 Task: Open a template Informal Letter by  Plum save the file as calendar.odt Remove the following options from template: 'your brand'. Replace Hello Fan with ' Good Afternoon' and change the date to 21 June, 2023. Replace body of the letter with  Thank you so much for your generous gift. Your thoughtfulness and support mean the world to me. I'm truly grateful for your kindness.; apply Font Style 'Comic Sans MS' and font size  18 Add name: Oscar
Action: Mouse moved to (1258, 87)
Screenshot: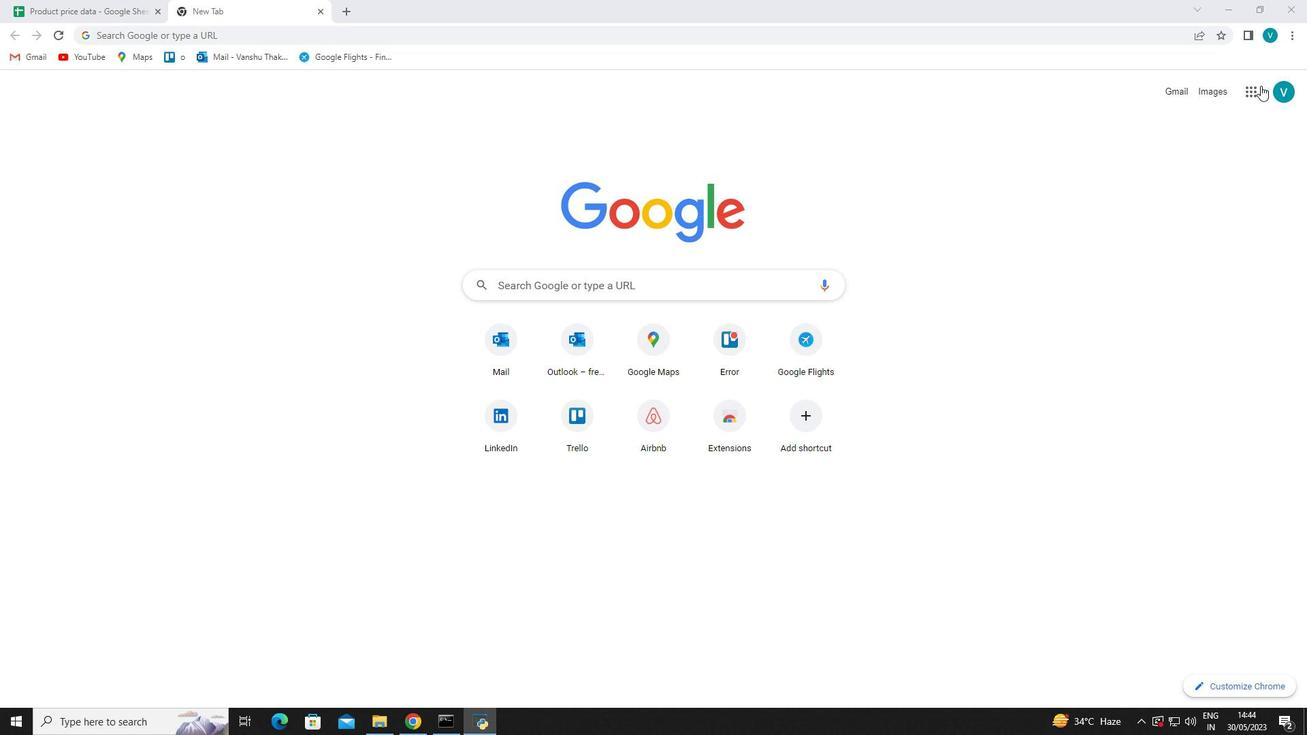 
Action: Mouse pressed left at (1258, 87)
Screenshot: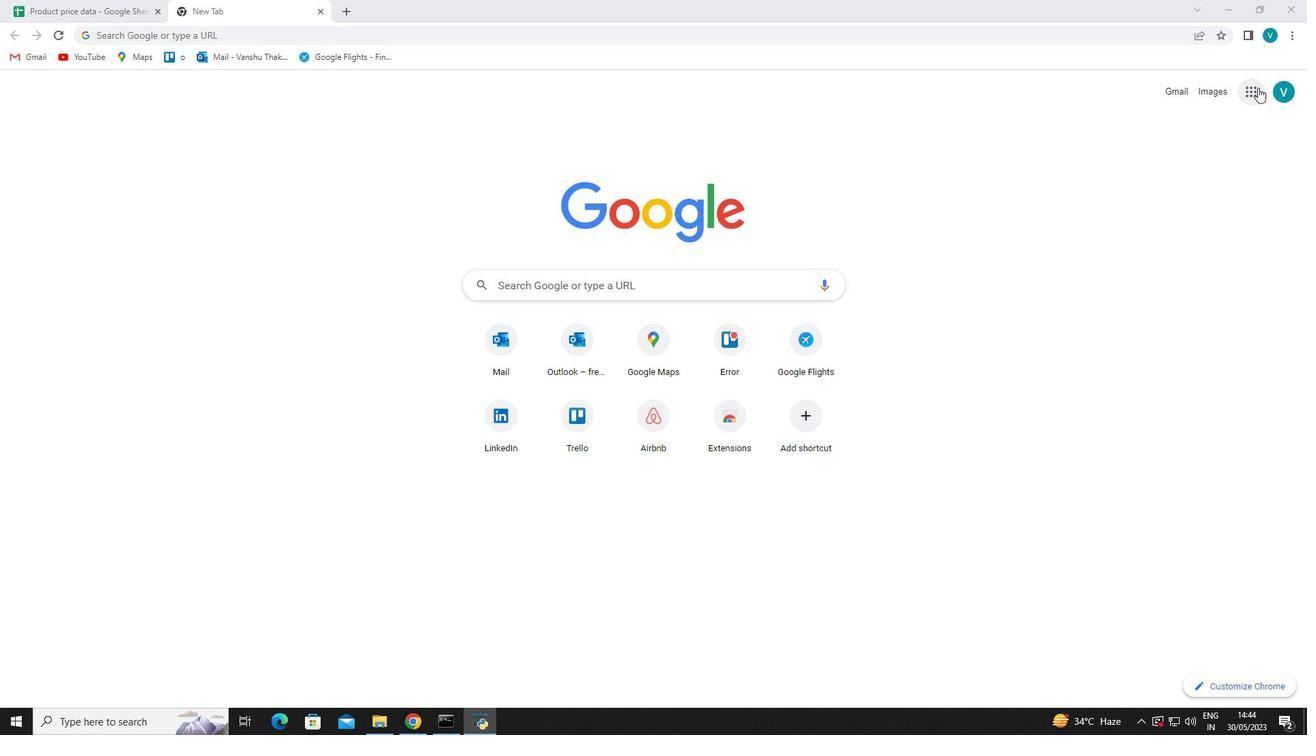 
Action: Mouse moved to (1221, 309)
Screenshot: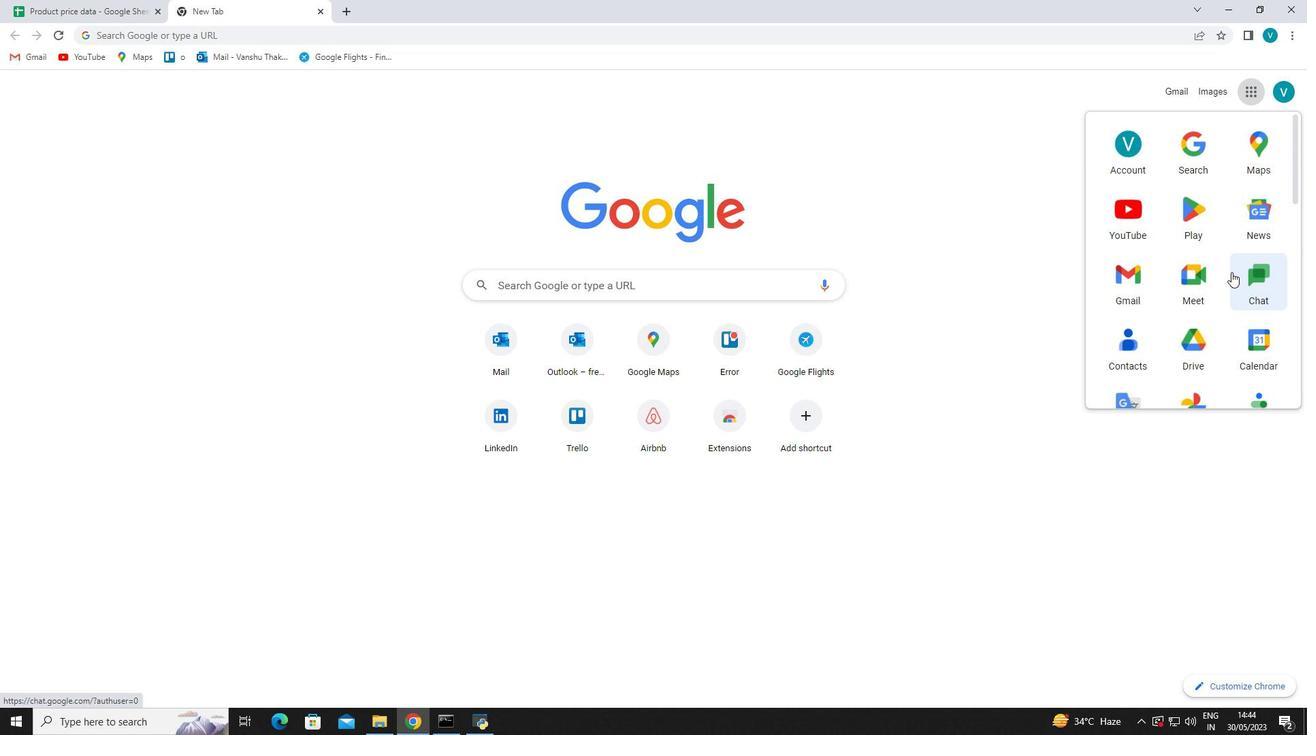 
Action: Mouse scrolled (1221, 309) with delta (0, 0)
Screenshot: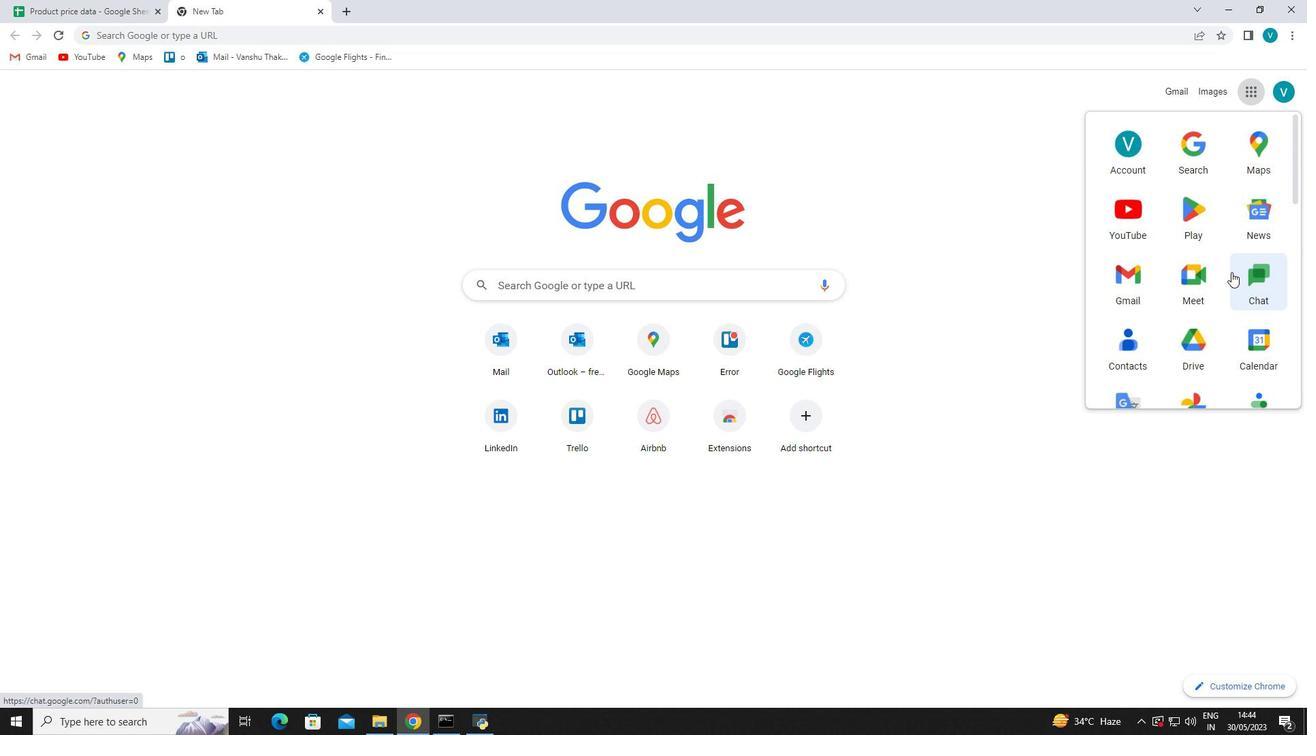 
Action: Mouse scrolled (1221, 309) with delta (0, 0)
Screenshot: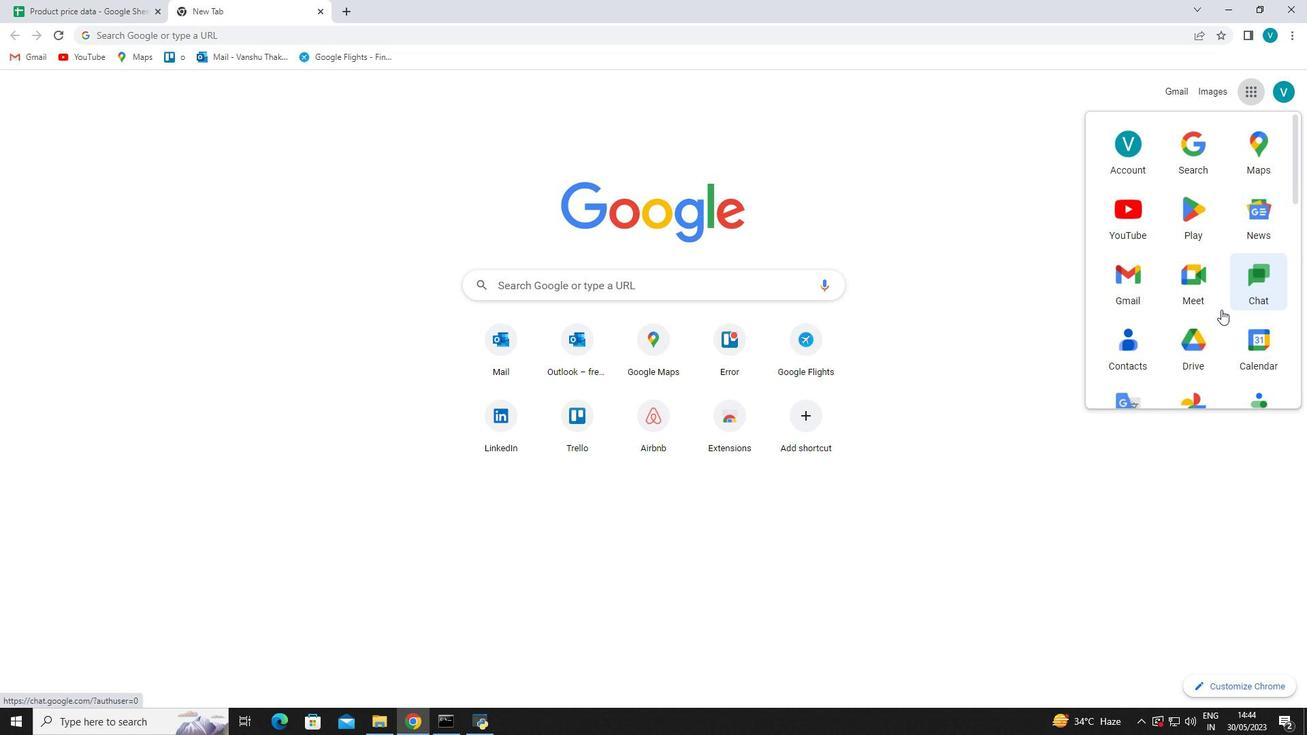 
Action: Mouse scrolled (1221, 309) with delta (0, 0)
Screenshot: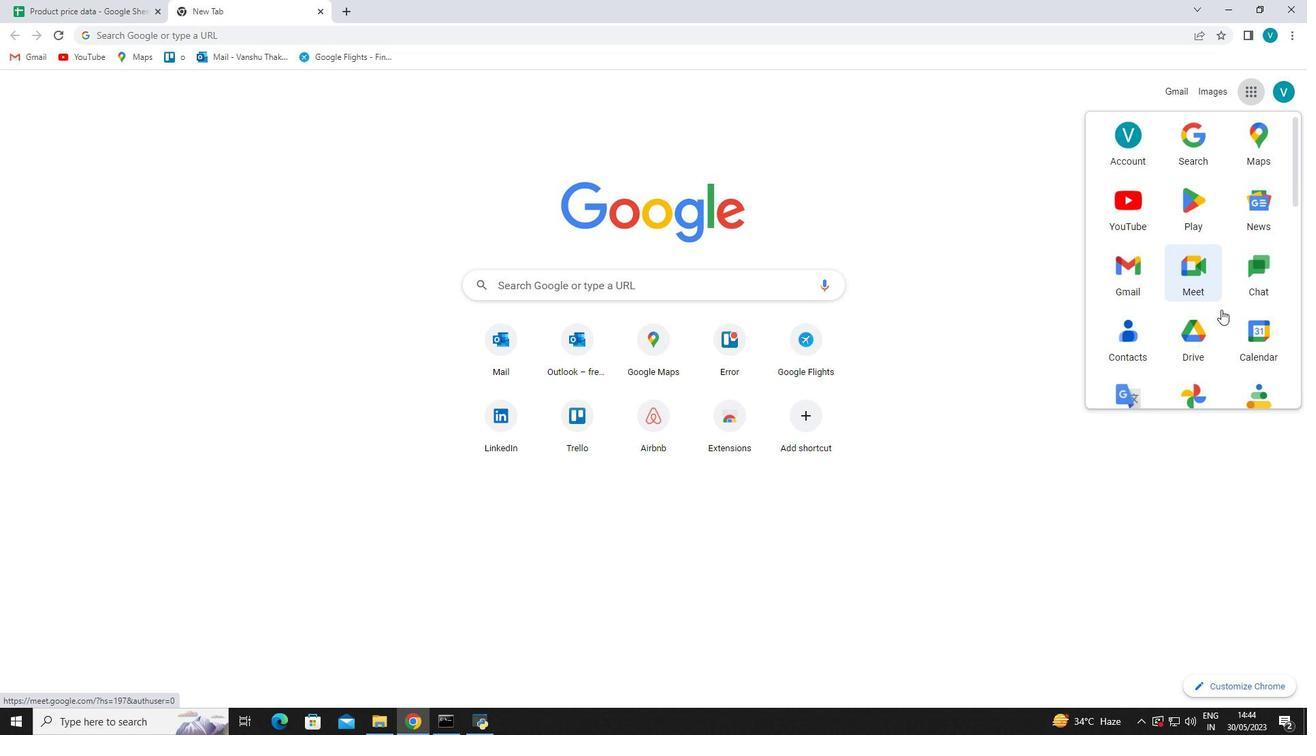 
Action: Mouse scrolled (1221, 309) with delta (0, 0)
Screenshot: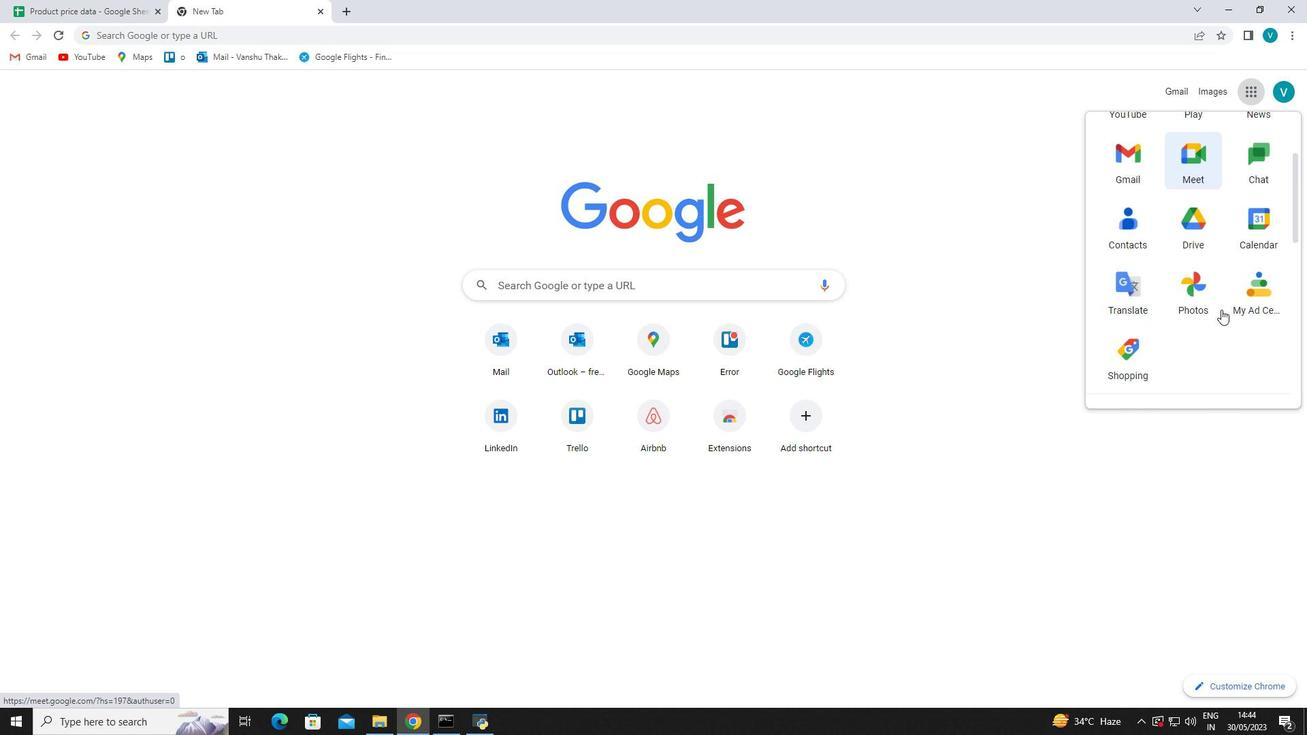 
Action: Mouse moved to (1202, 278)
Screenshot: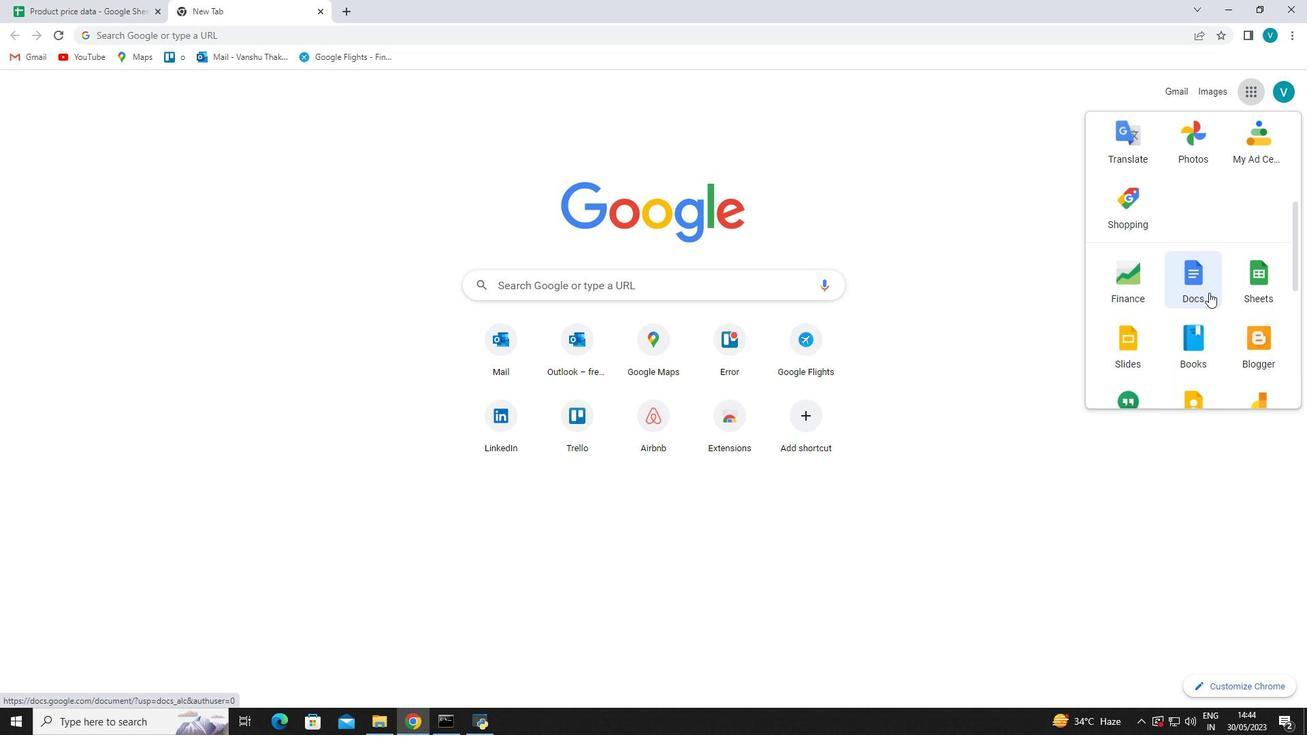 
Action: Mouse pressed left at (1202, 278)
Screenshot: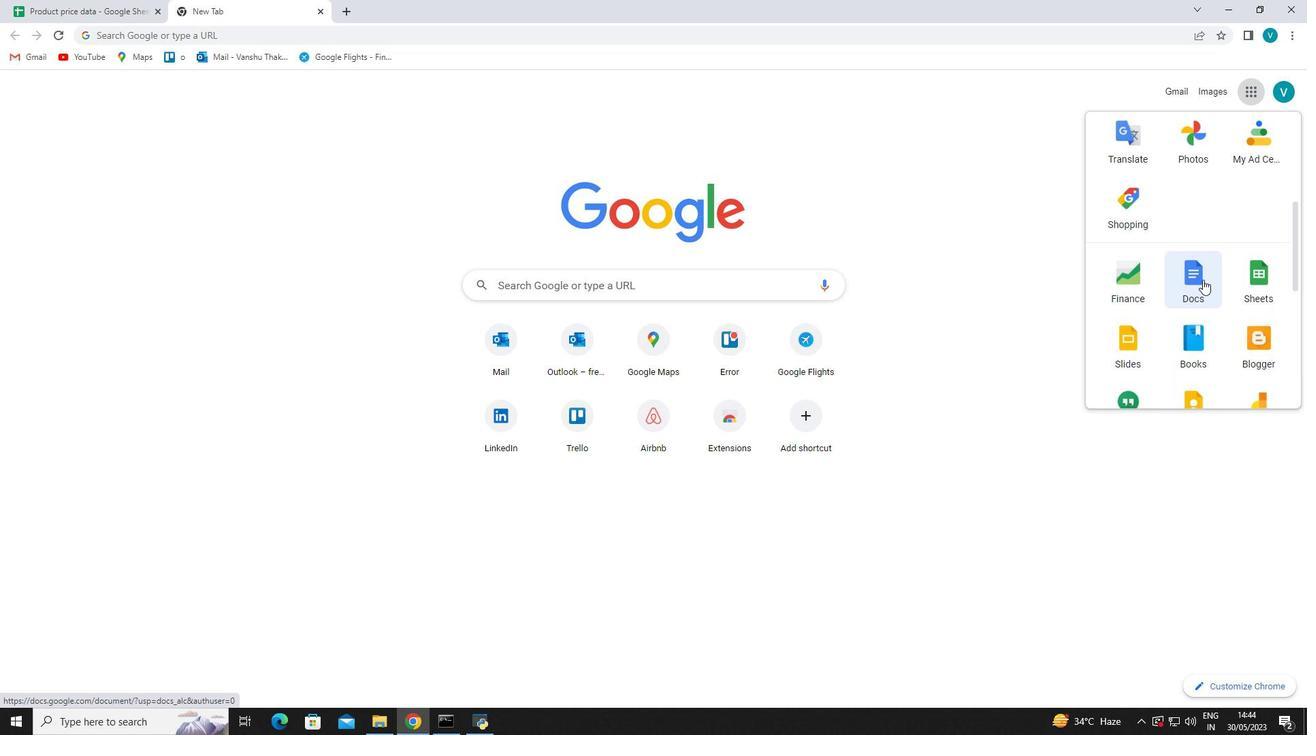 
Action: Mouse moved to (940, 128)
Screenshot: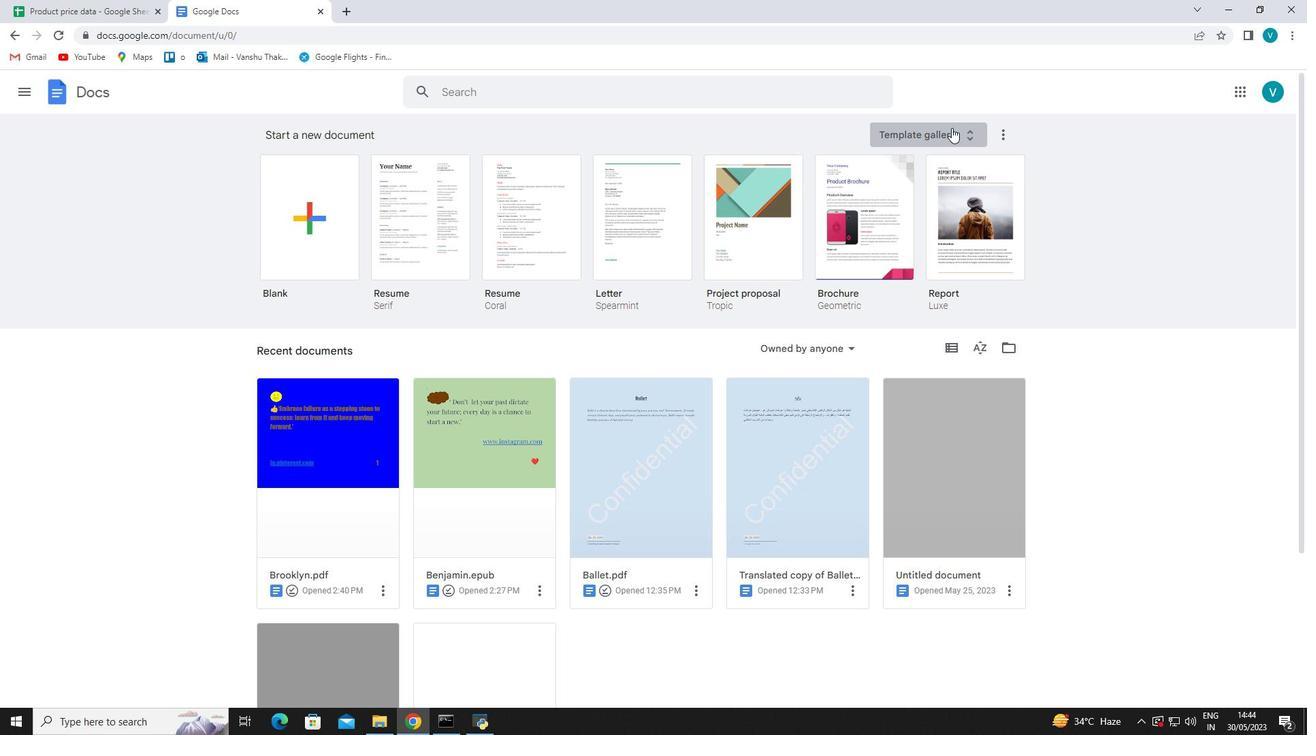 
Action: Mouse pressed left at (940, 128)
Screenshot: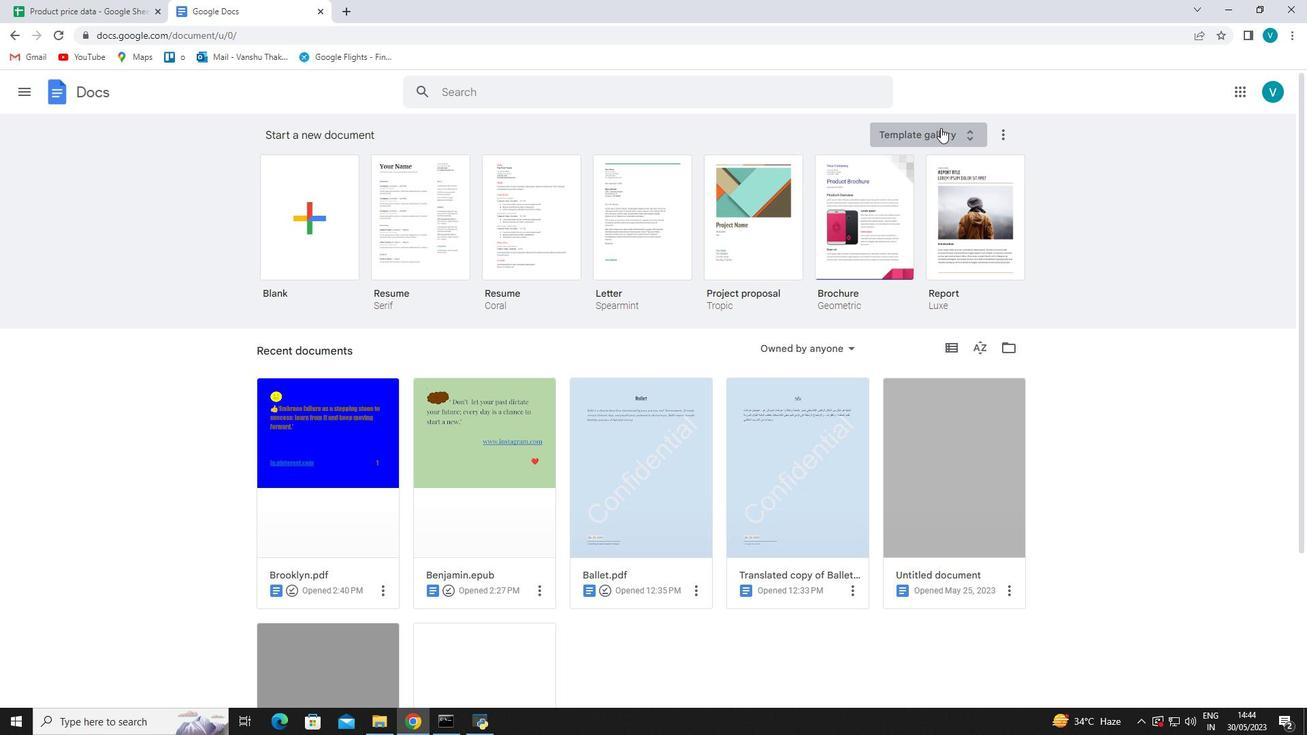 
Action: Mouse moved to (948, 366)
Screenshot: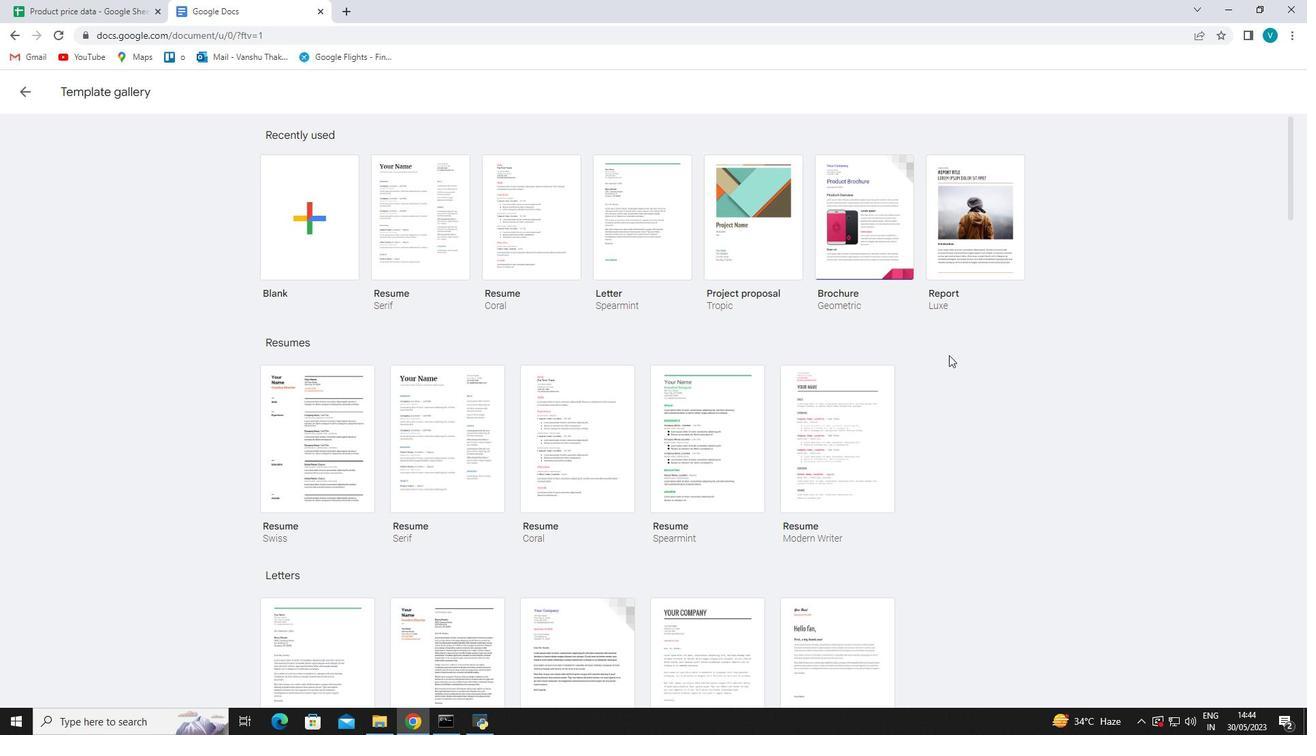 
Action: Mouse scrolled (948, 366) with delta (0, 0)
Screenshot: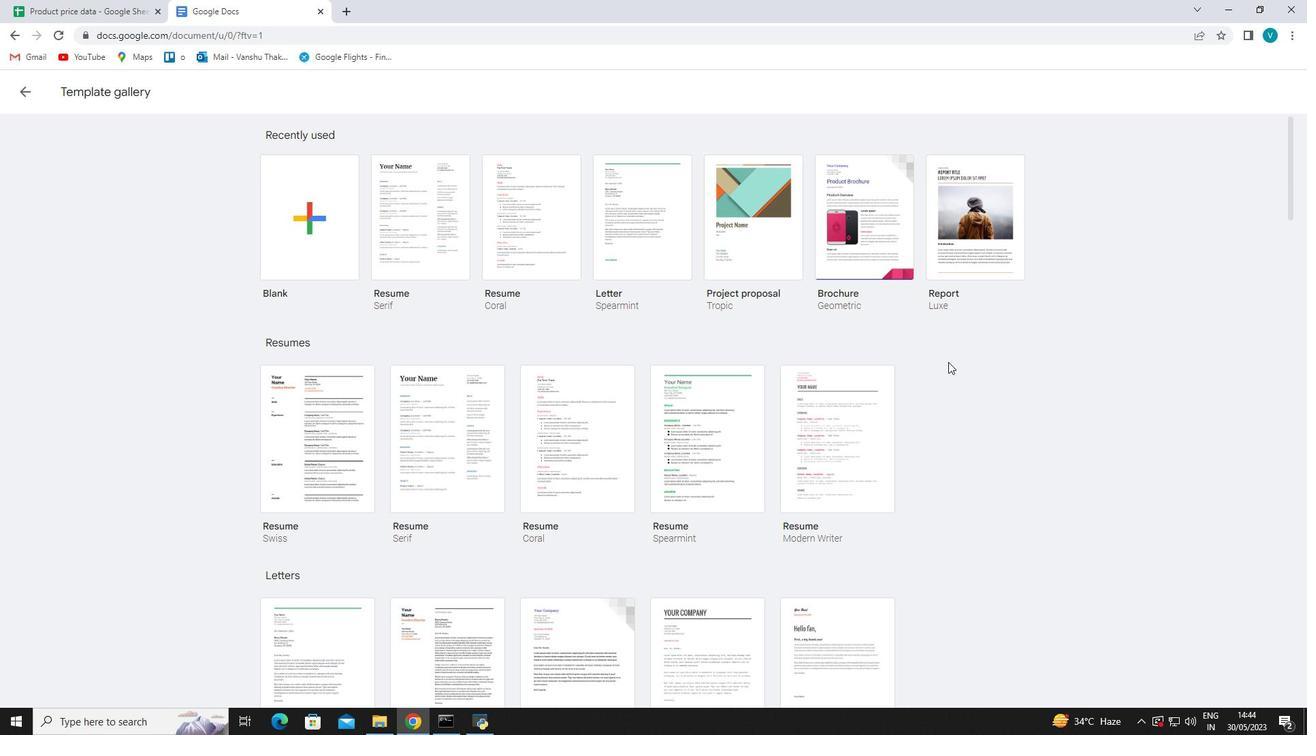 
Action: Mouse scrolled (948, 366) with delta (0, 0)
Screenshot: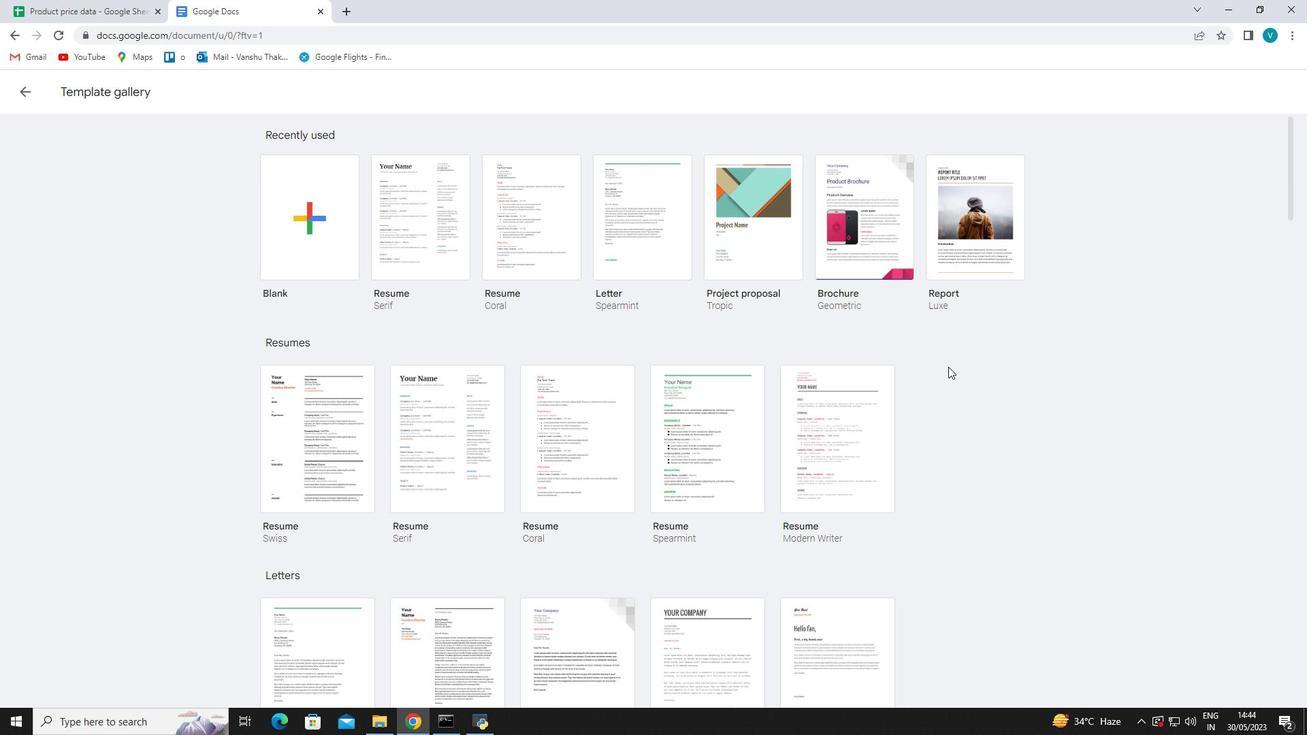 
Action: Mouse scrolled (948, 366) with delta (0, 0)
Screenshot: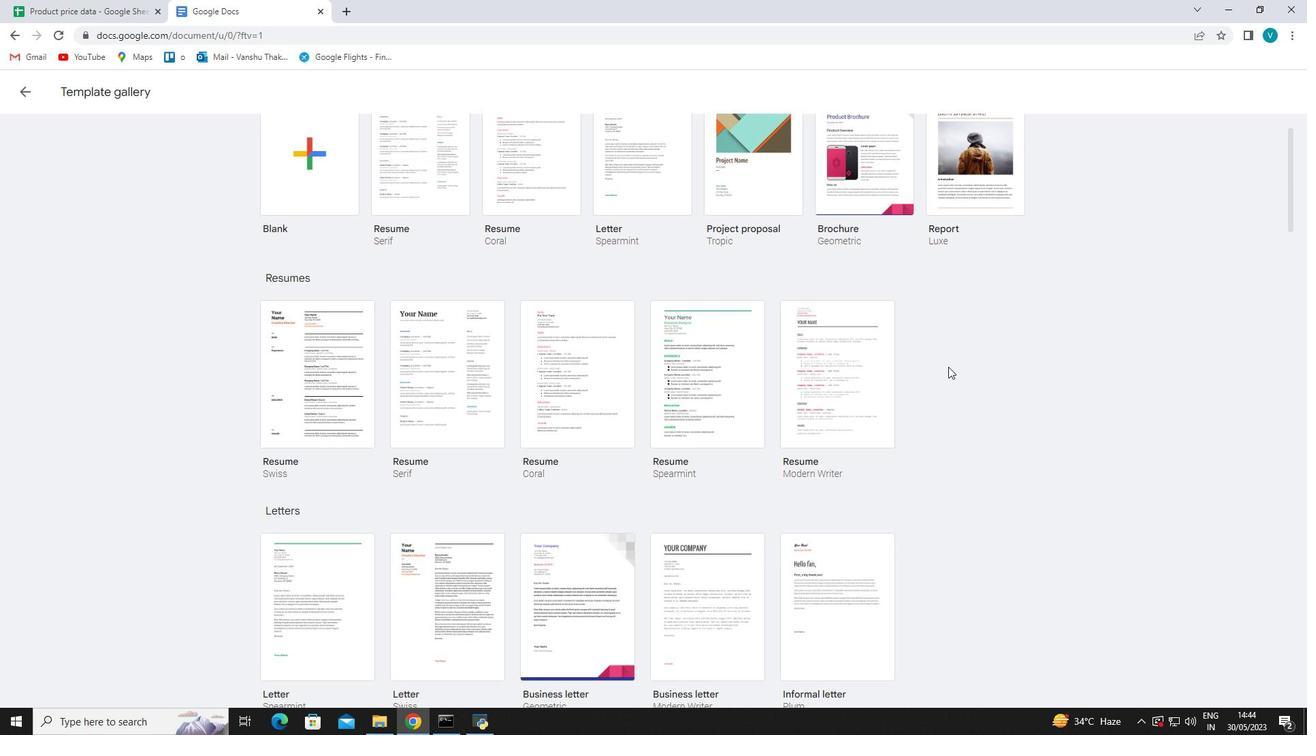 
Action: Mouse scrolled (948, 366) with delta (0, 0)
Screenshot: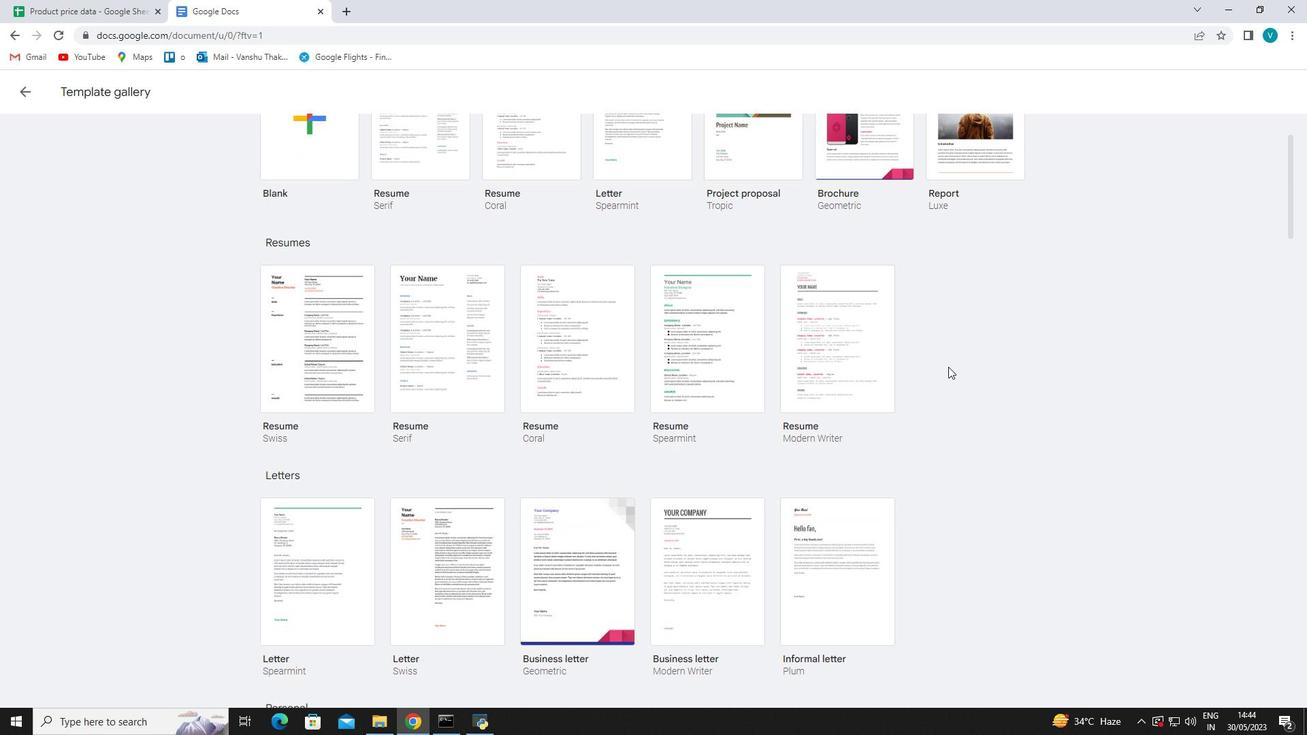 
Action: Mouse moved to (851, 391)
Screenshot: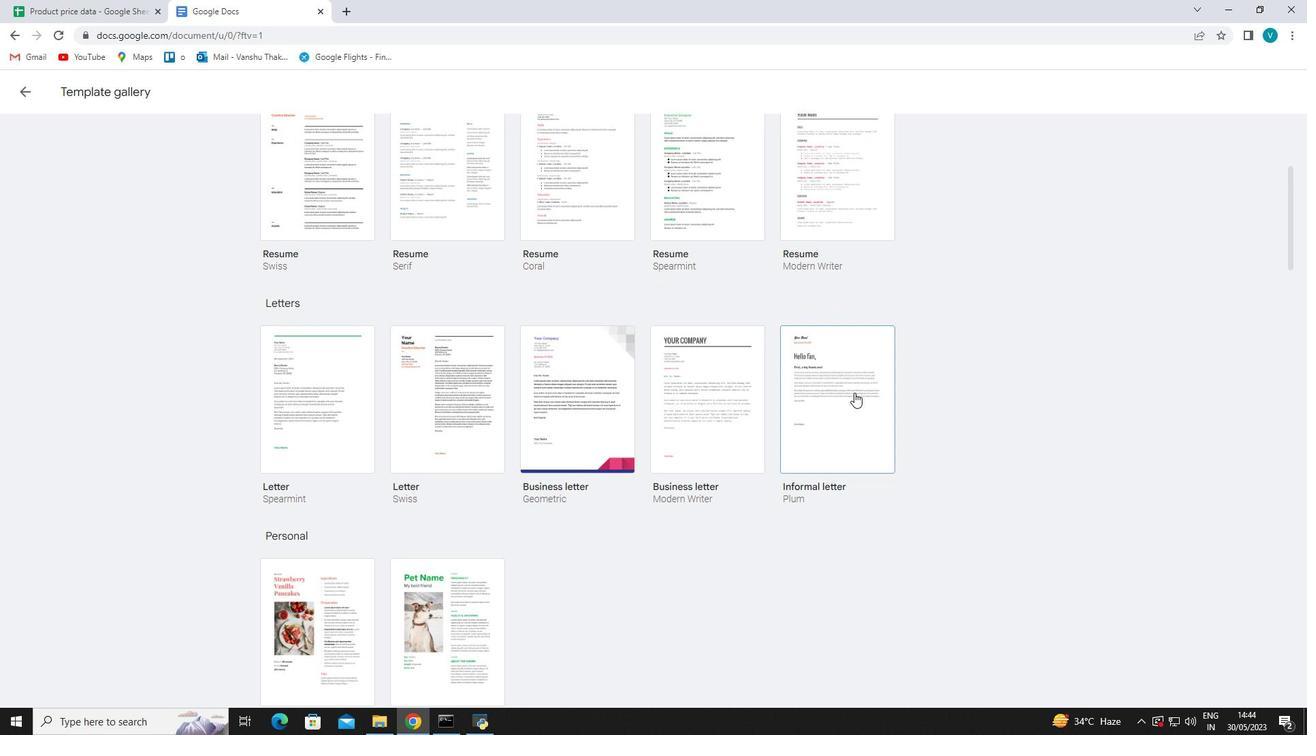 
Action: Mouse pressed left at (851, 391)
Screenshot: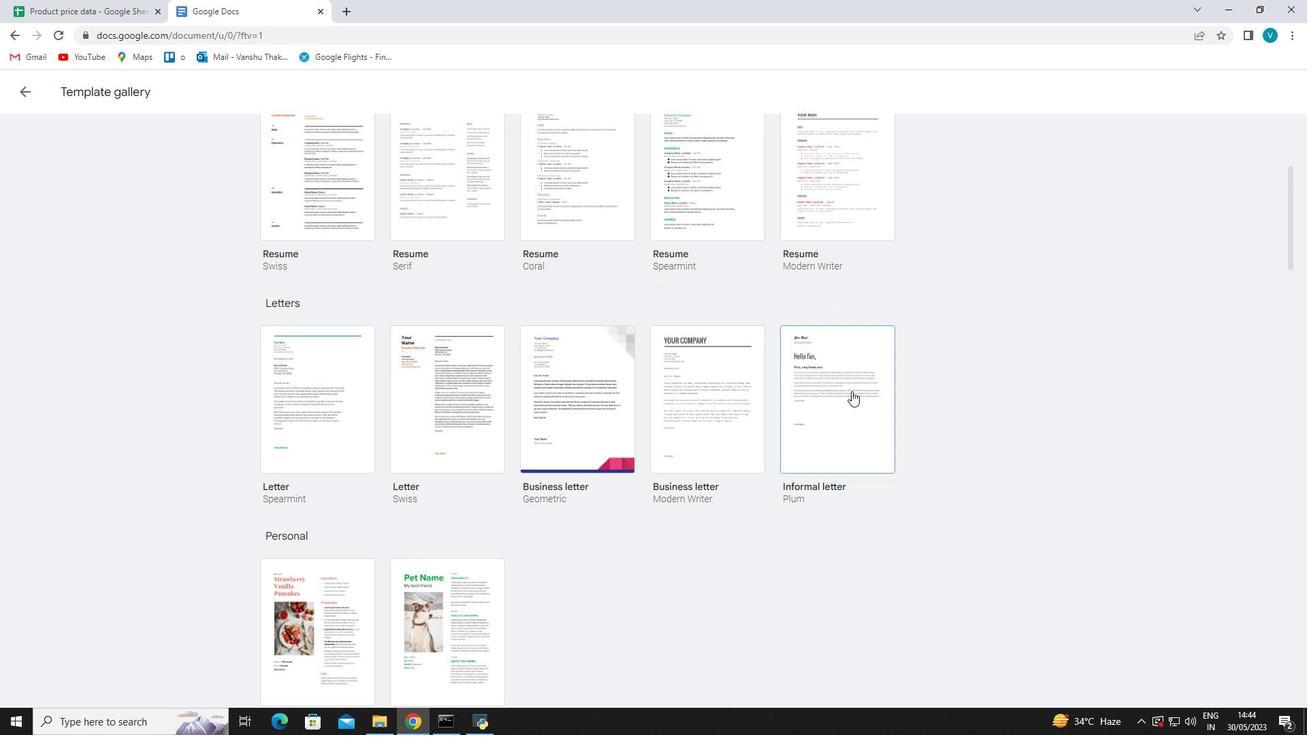 
Action: Mouse moved to (95, 84)
Screenshot: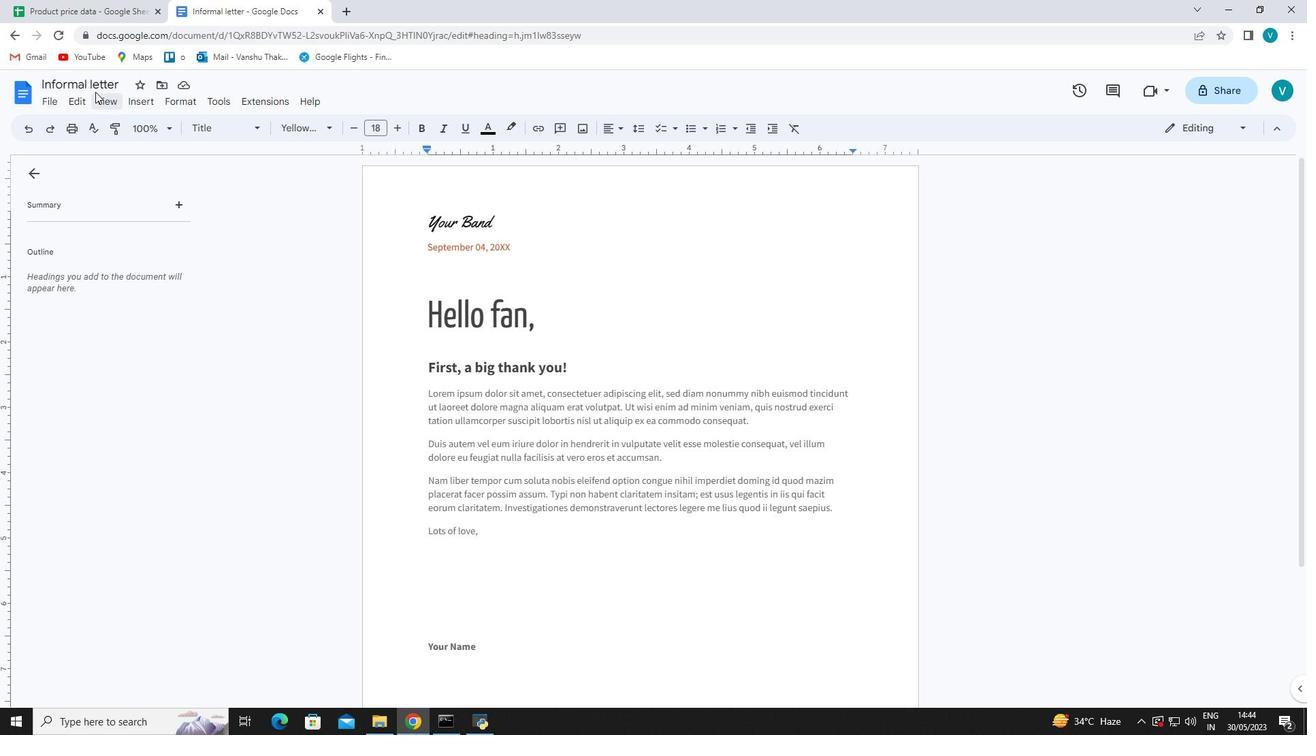 
Action: Mouse pressed left at (95, 84)
Screenshot: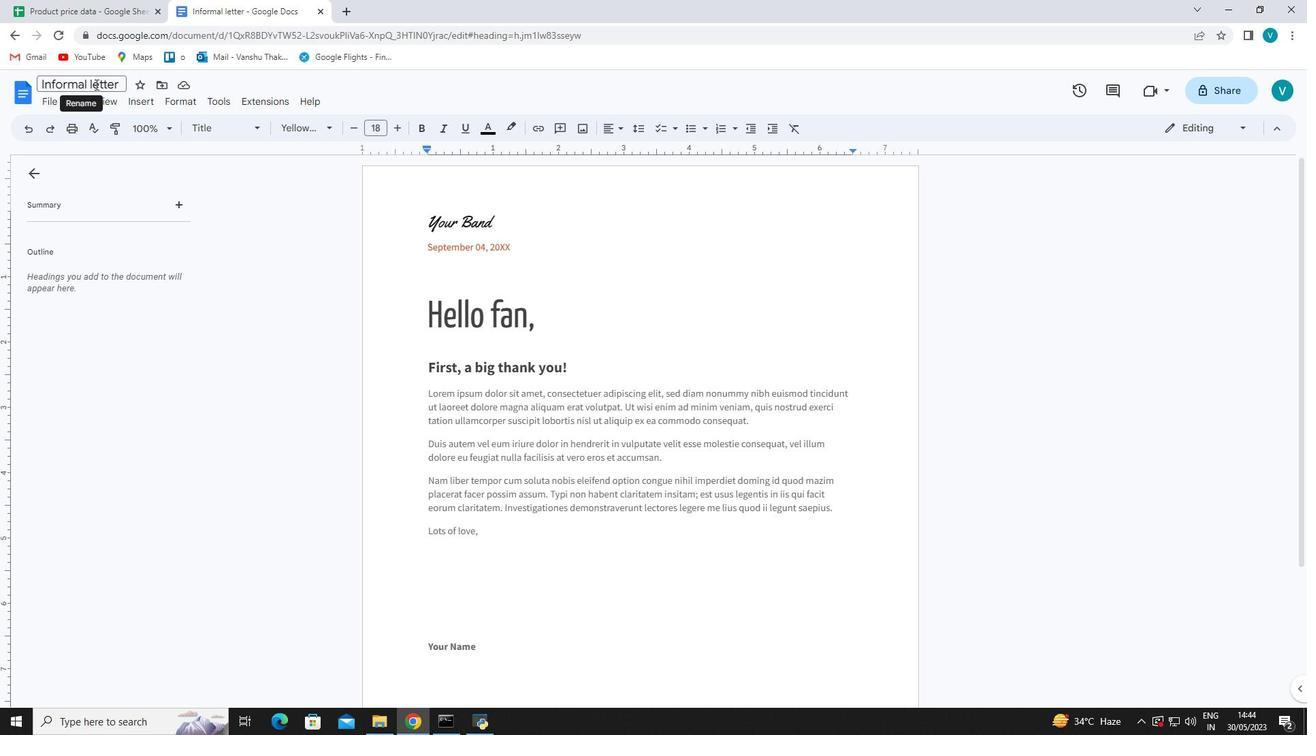 
Action: Mouse moved to (120, 81)
Screenshot: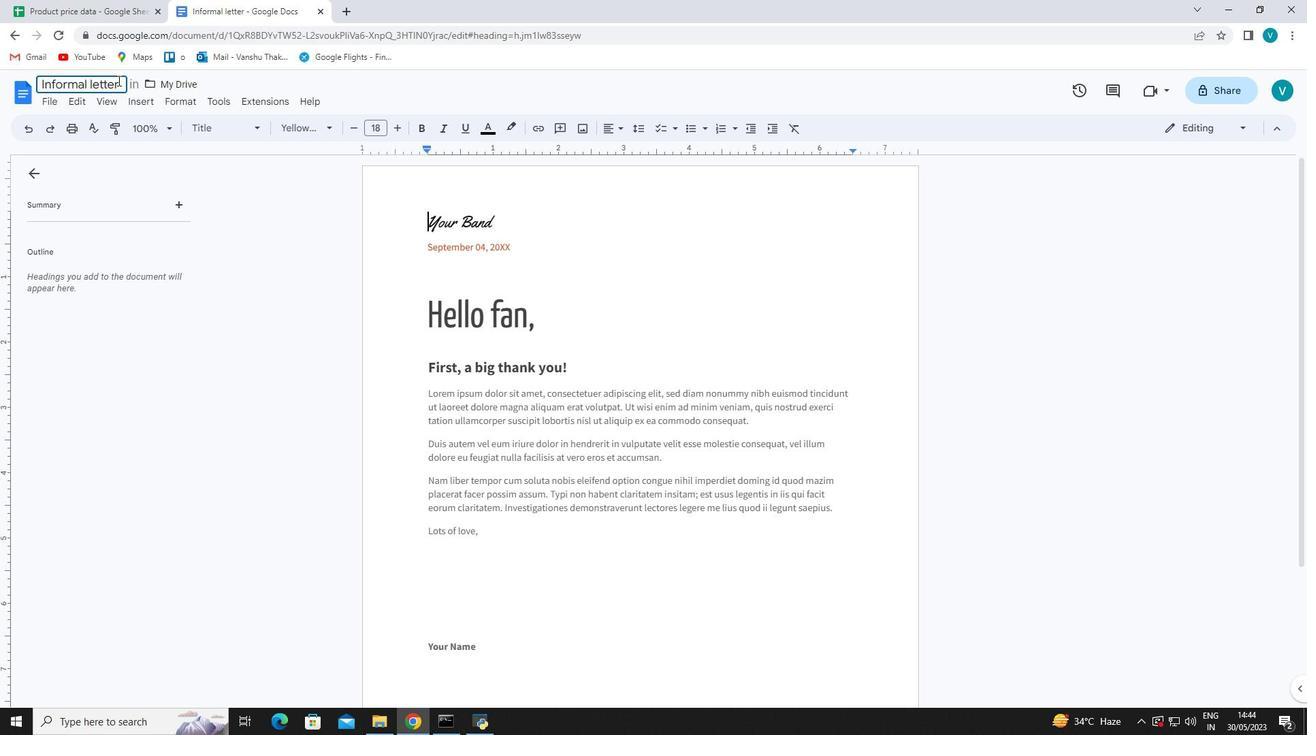 
Action: Mouse pressed left at (120, 81)
Screenshot: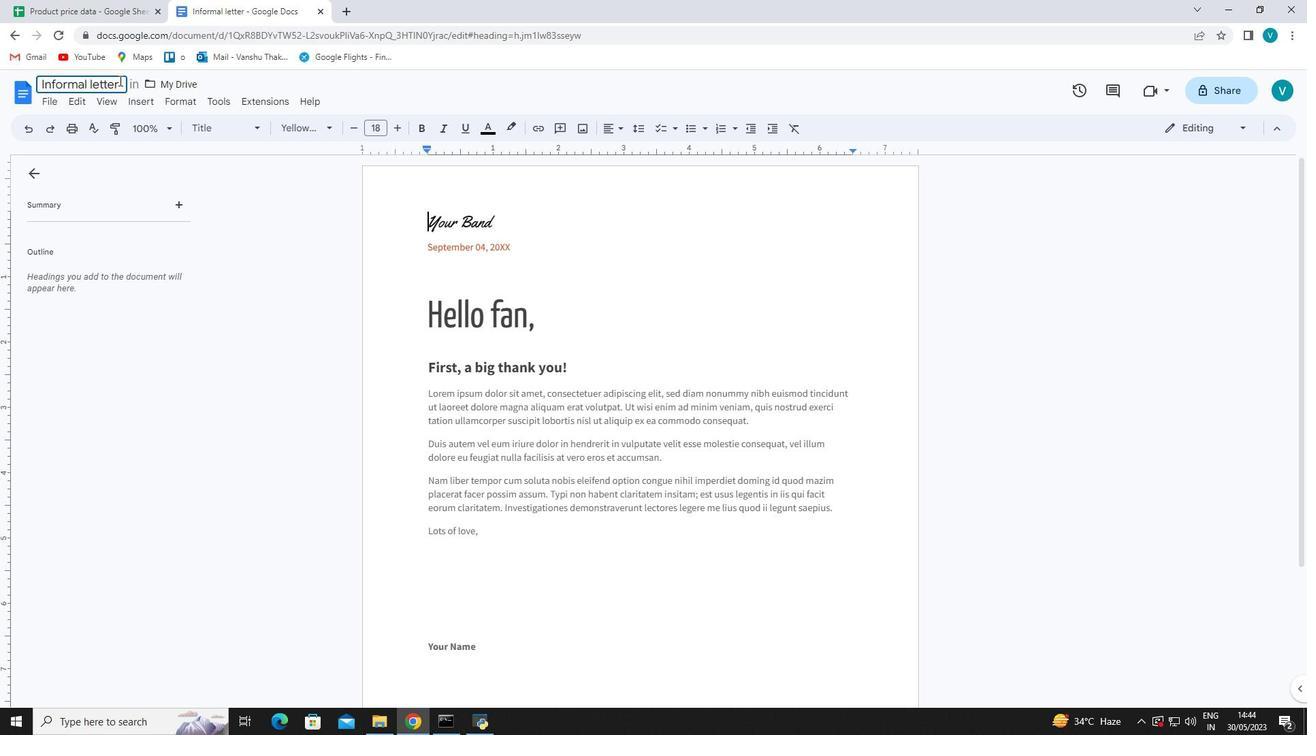 
Action: Mouse moved to (38, 81)
Screenshot: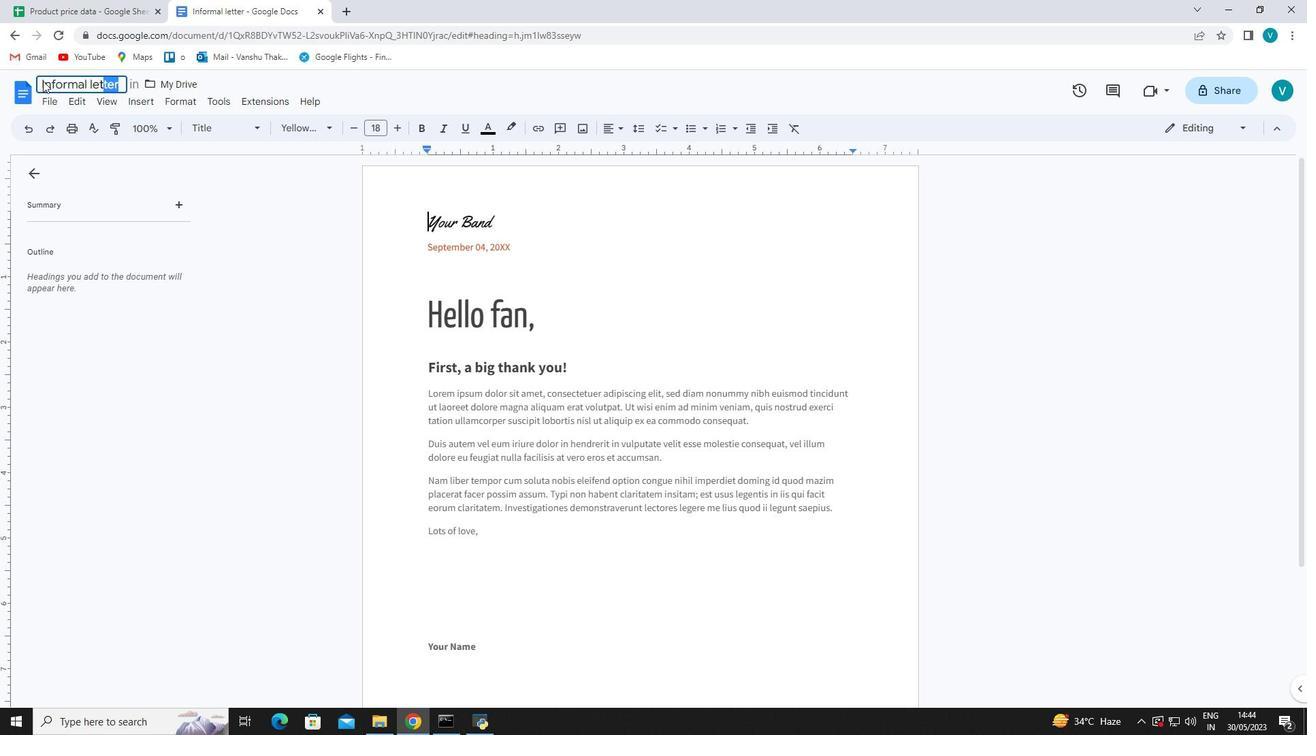 
Action: Key pressed <Key.shift>Calendar.odt<Key.enter>
Screenshot: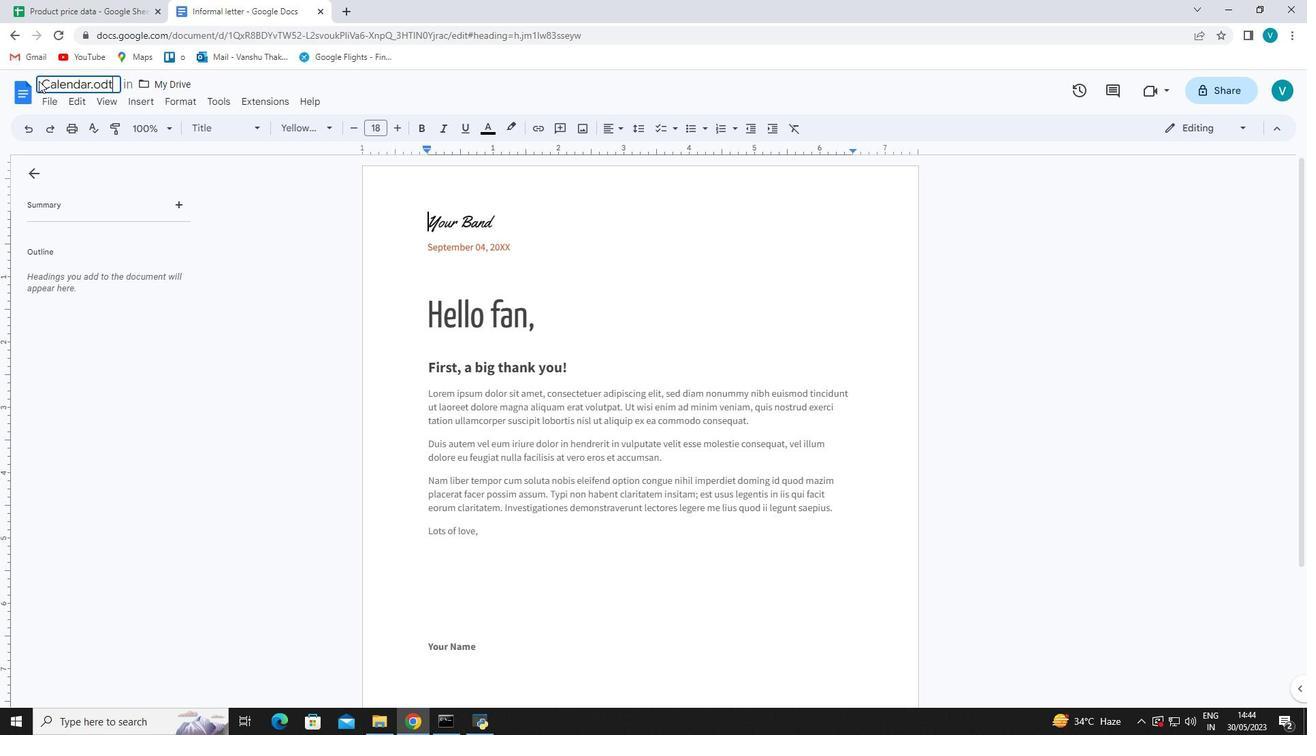 
Action: Mouse moved to (505, 217)
Screenshot: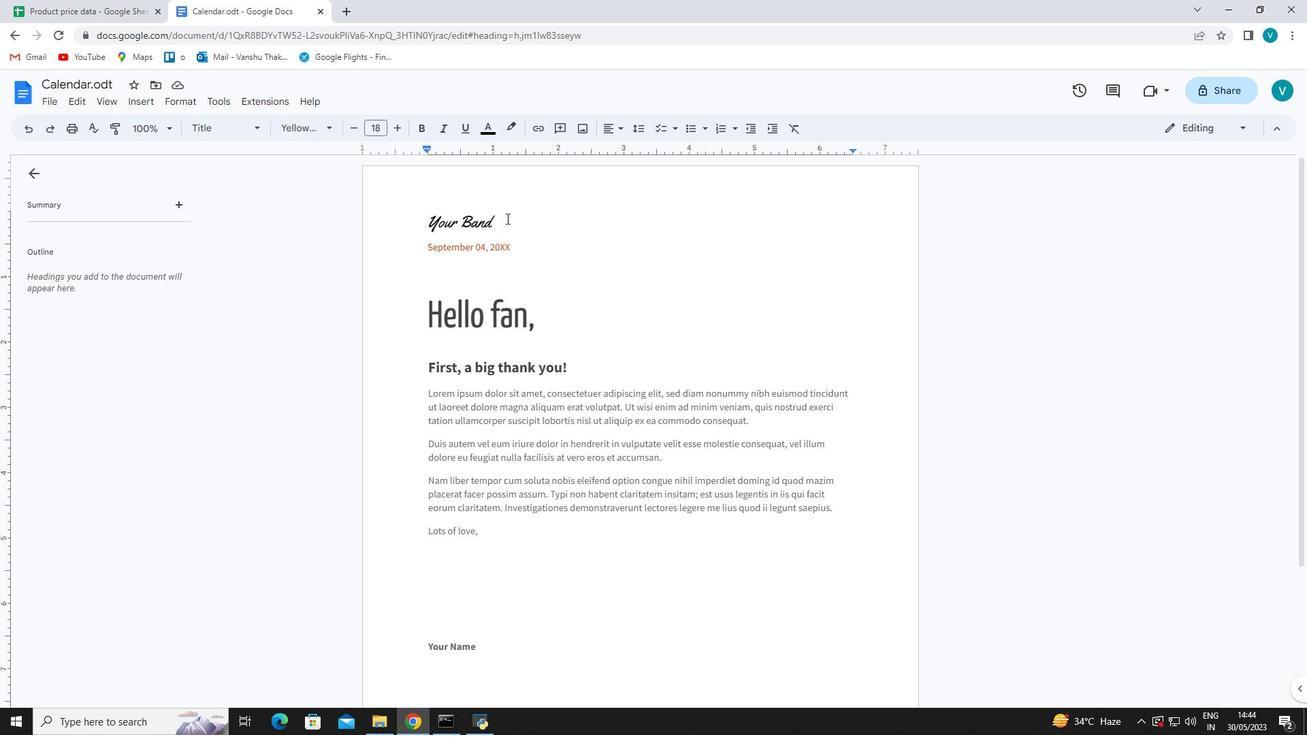 
Action: Mouse pressed left at (505, 217)
Screenshot: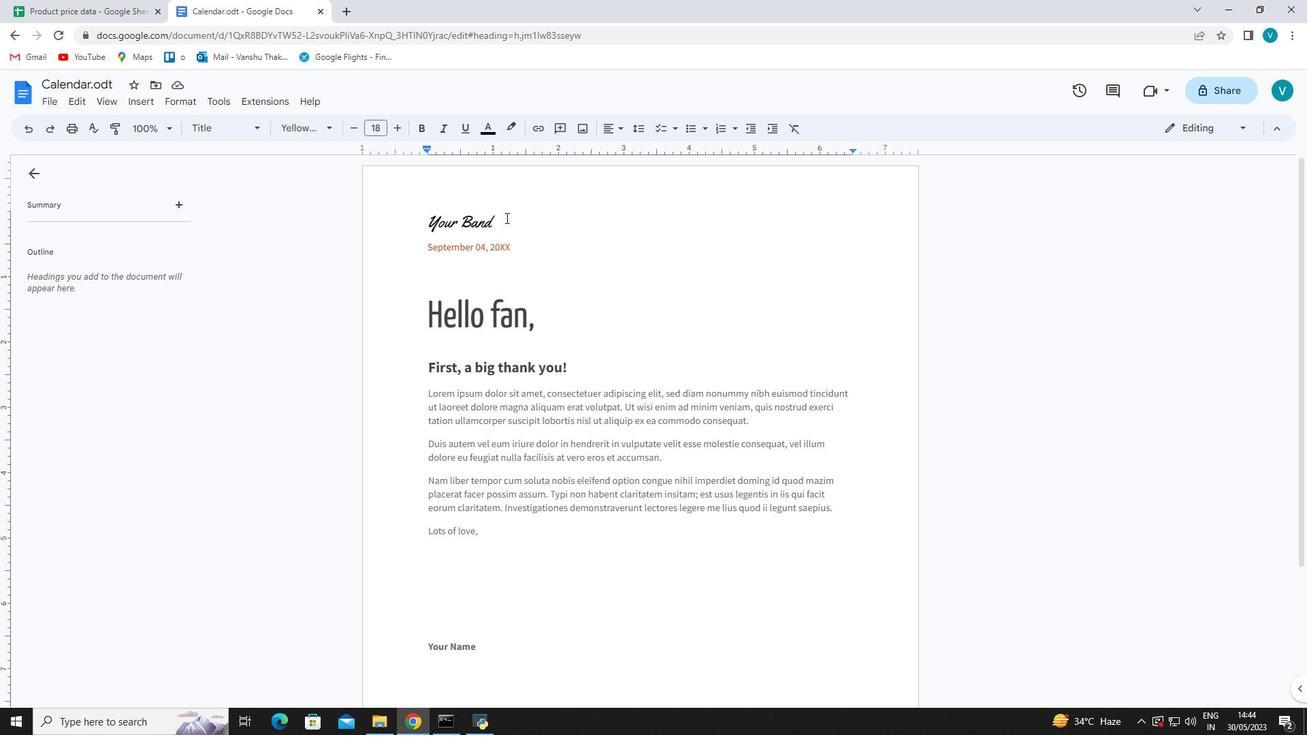 
Action: Mouse moved to (424, 210)
Screenshot: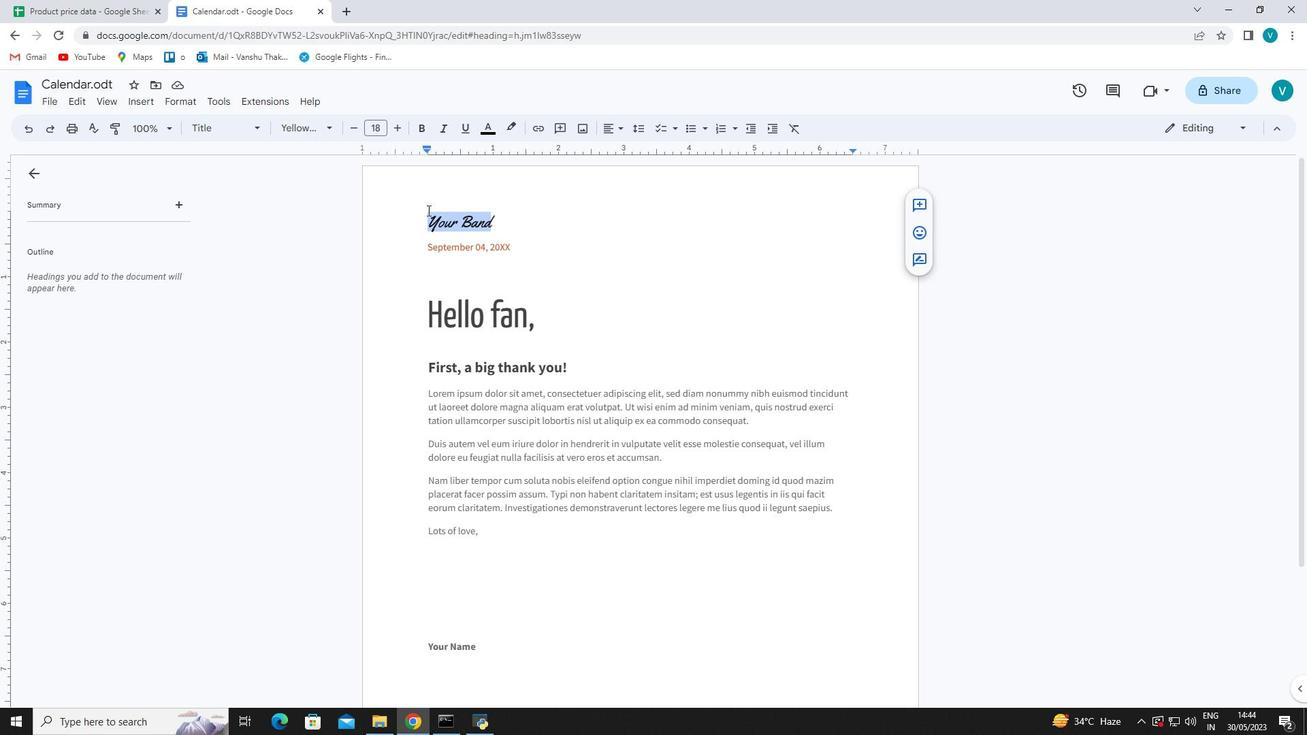 
Action: Key pressed <Key.backspace>
Screenshot: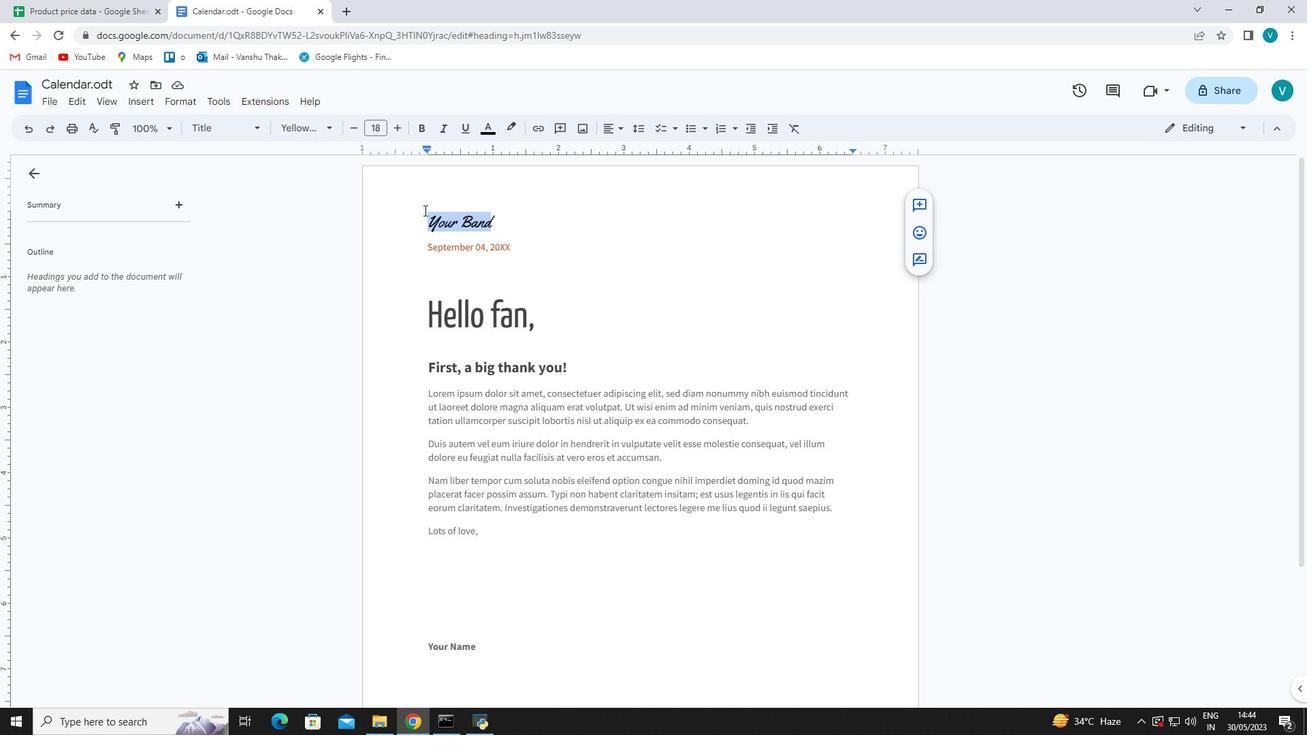 
Action: Mouse moved to (484, 257)
Screenshot: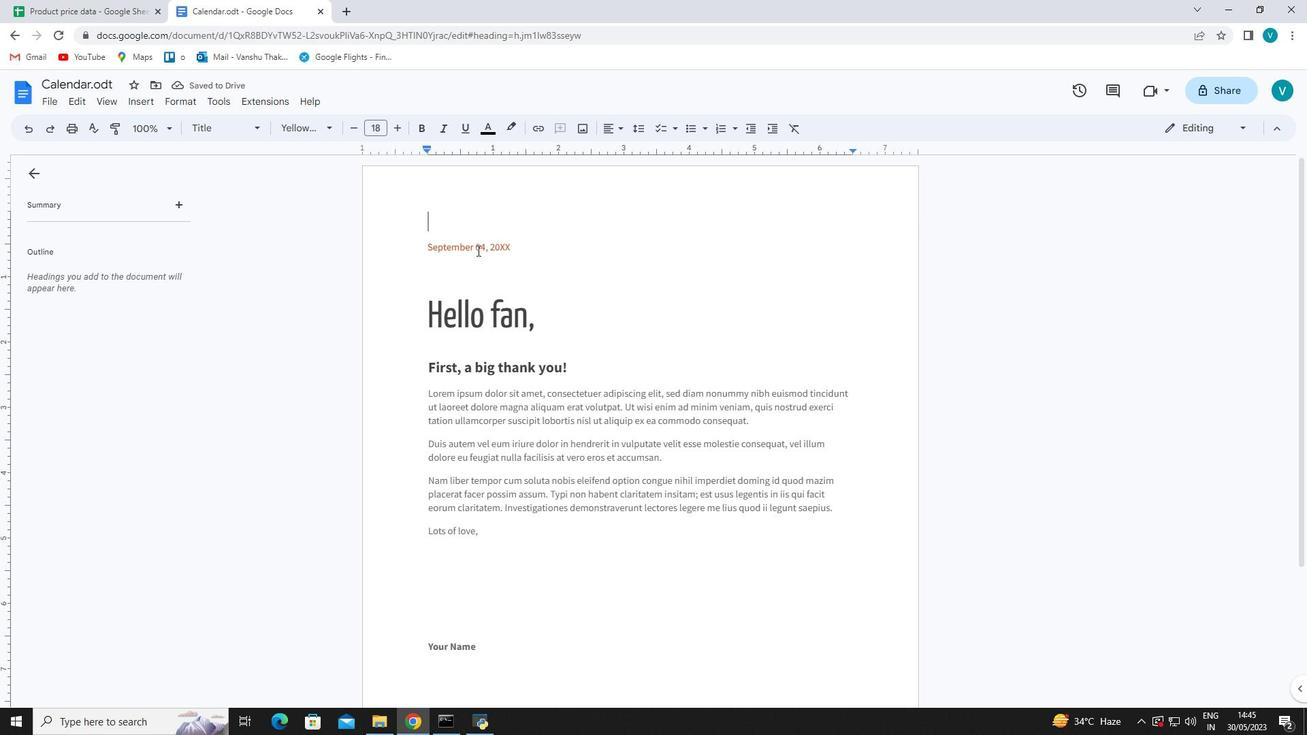 
Action: Key pressed ctrl+H
Screenshot: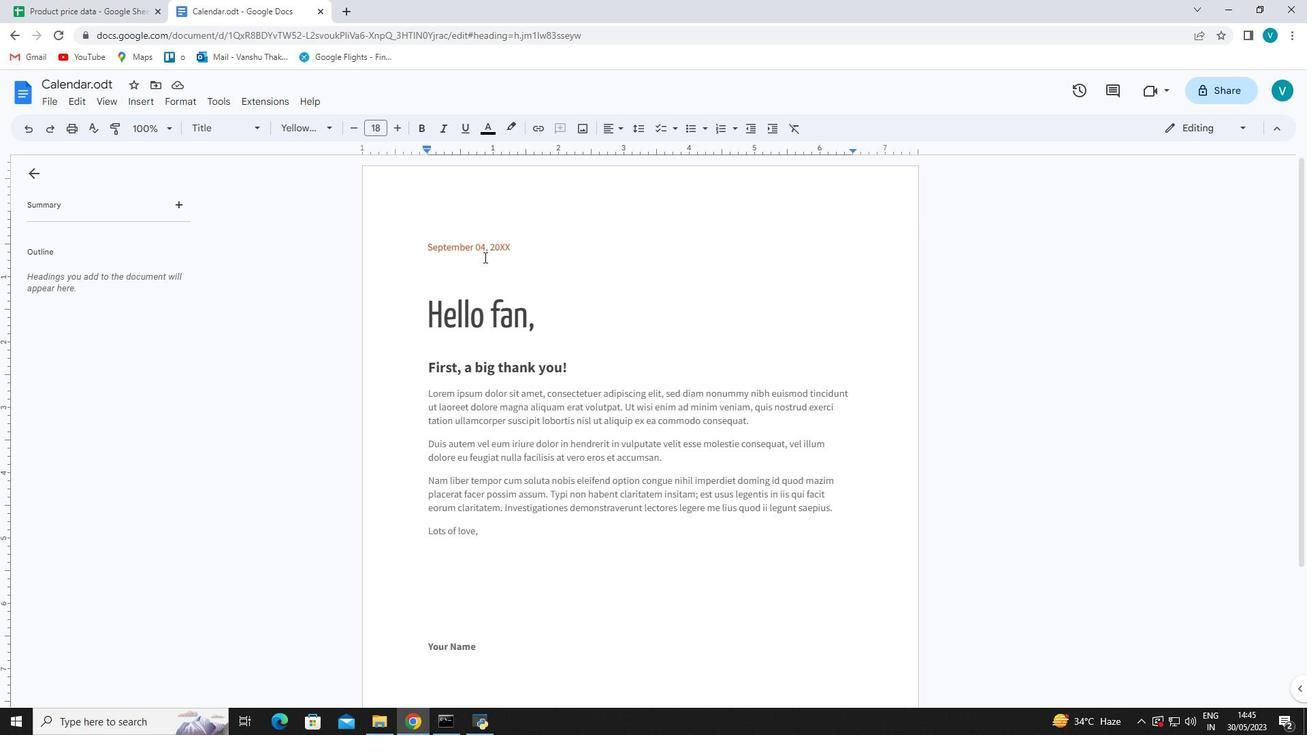 
Action: Mouse moved to (812, 291)
Screenshot: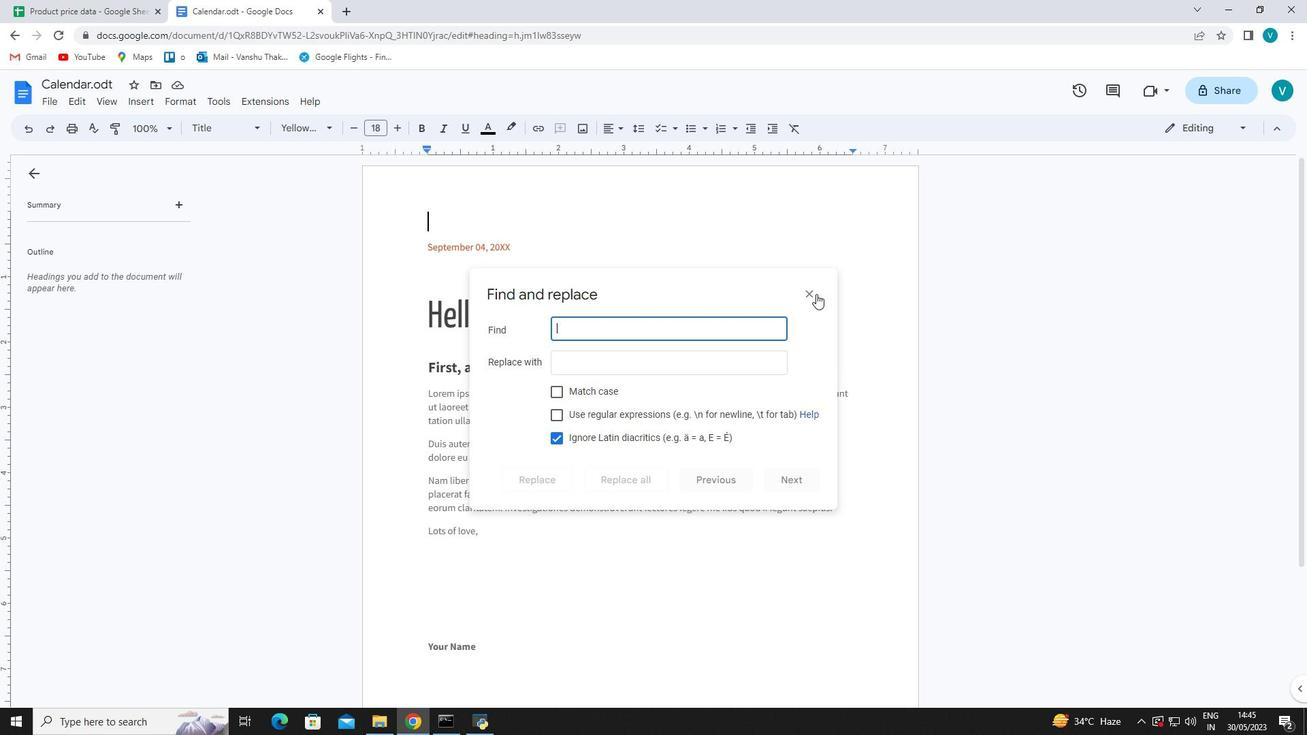 
Action: Mouse pressed left at (812, 291)
Screenshot: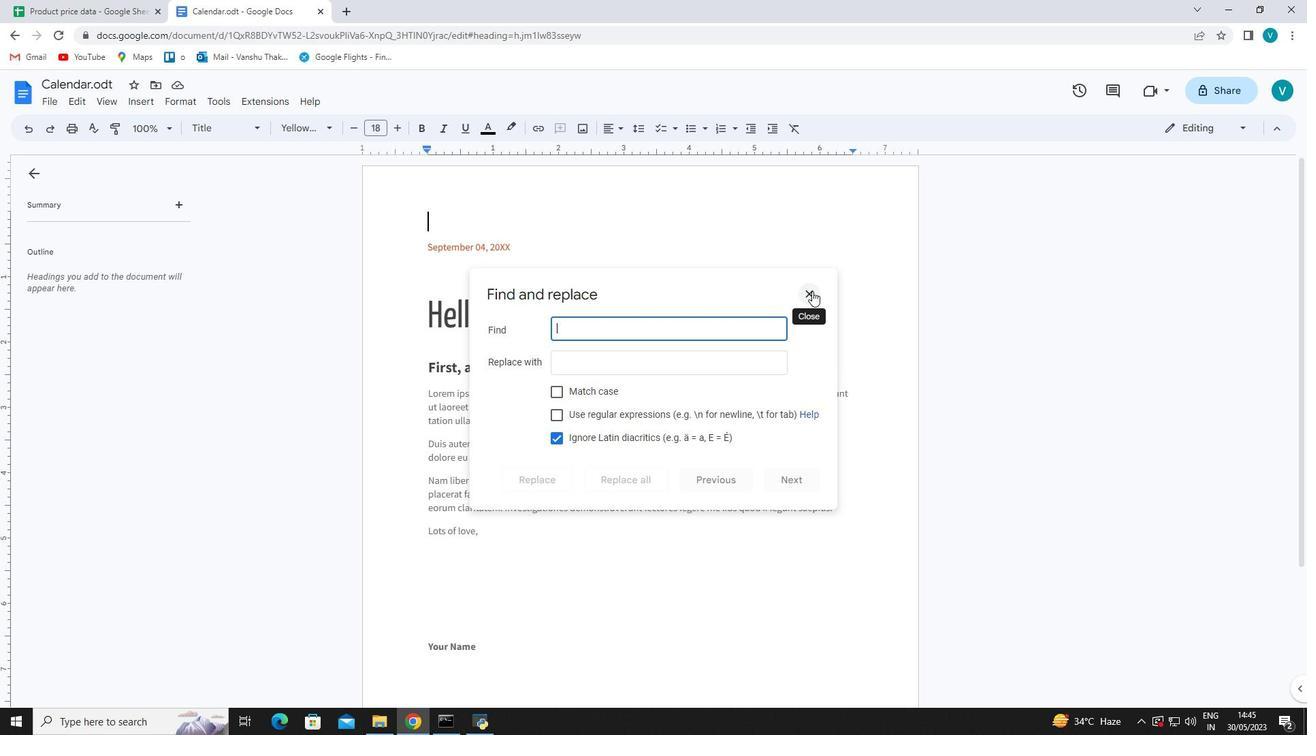 
Action: Mouse moved to (426, 315)
Screenshot: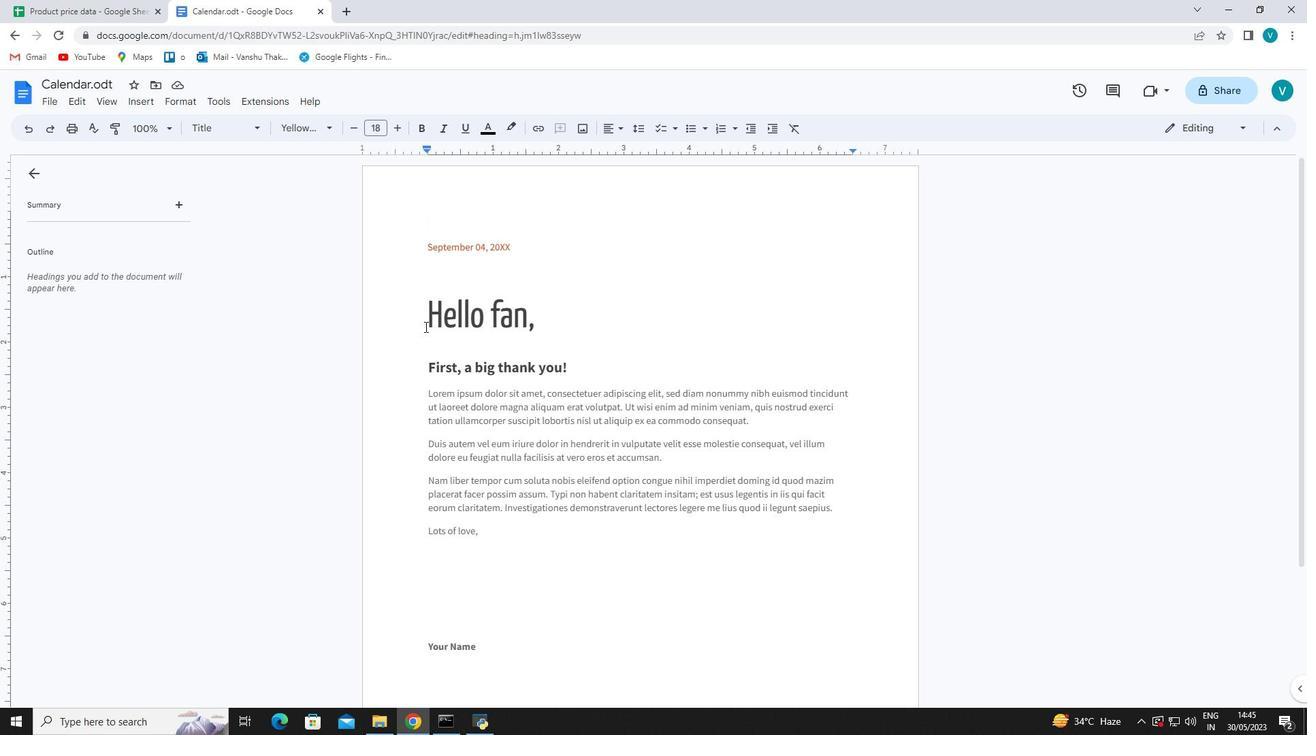 
Action: Mouse pressed left at (426, 315)
Screenshot: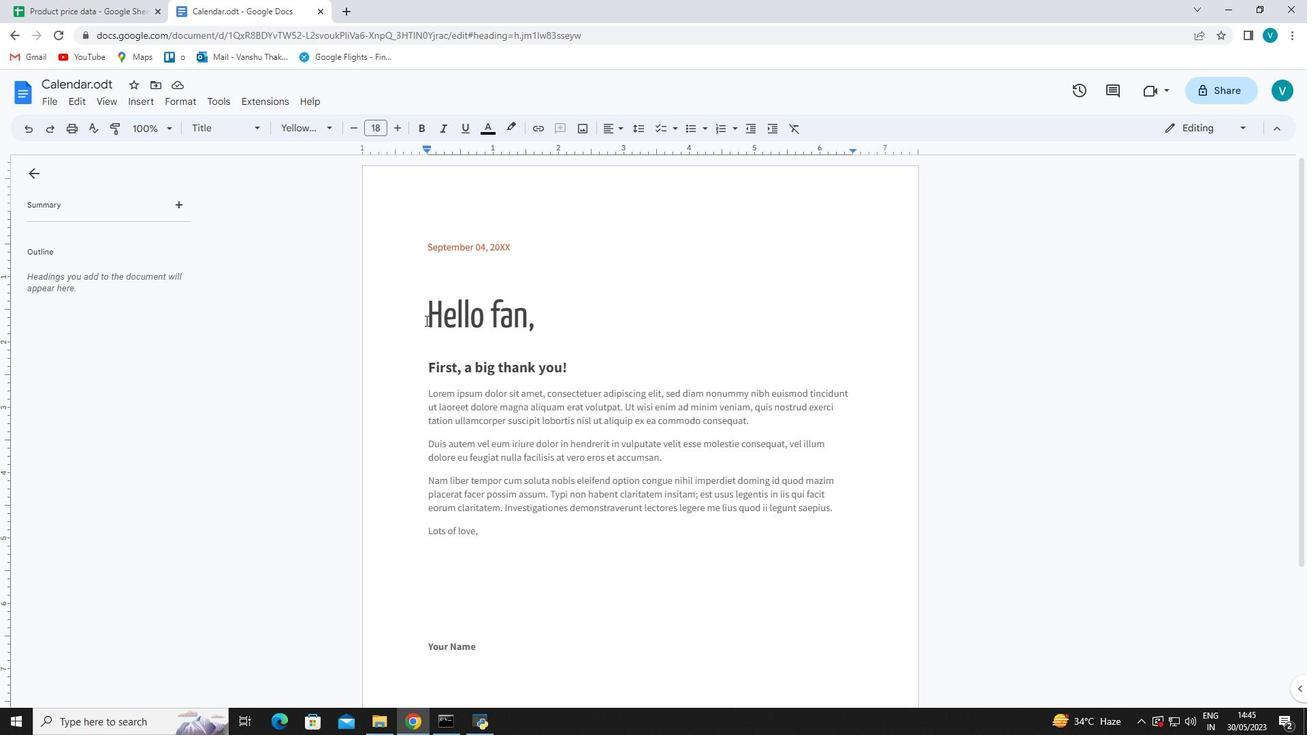 
Action: Mouse moved to (524, 319)
Screenshot: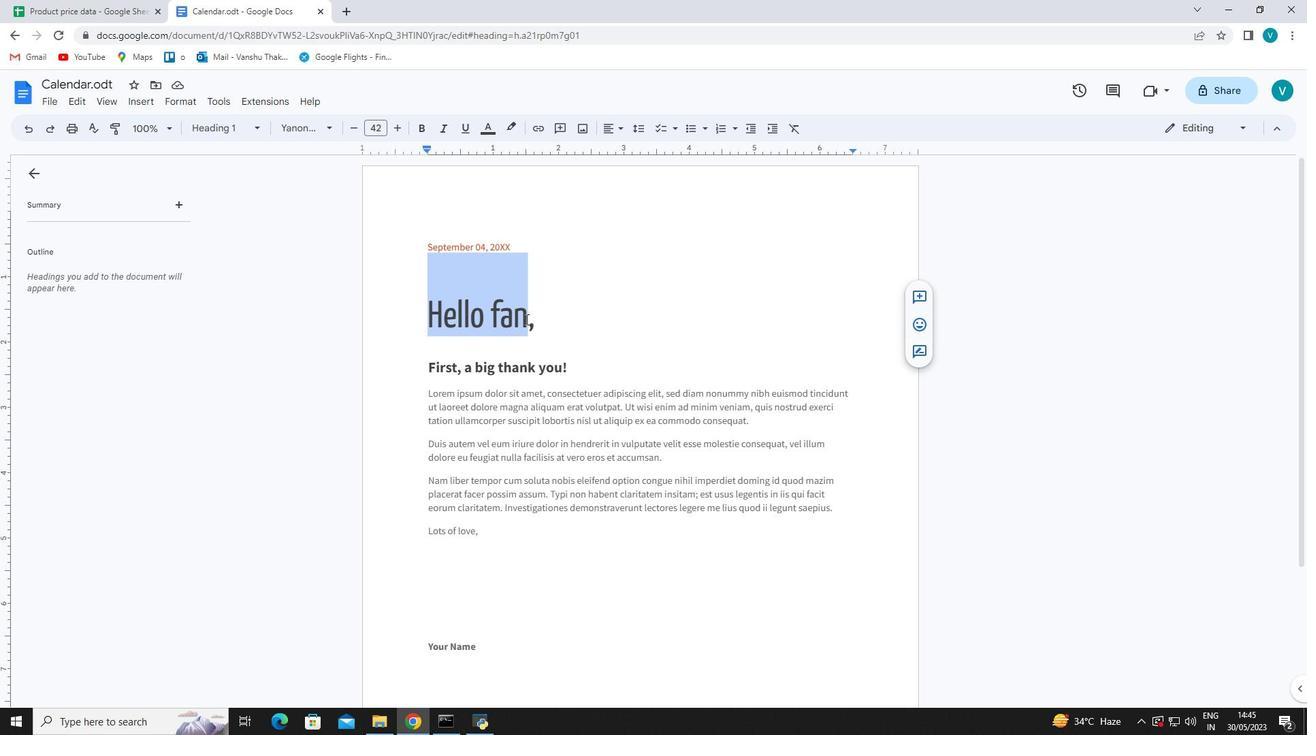 
Action: Key pressed ctrl+H
Screenshot: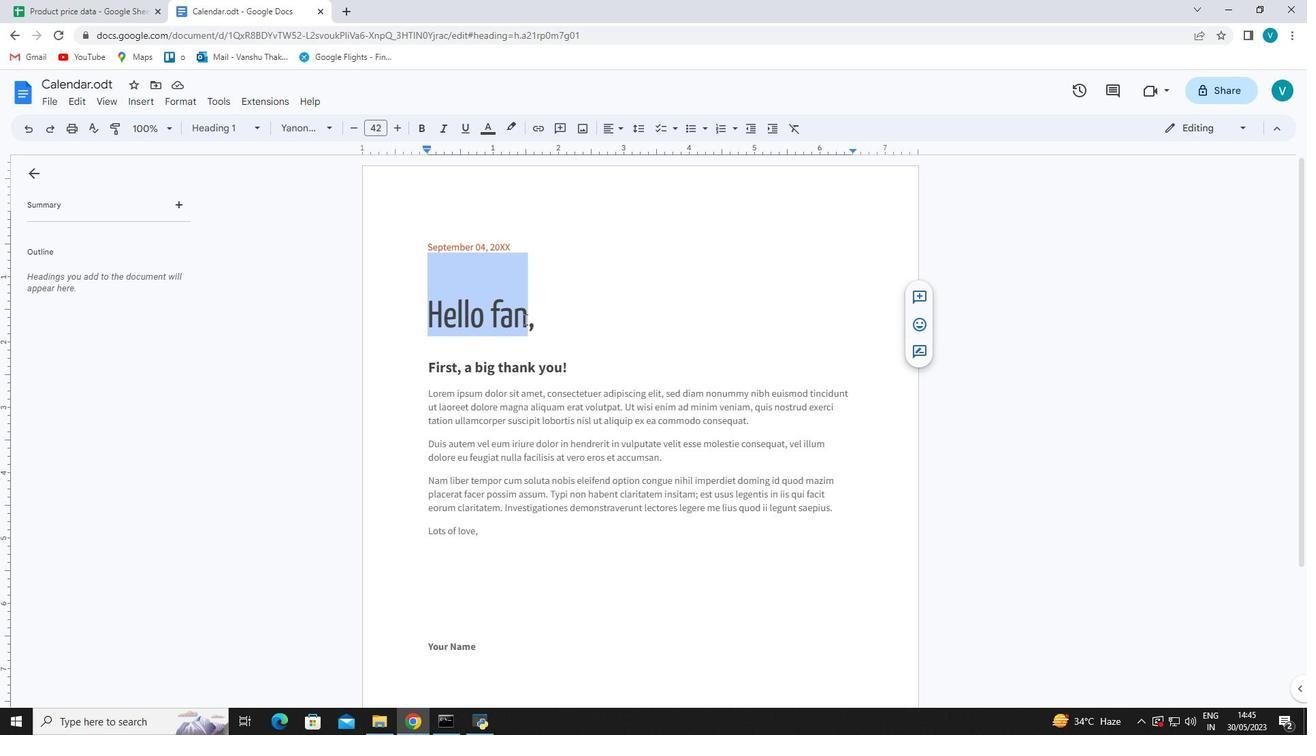 
Action: Mouse moved to (618, 365)
Screenshot: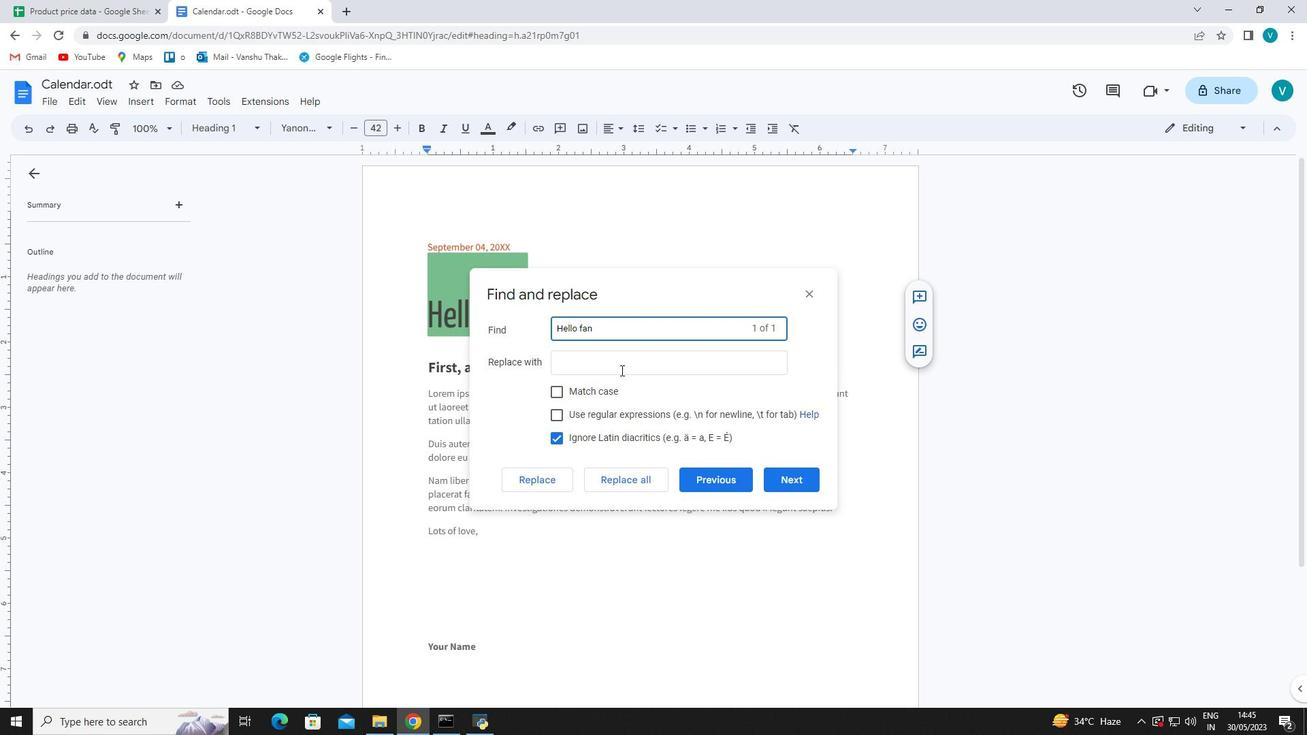
Action: Mouse pressed left at (618, 365)
Screenshot: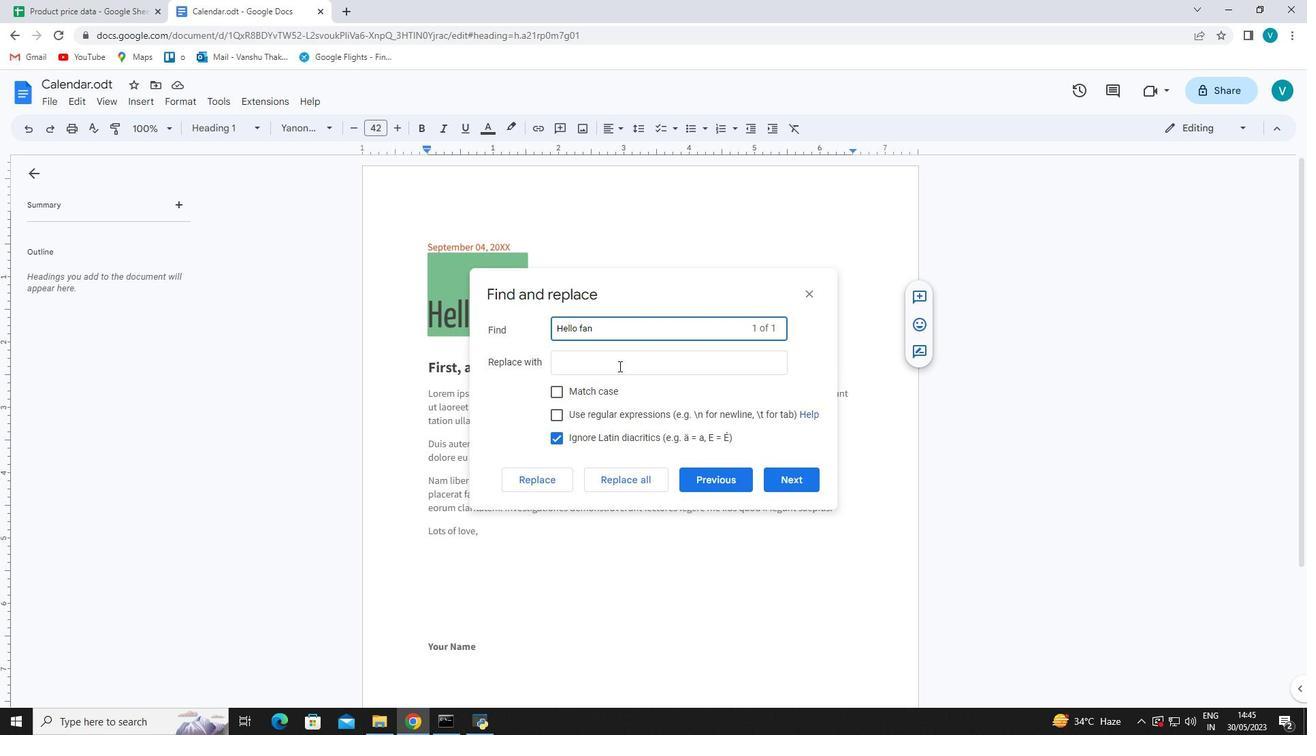 
Action: Key pressed <Key.shift>Good<Key.space><Key.shift>Afternoon
Screenshot: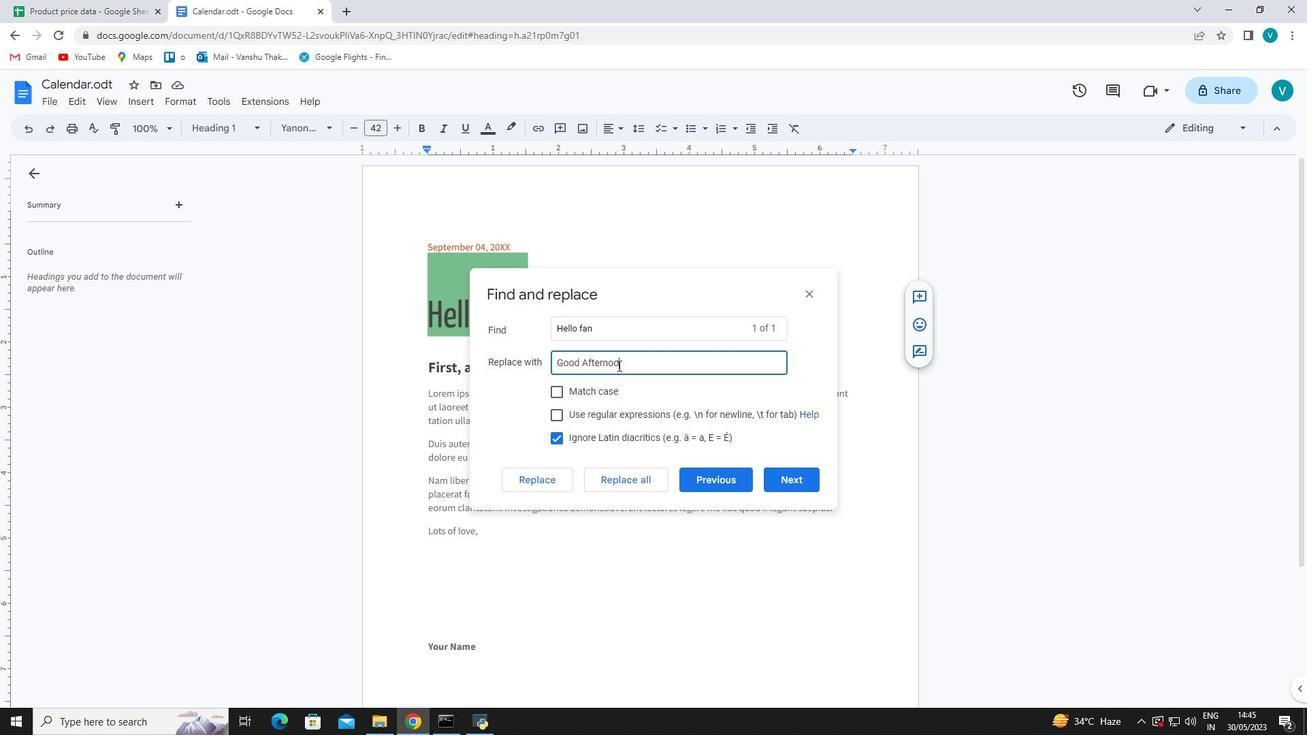 
Action: Mouse moved to (635, 476)
Screenshot: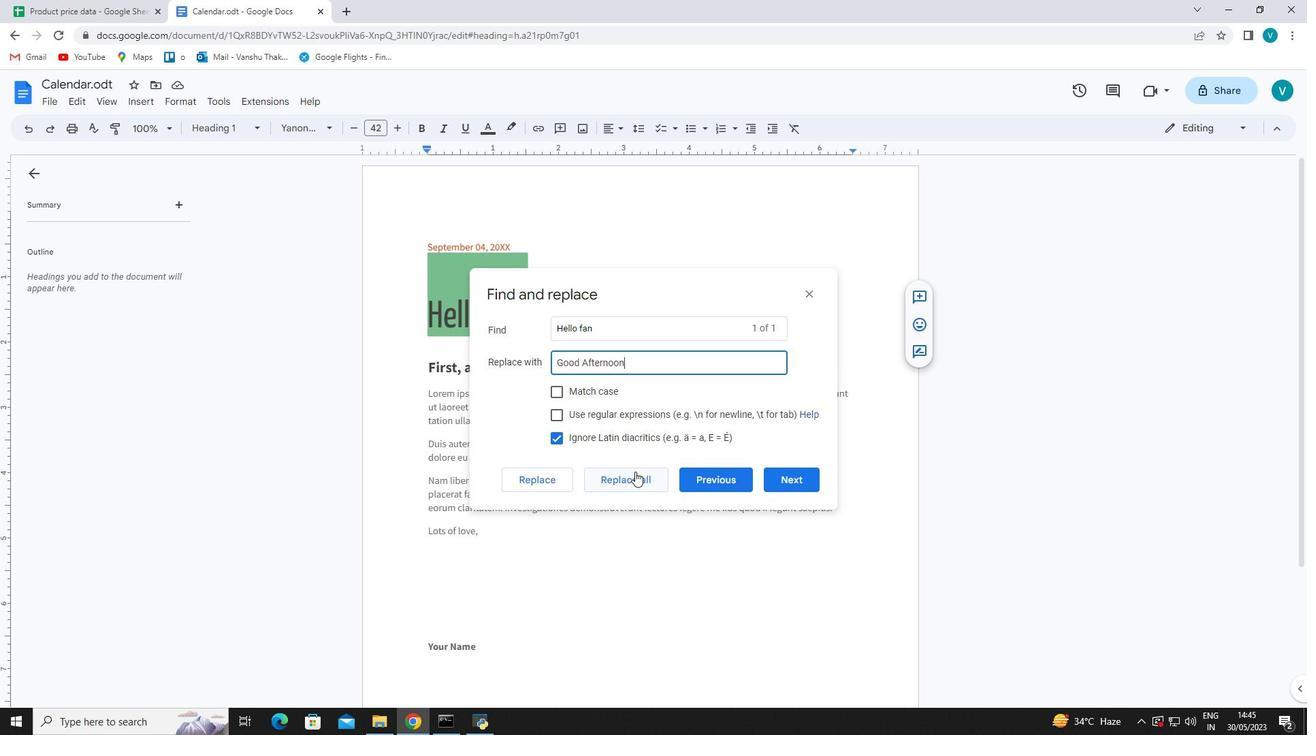 
Action: Mouse pressed left at (635, 476)
Screenshot: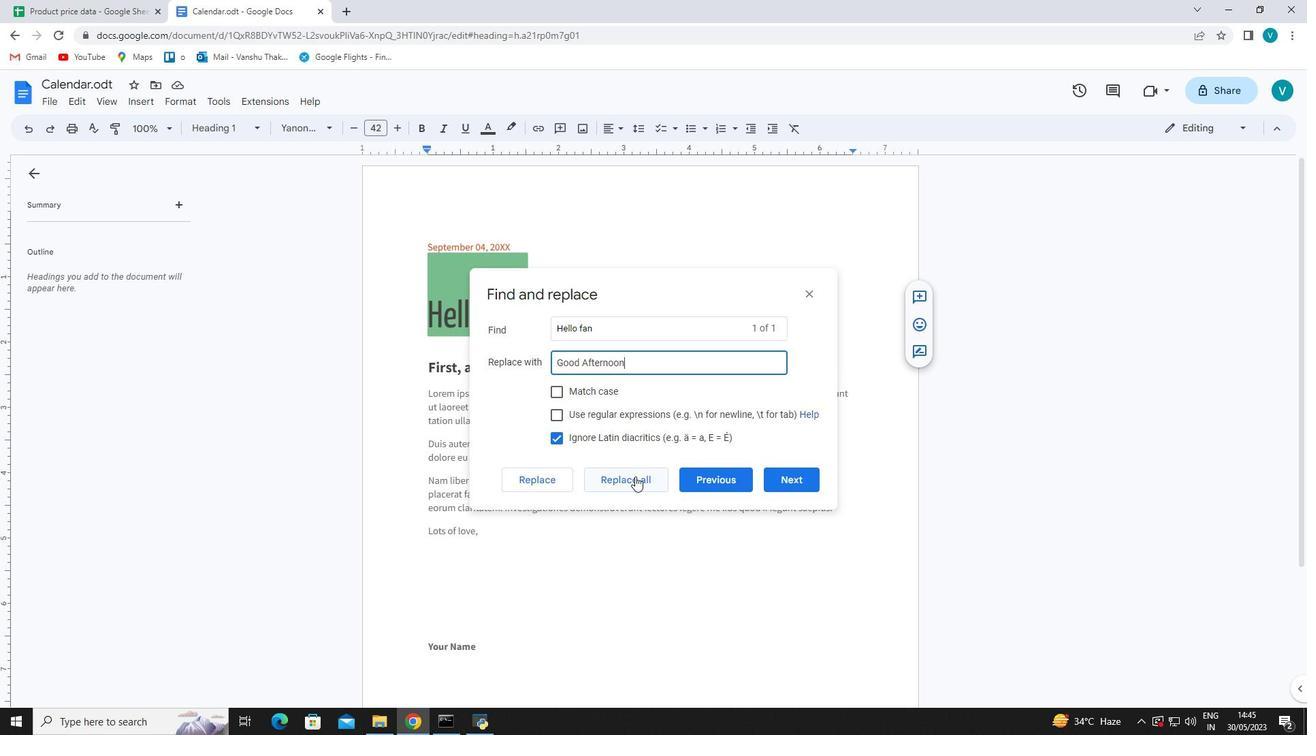 
Action: Mouse moved to (809, 290)
Screenshot: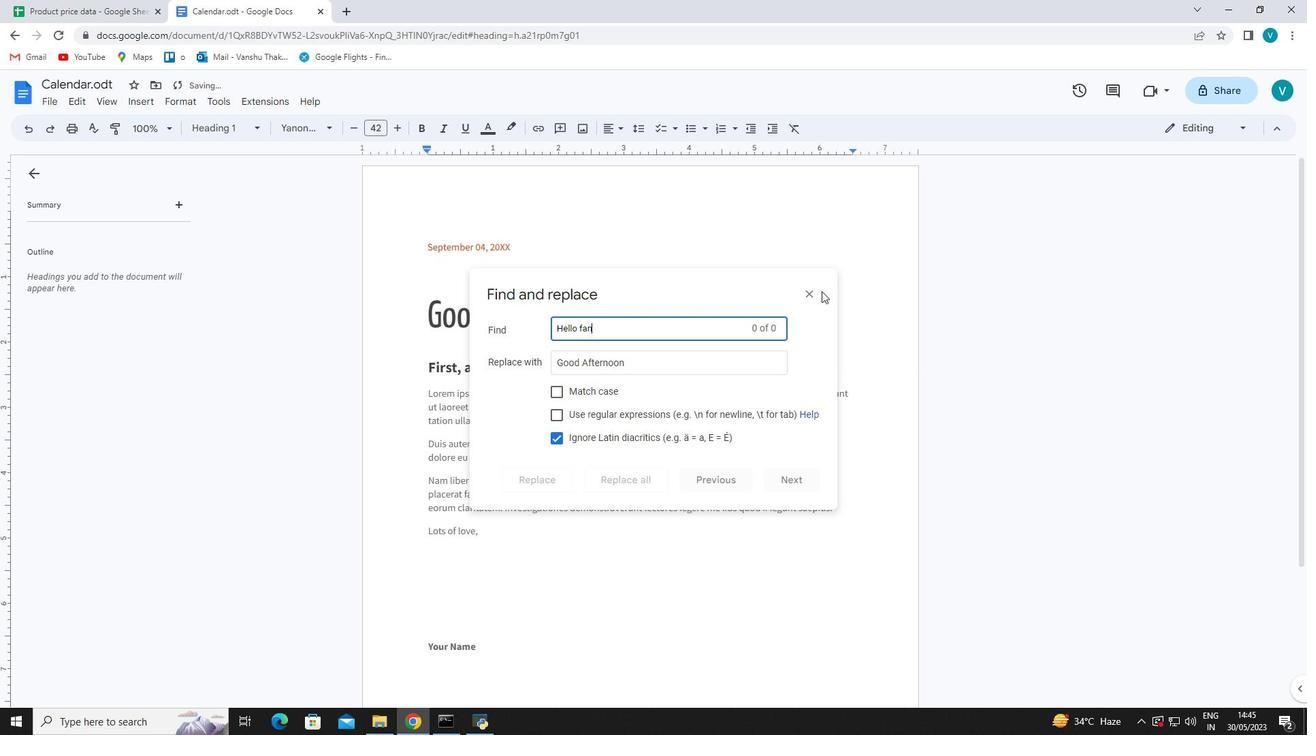 
Action: Mouse pressed left at (809, 290)
Screenshot: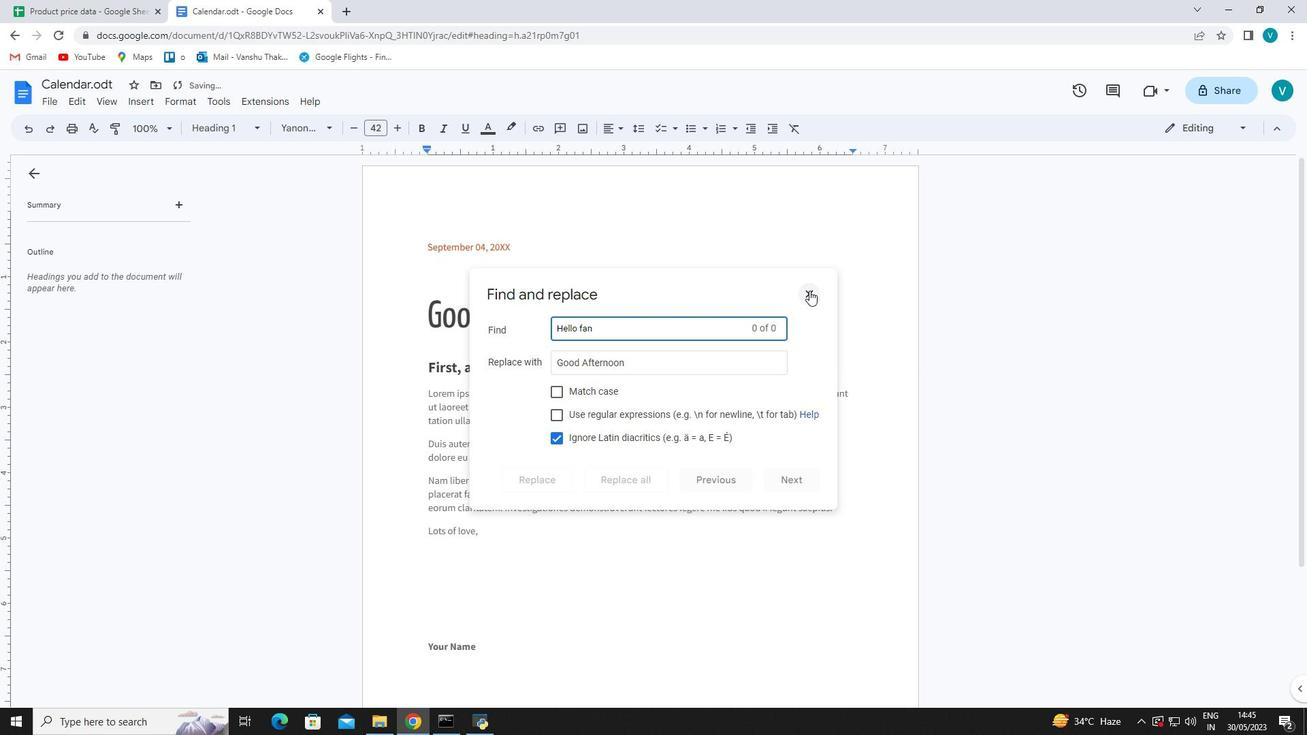 
Action: Mouse moved to (427, 245)
Screenshot: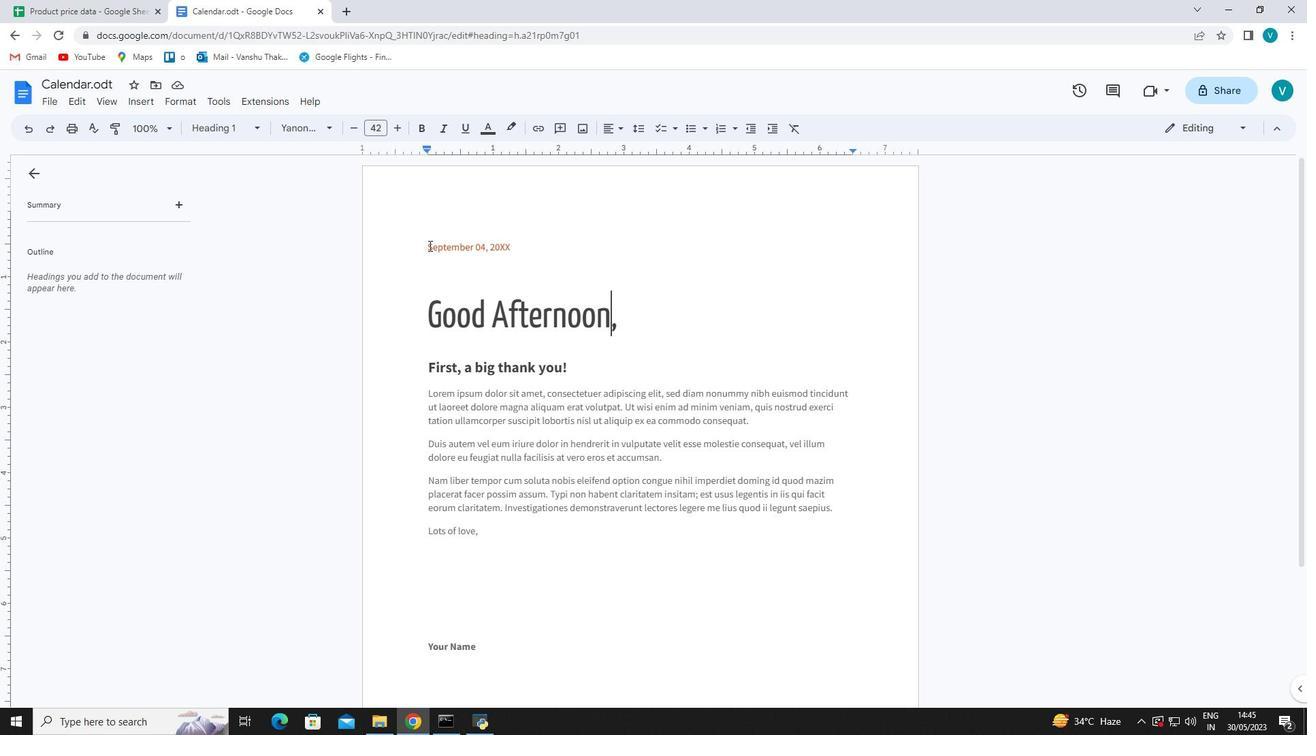 
Action: Mouse pressed left at (427, 245)
Screenshot: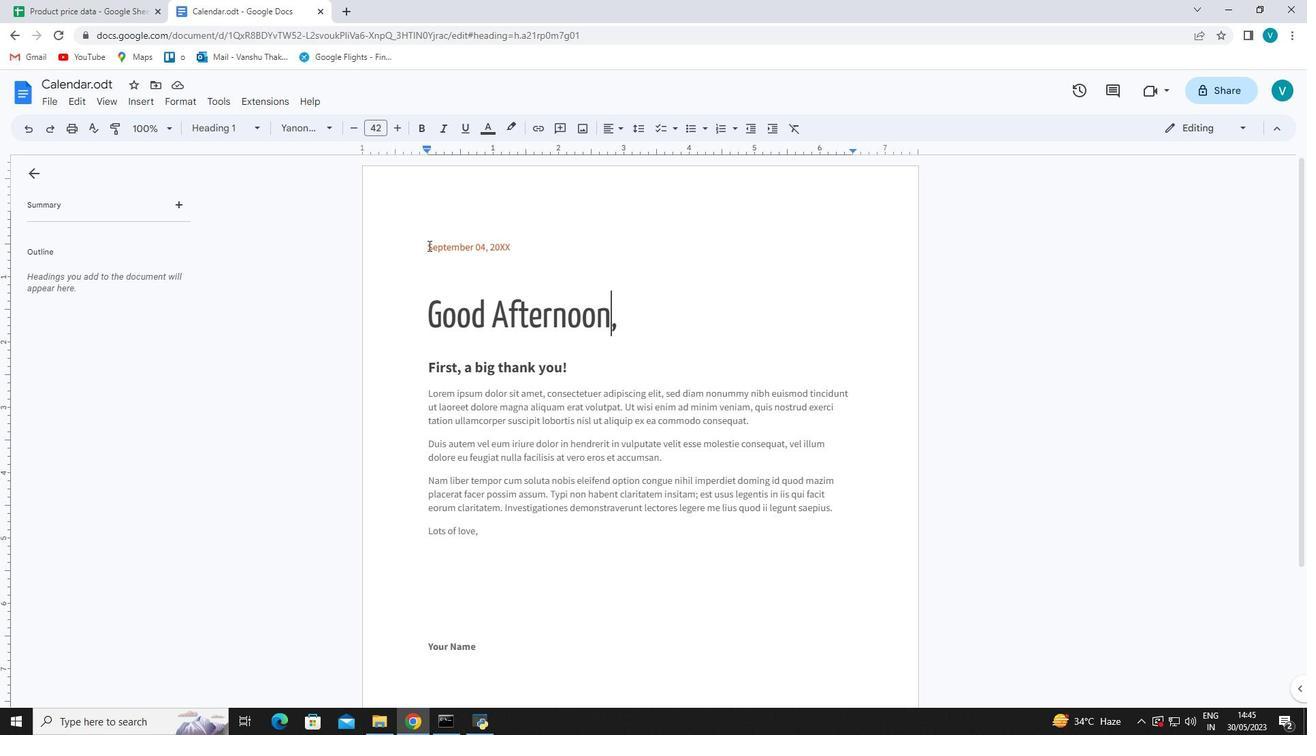 
Action: Mouse moved to (147, 108)
Screenshot: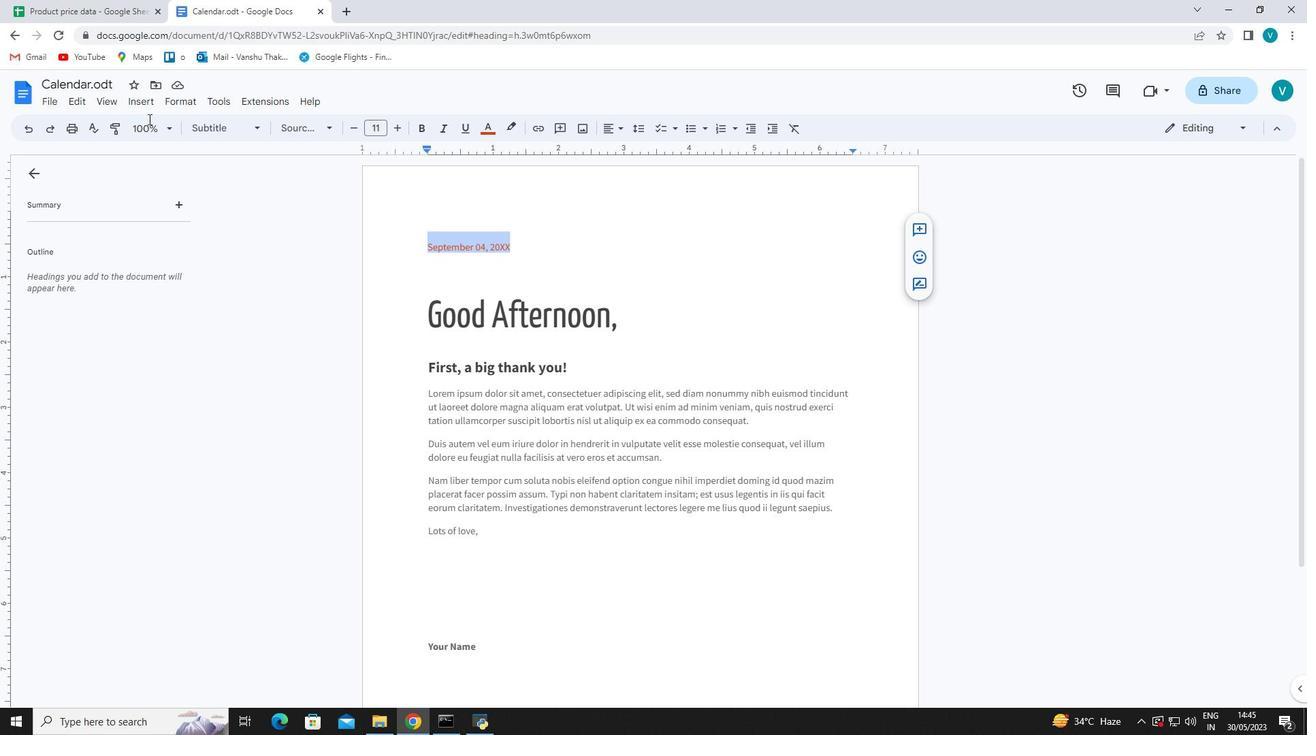 
Action: Mouse pressed left at (147, 108)
Screenshot: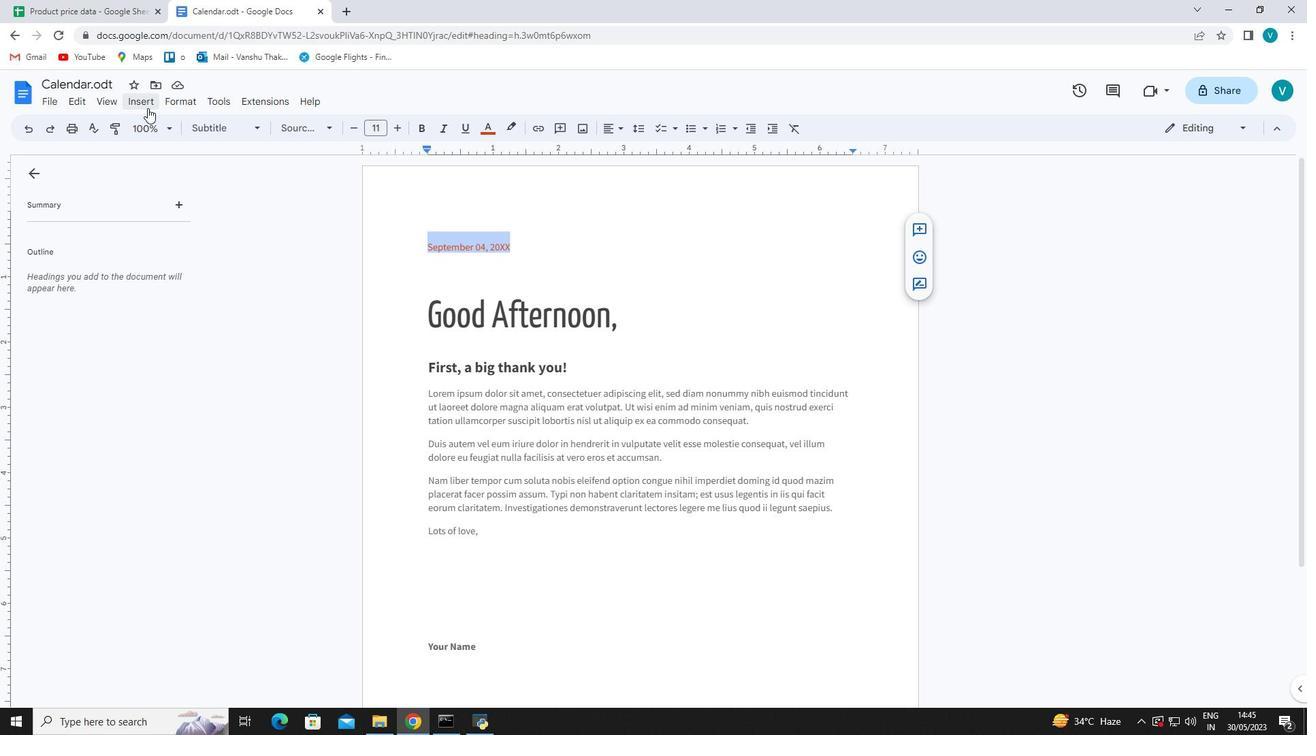 
Action: Mouse moved to (520, 259)
Screenshot: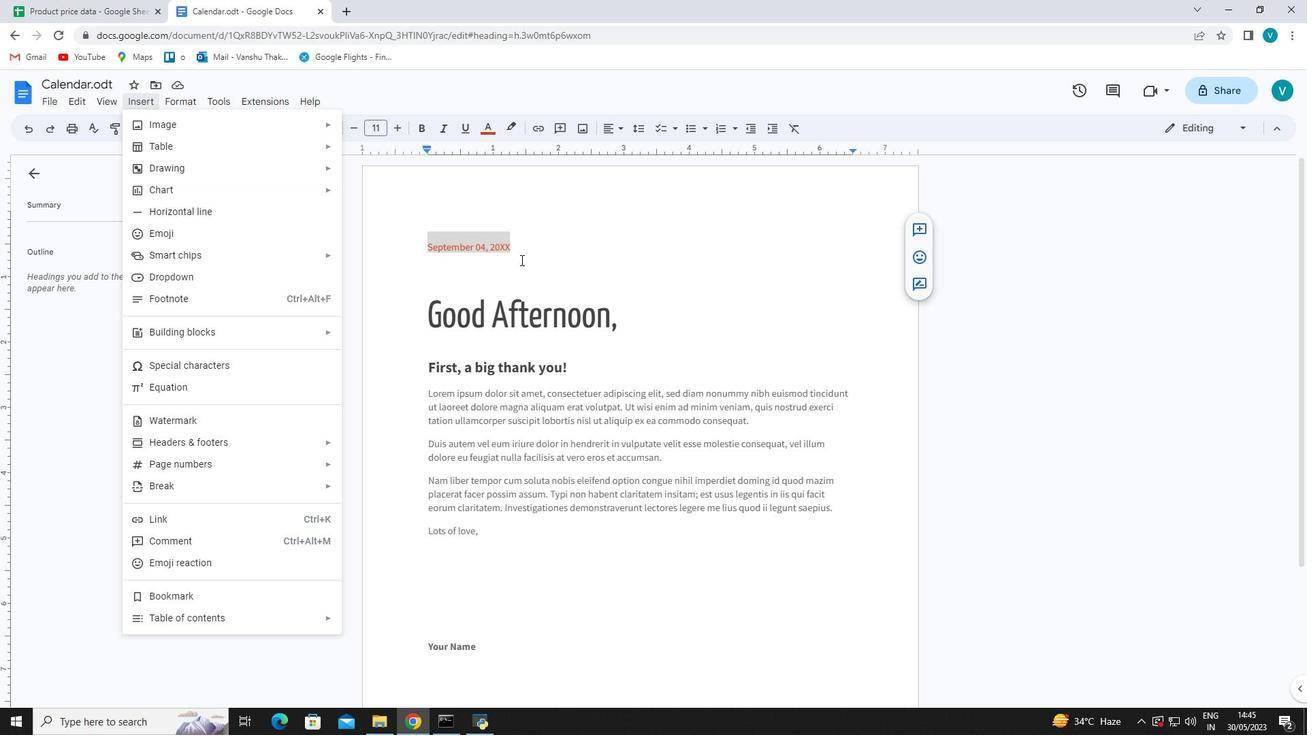 
Action: Key pressed 21
Screenshot: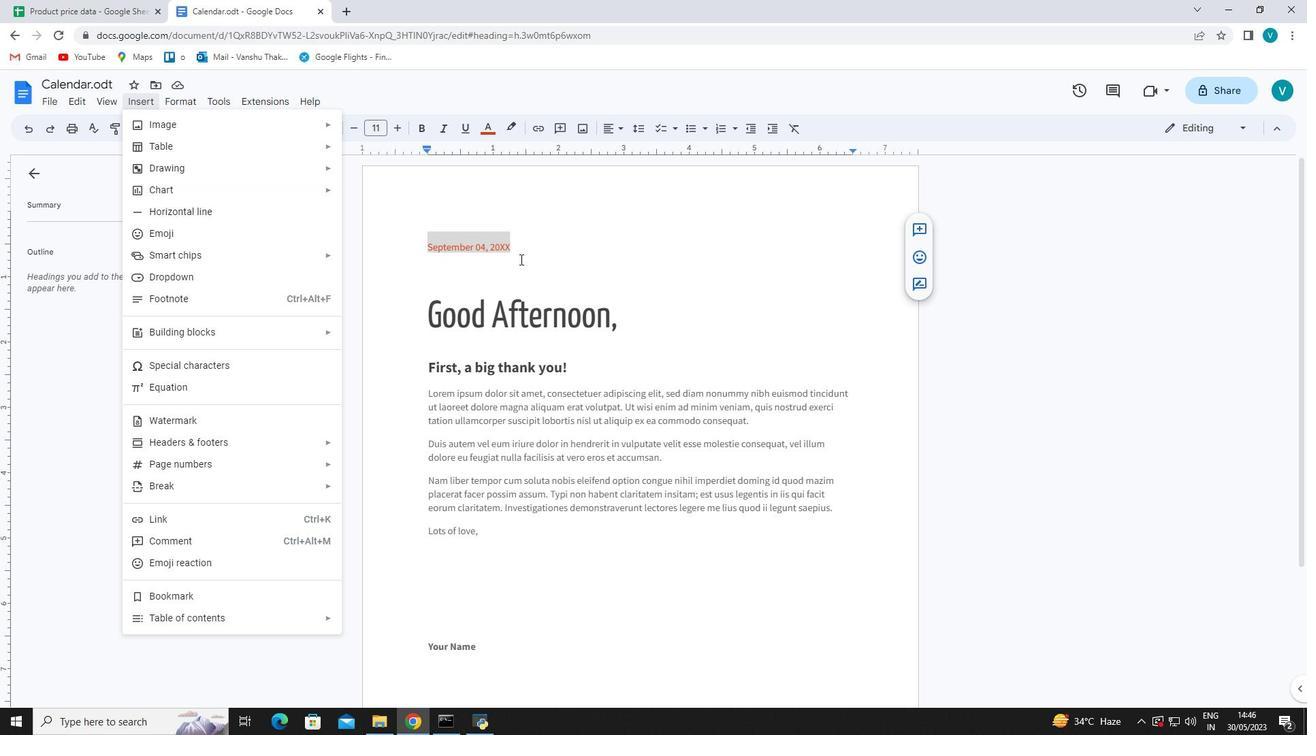 
Action: Mouse moved to (518, 245)
Screenshot: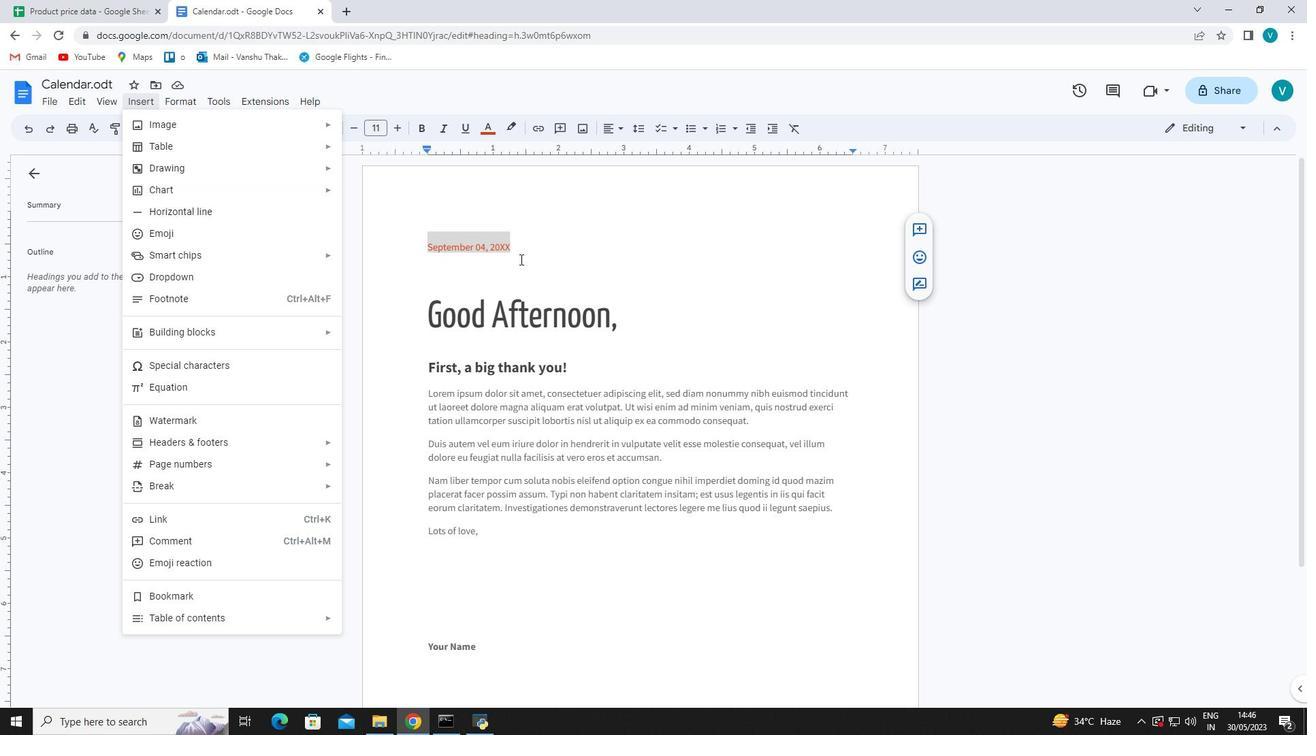 
Action: Mouse pressed left at (518, 245)
Screenshot: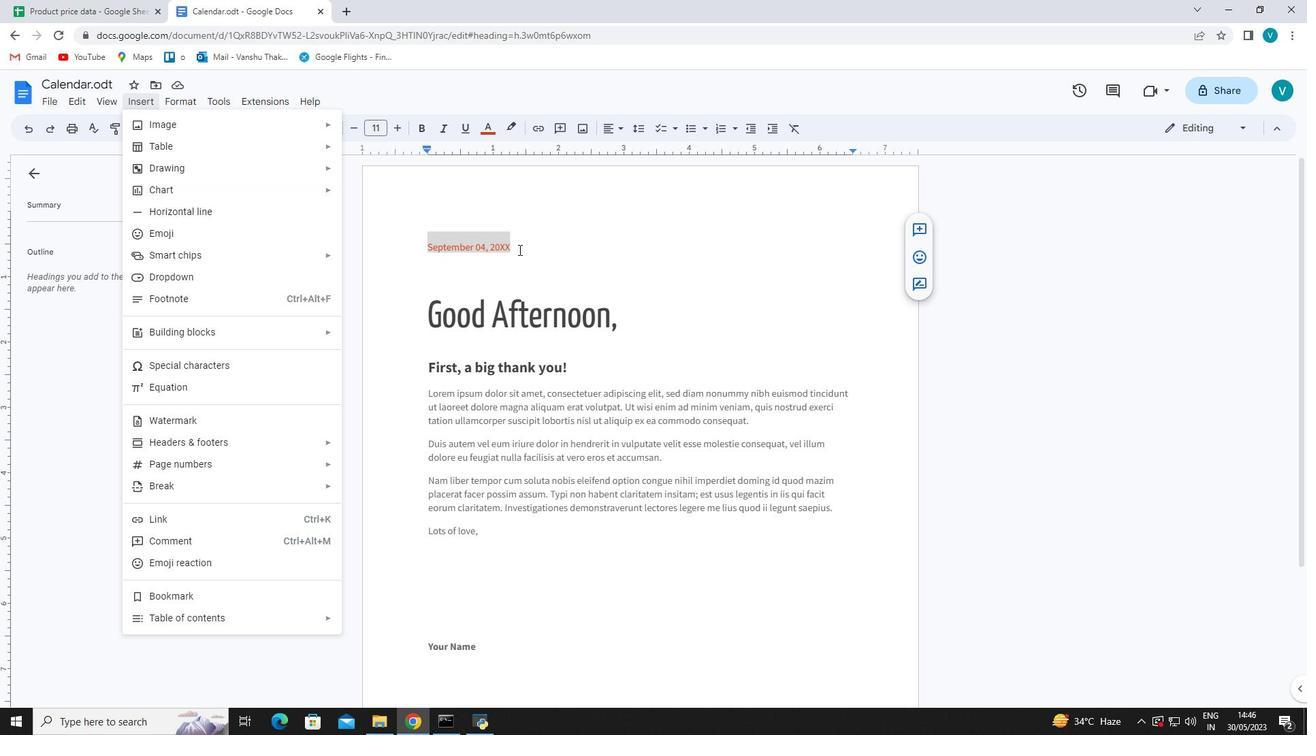 
Action: Mouse pressed left at (518, 245)
Screenshot: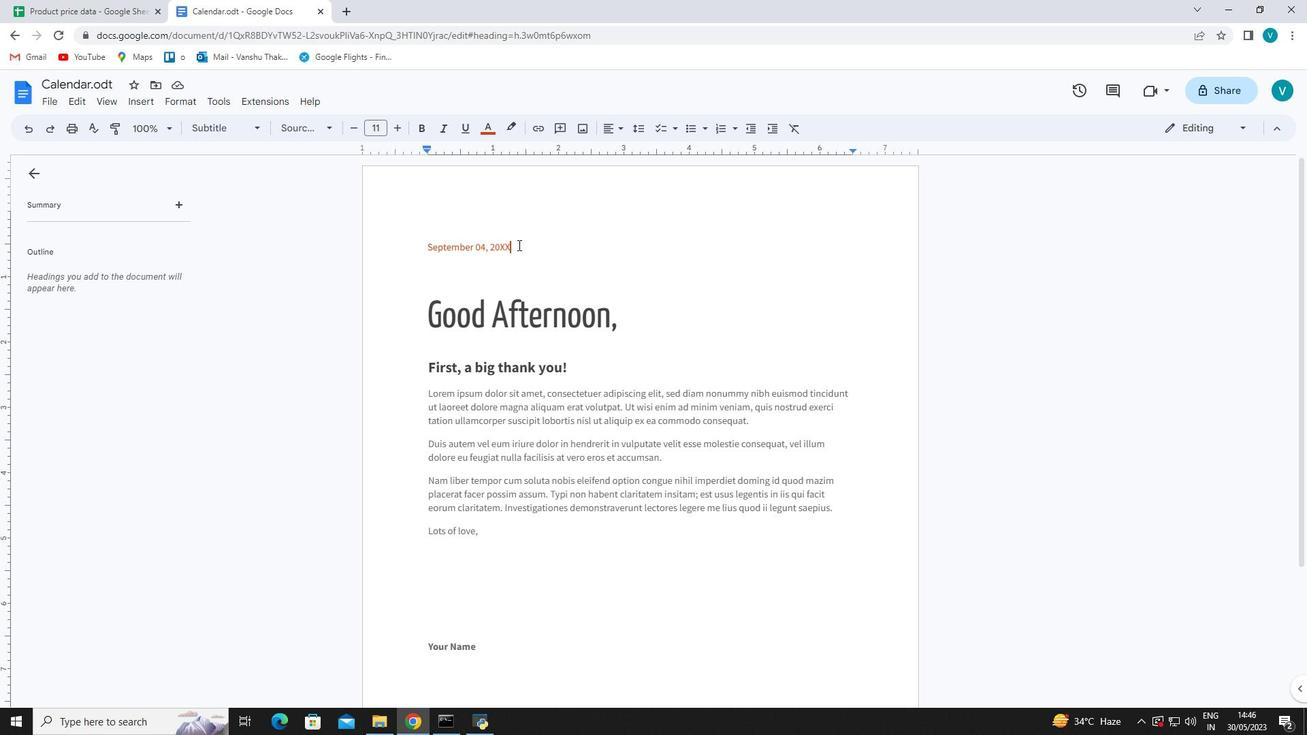 
Action: Mouse moved to (428, 245)
Screenshot: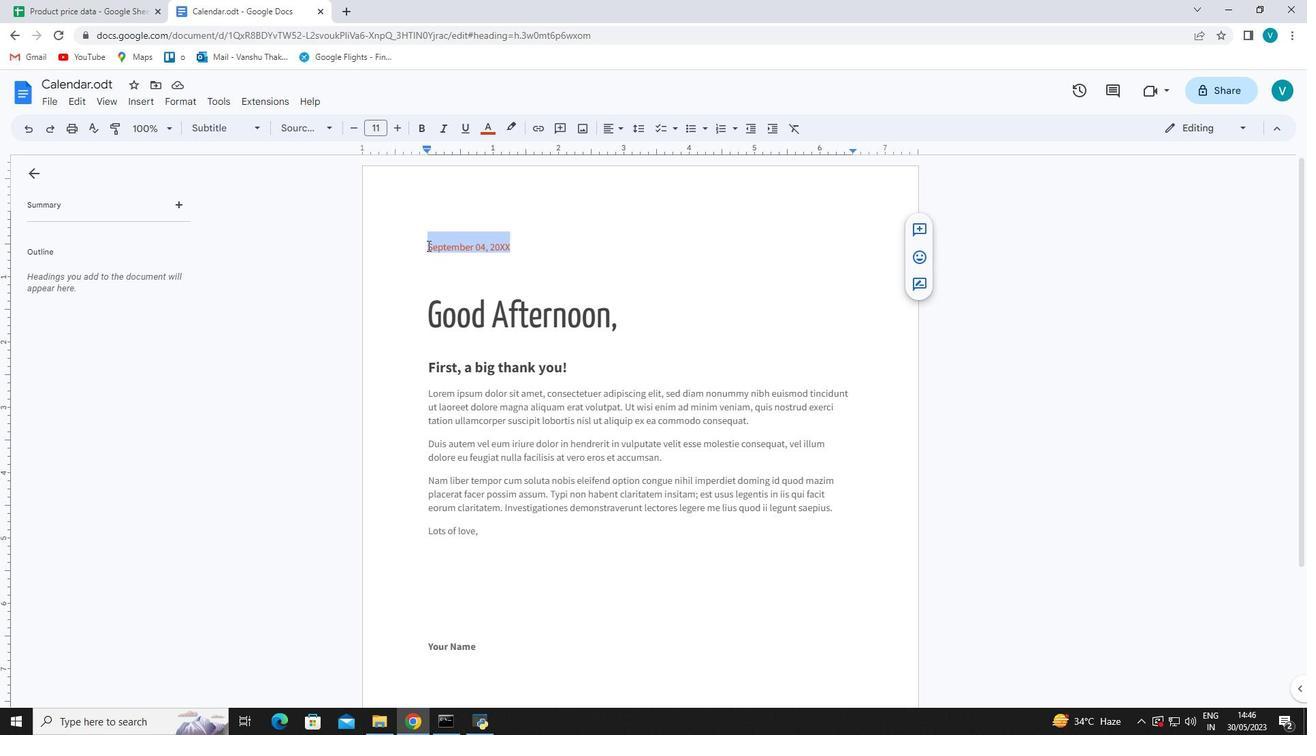 
Action: Key pressed 2
Screenshot: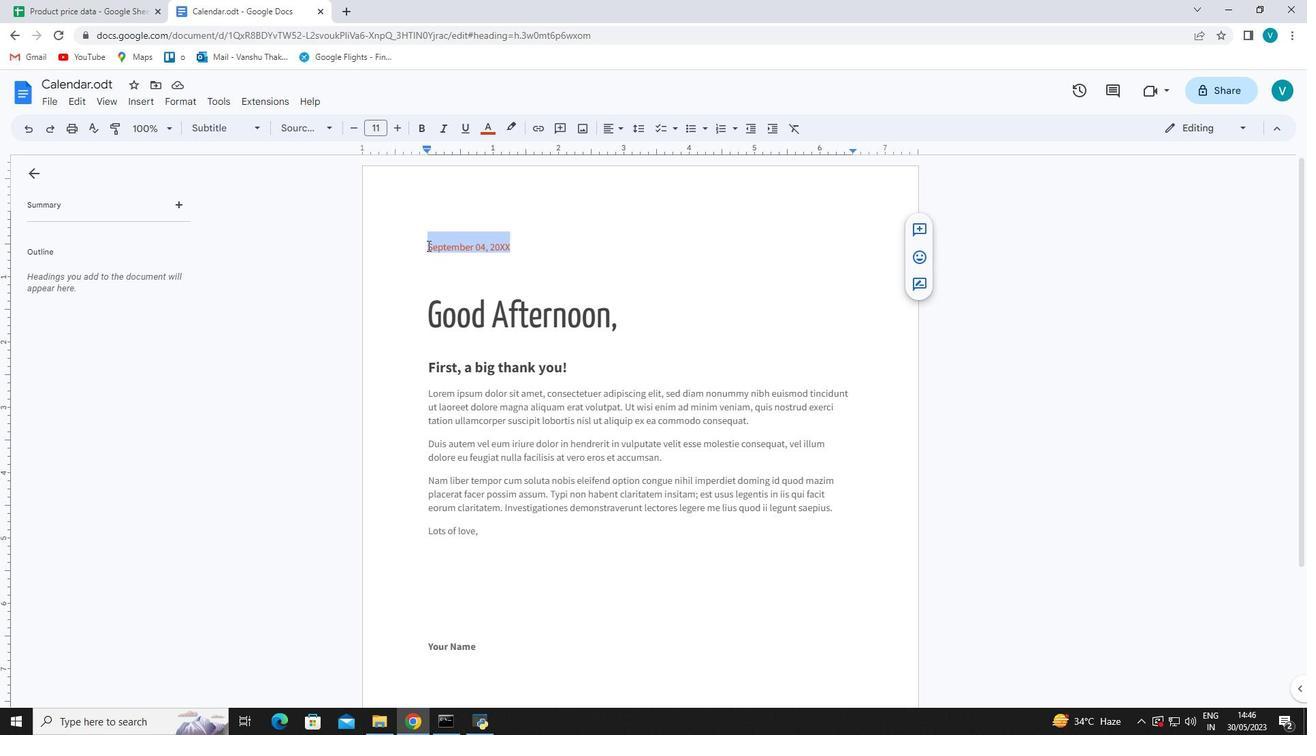 
Action: Mouse moved to (428, 245)
Screenshot: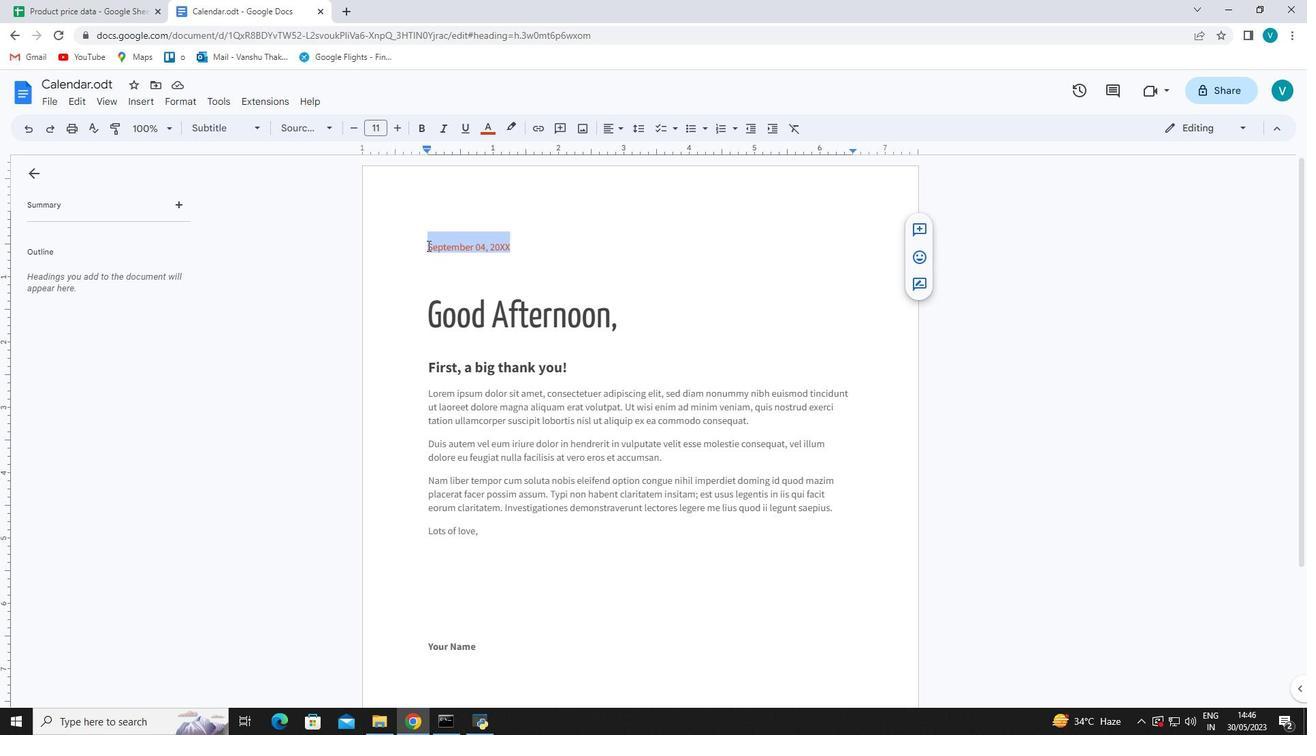 
Action: Key pressed 1
Screenshot: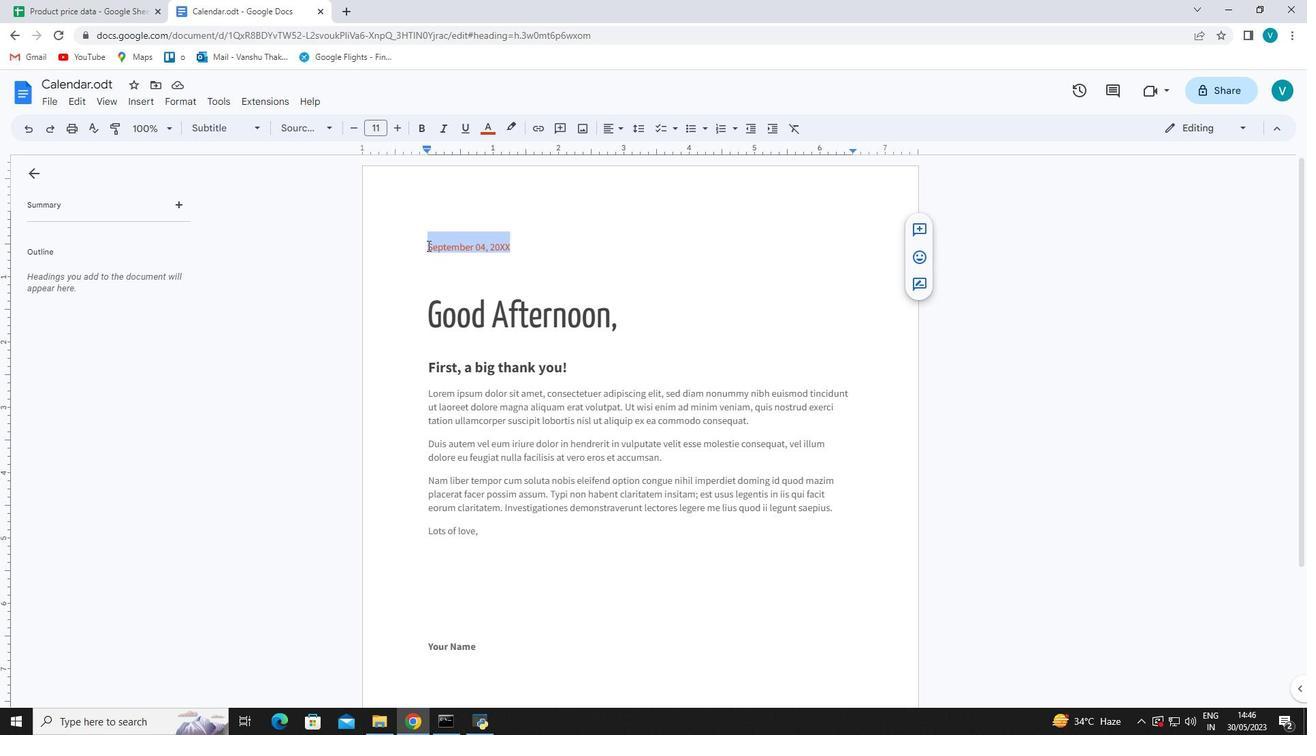 
Action: Mouse moved to (556, 279)
Screenshot: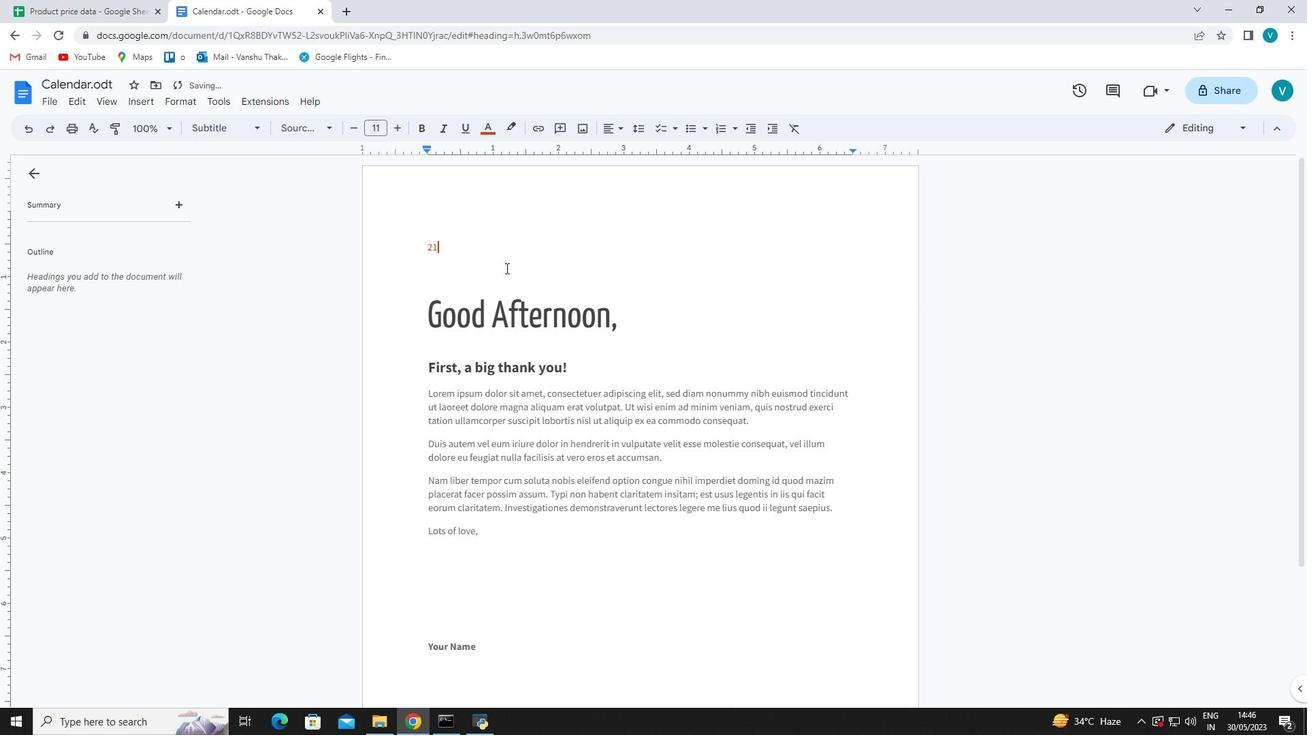 
Action: Key pressed <Key.space><Key.shift>June,2023
Screenshot: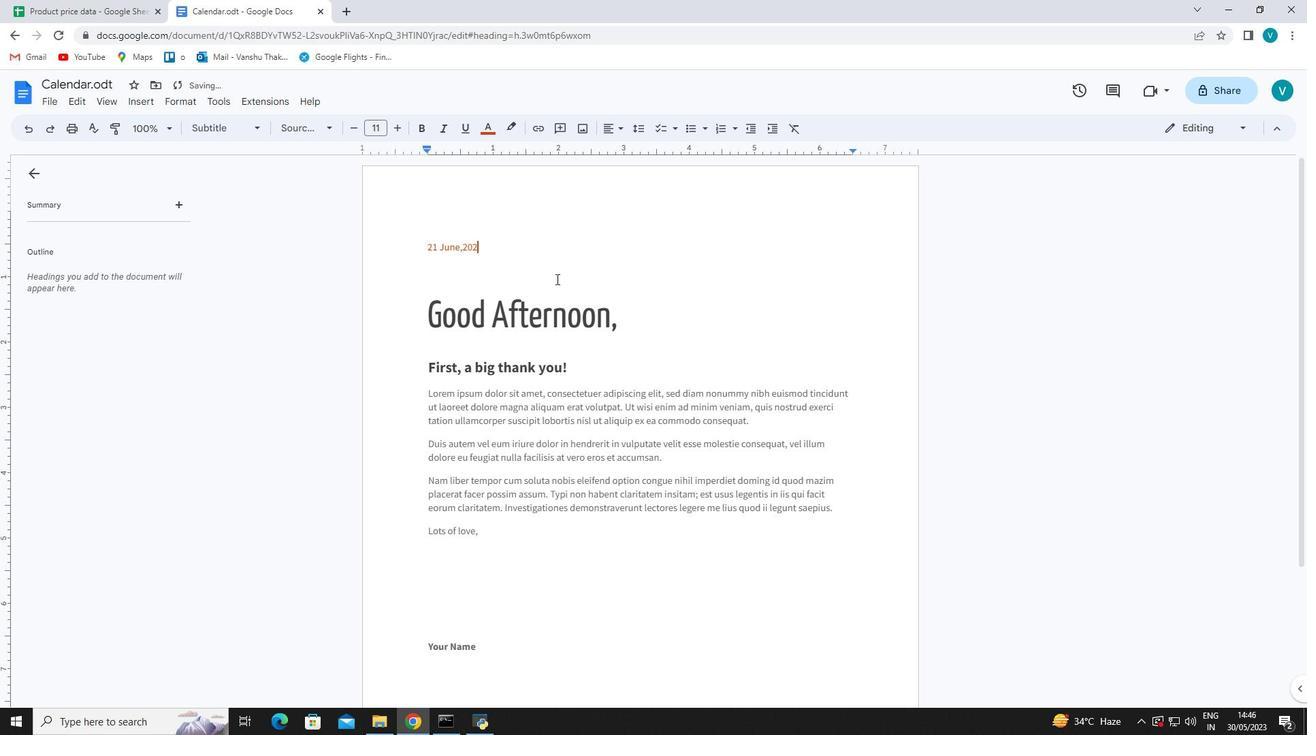 
Action: Mouse moved to (463, 247)
Screenshot: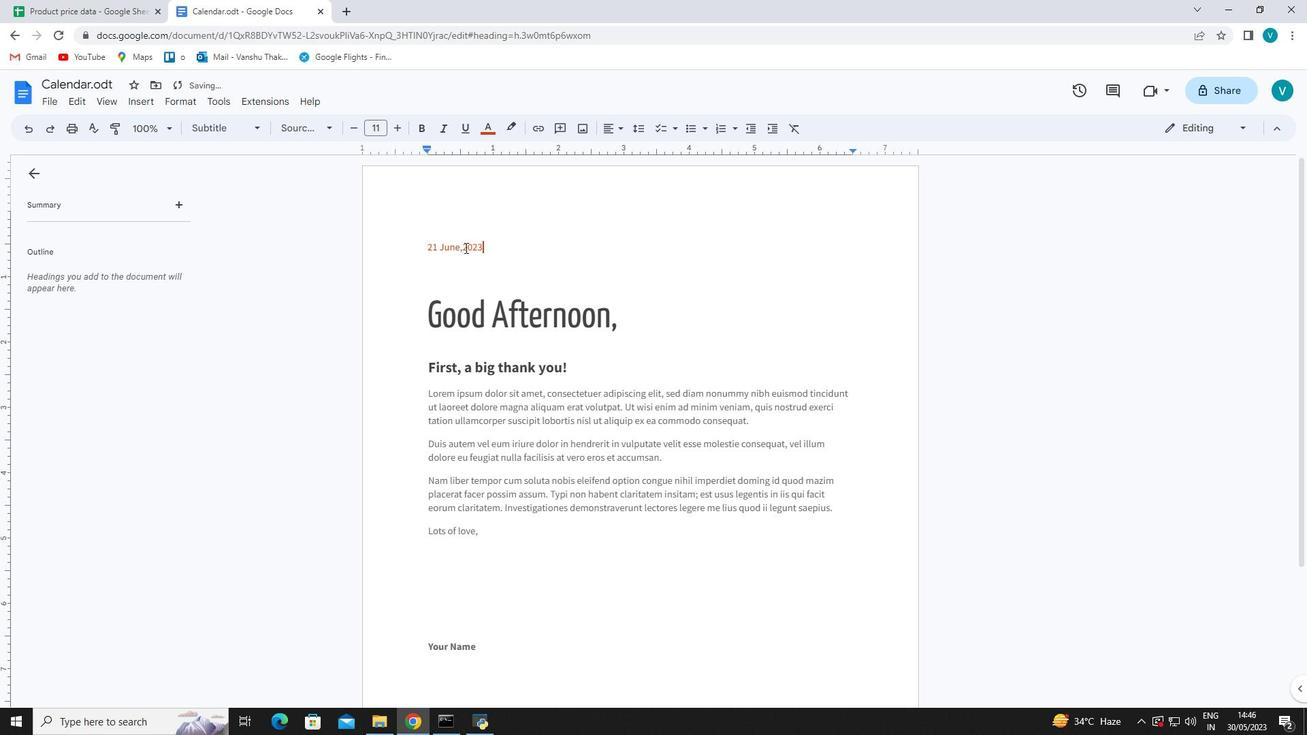 
Action: Mouse pressed left at (463, 247)
Screenshot: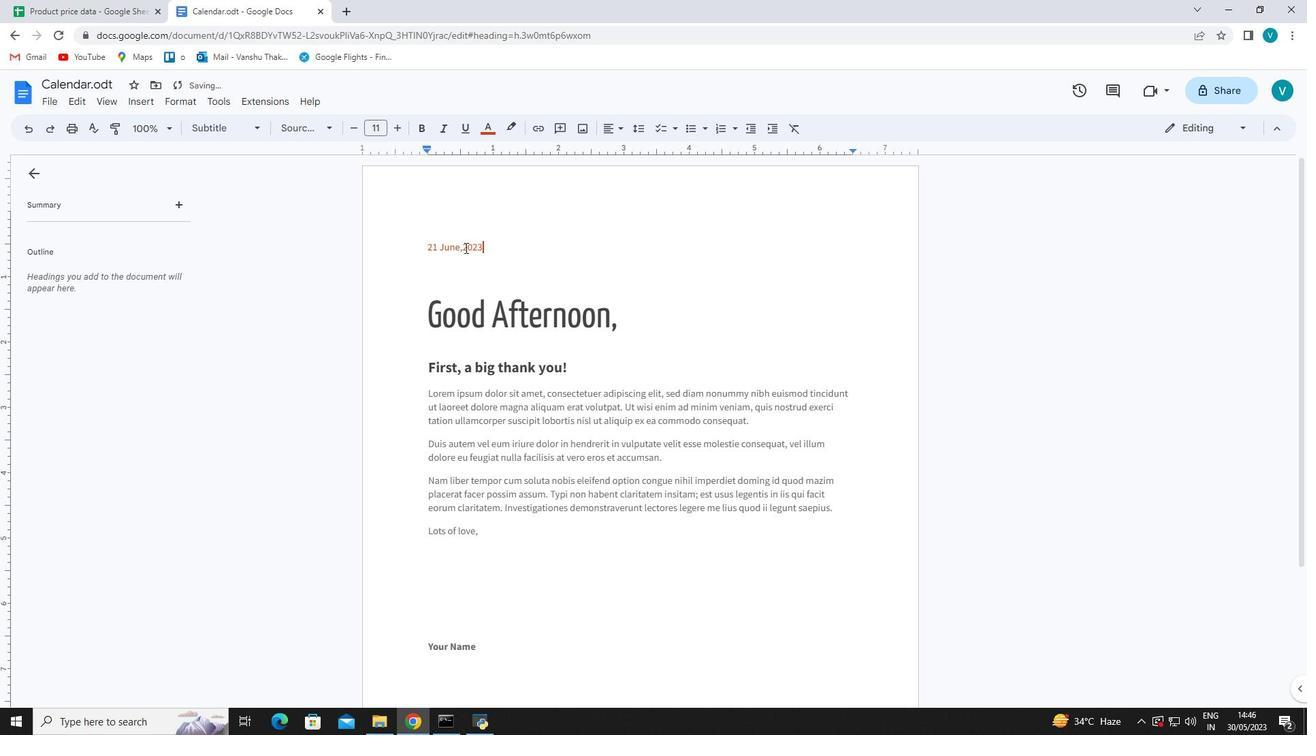 
Action: Mouse moved to (473, 249)
Screenshot: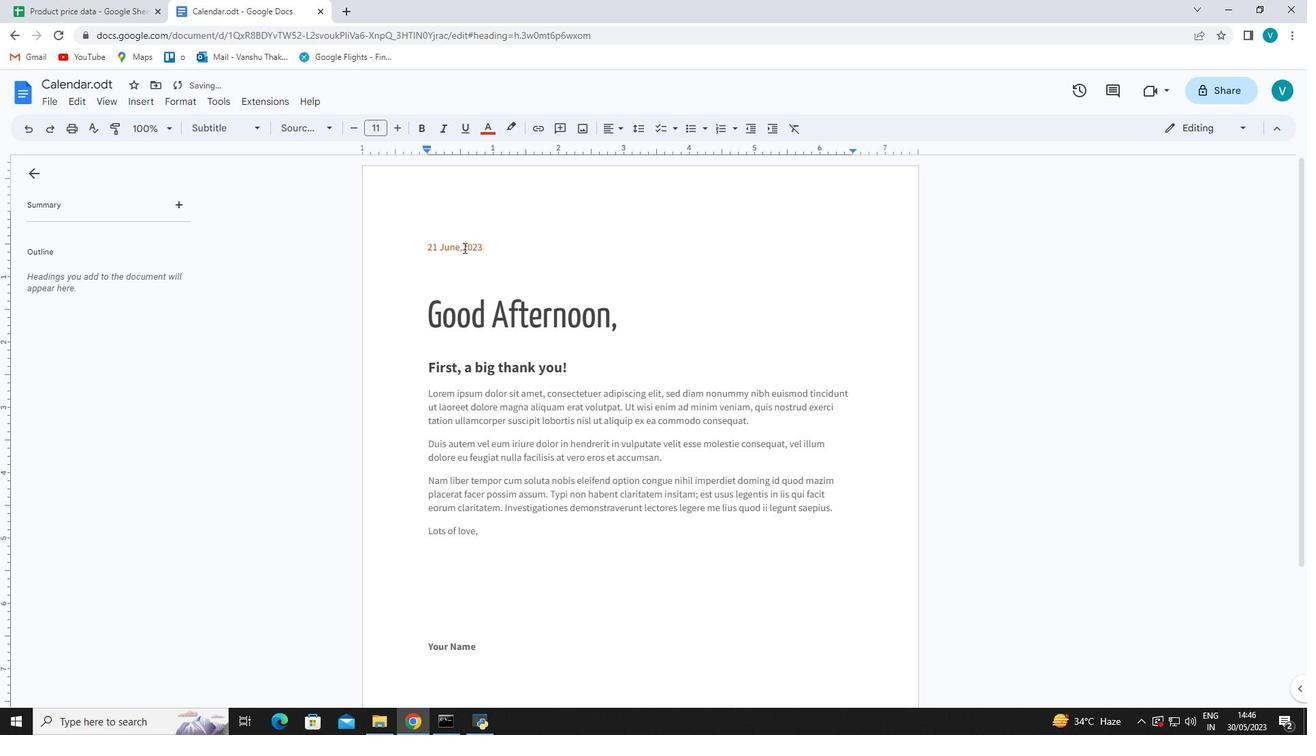 
Action: Key pressed <Key.space>
Screenshot: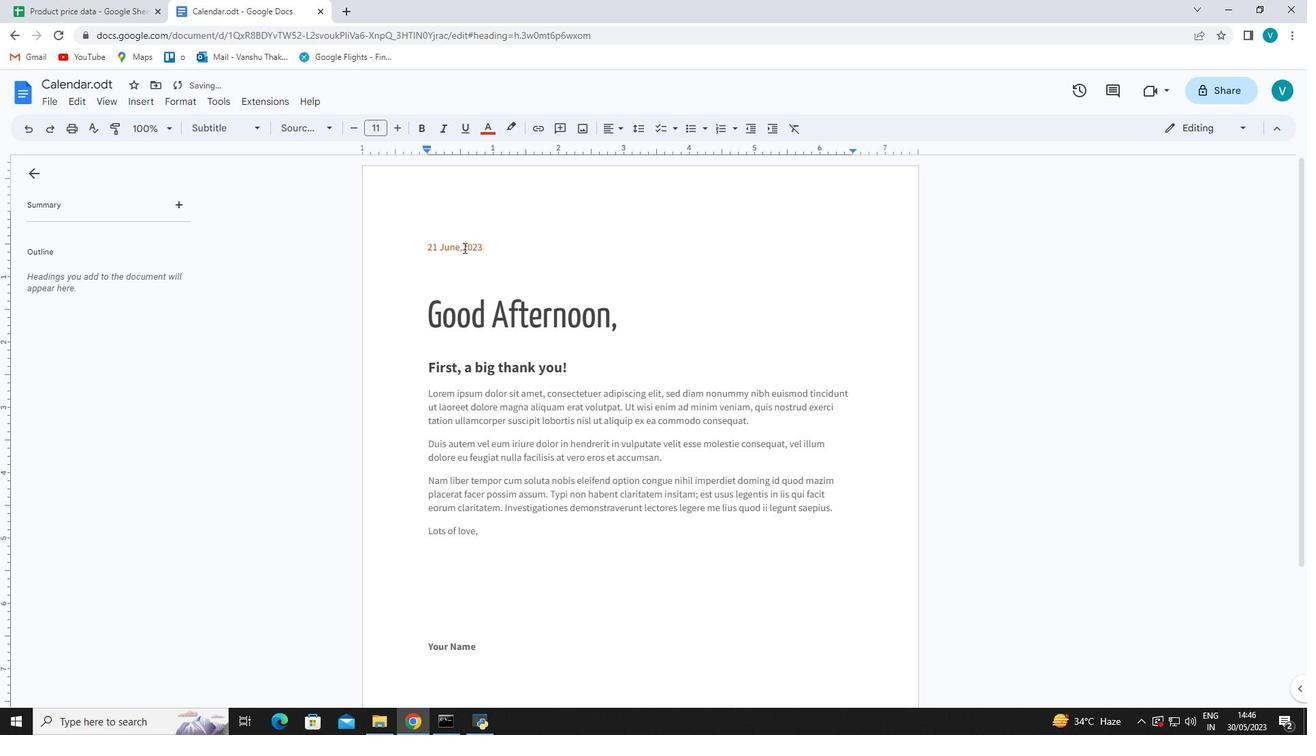 
Action: Mouse moved to (485, 256)
Screenshot: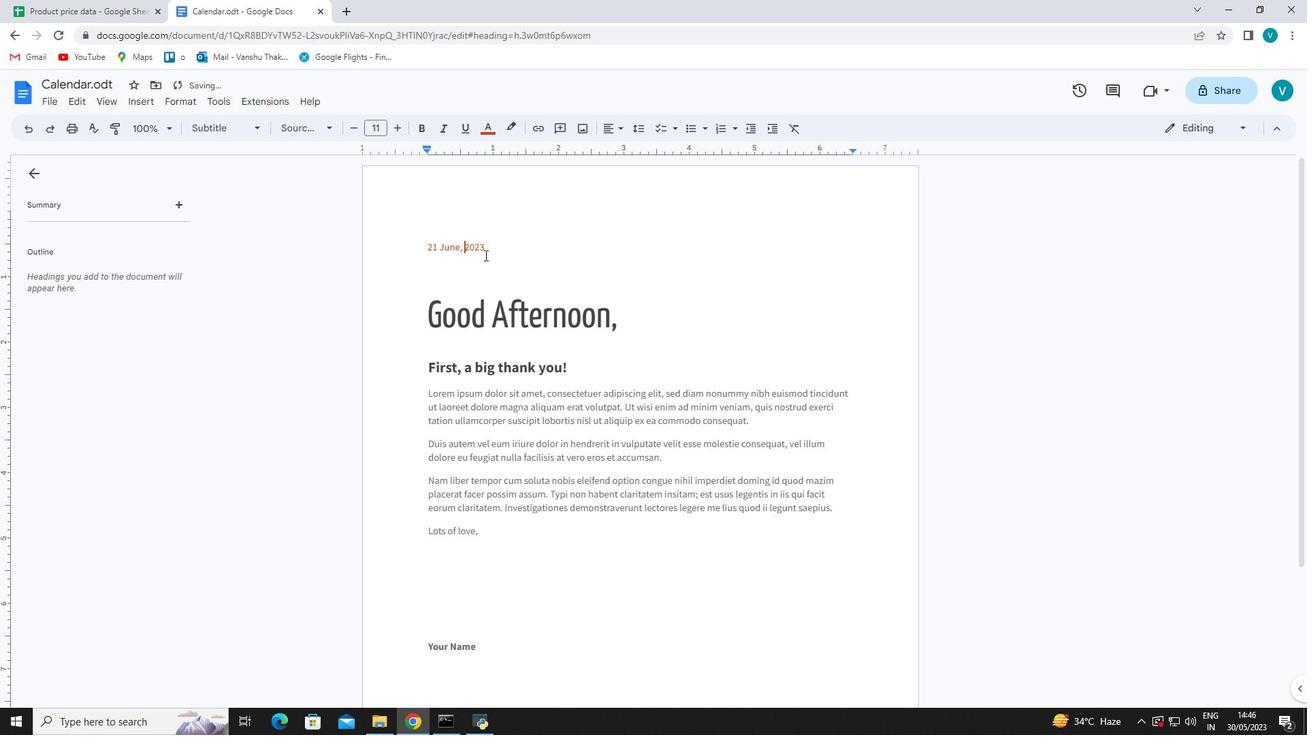
Action: Mouse pressed left at (485, 256)
Screenshot: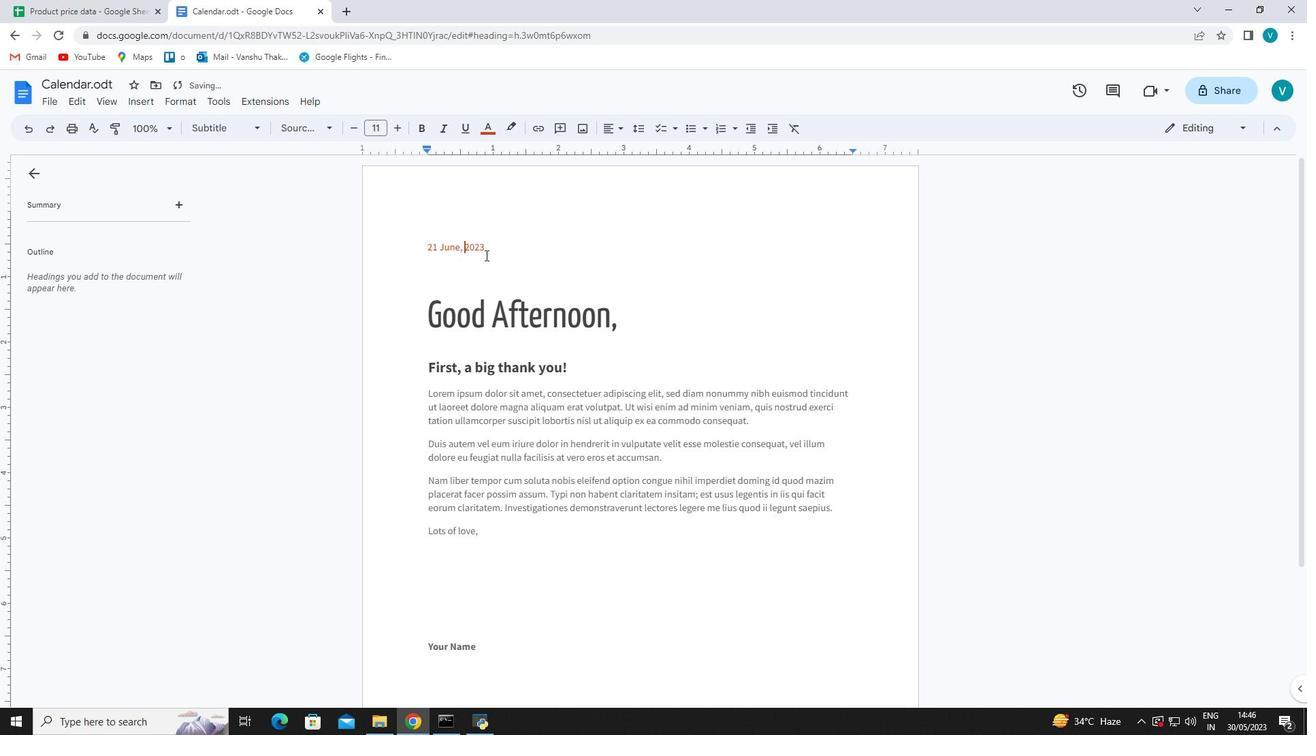 
Action: Mouse moved to (426, 364)
Screenshot: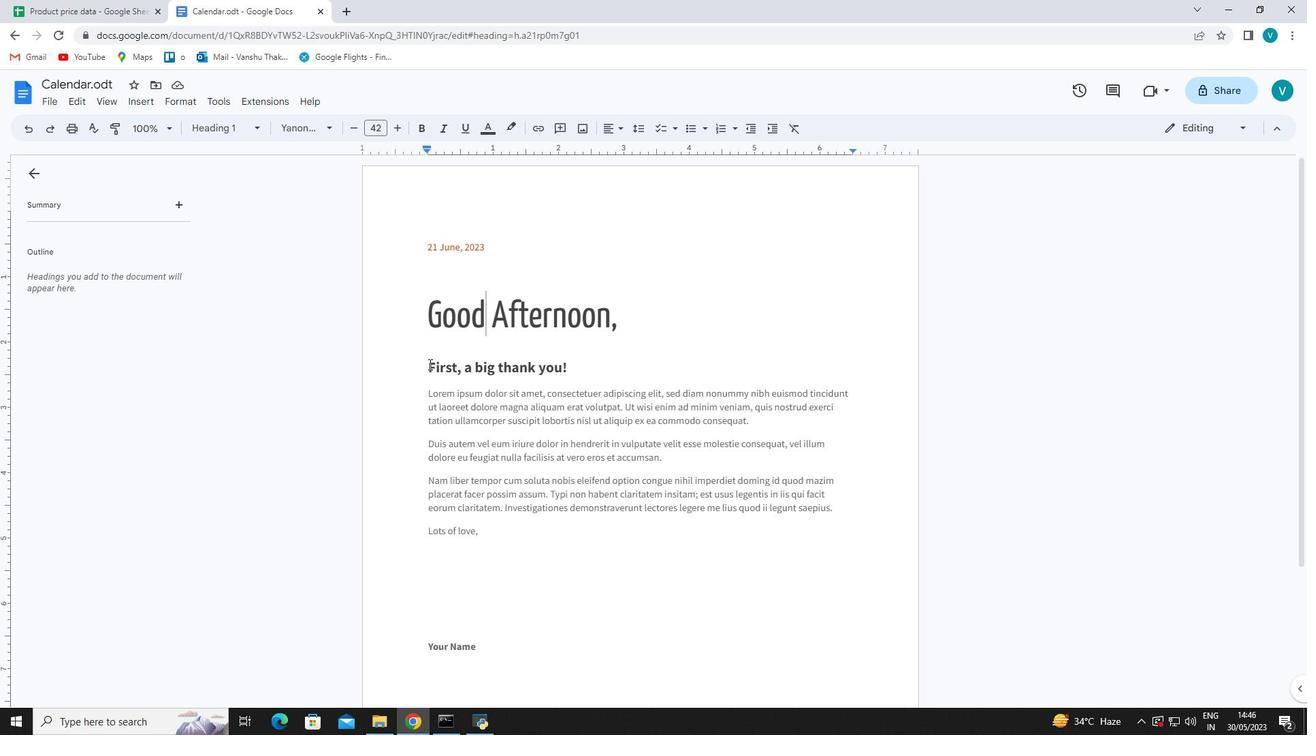 
Action: Mouse pressed left at (426, 364)
Screenshot: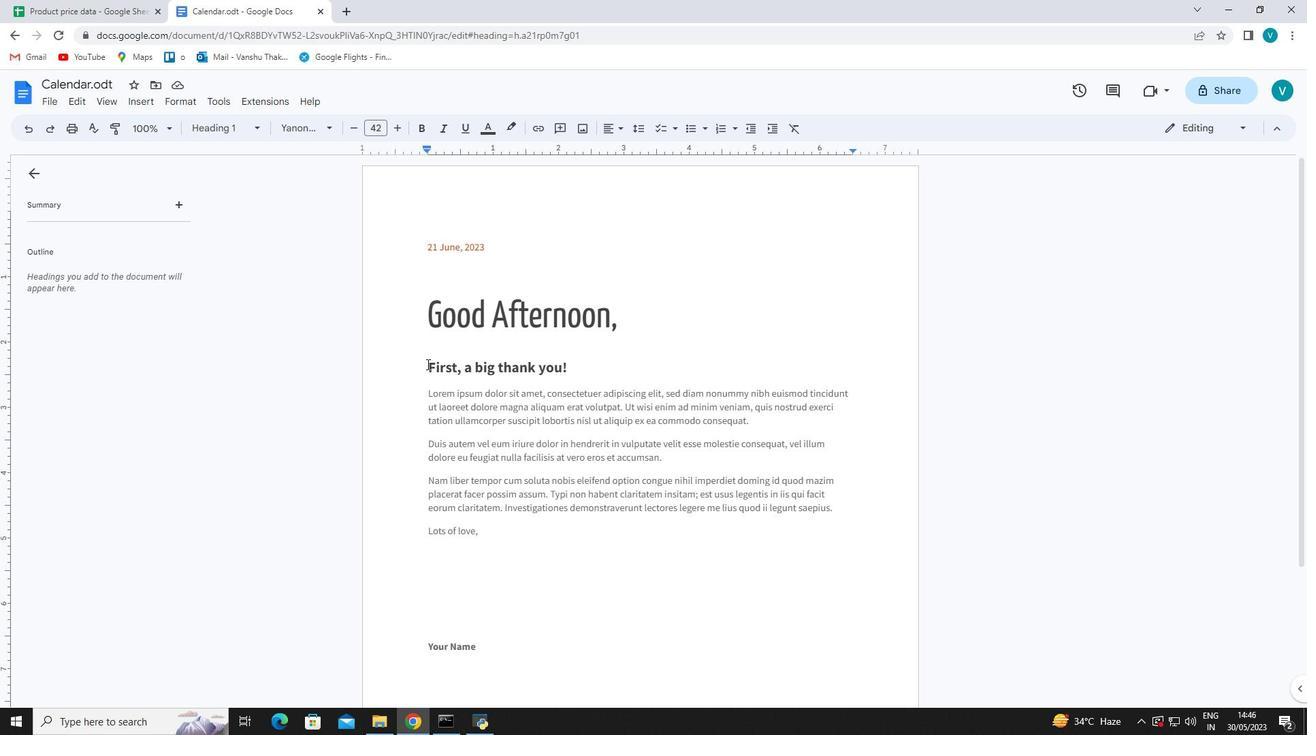 
Action: Mouse moved to (488, 522)
Screenshot: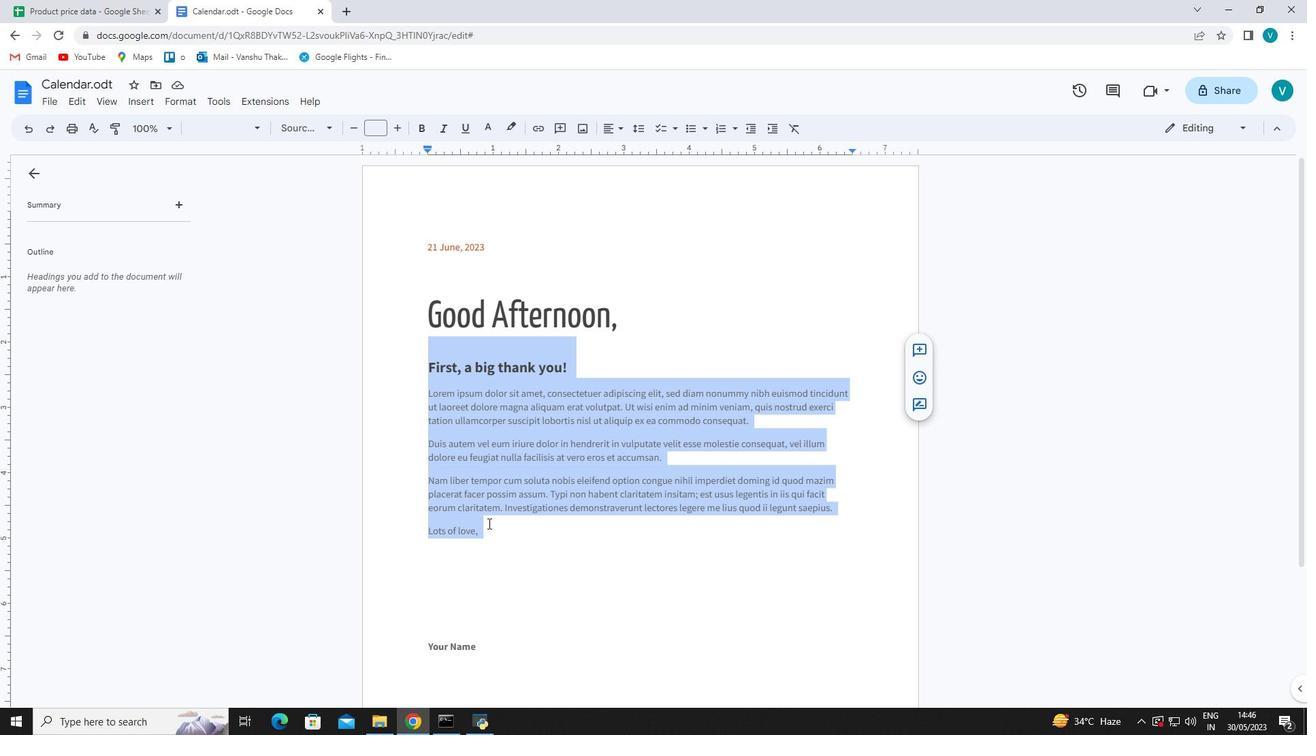 
Action: Key pressed <Key.backspace>
Screenshot: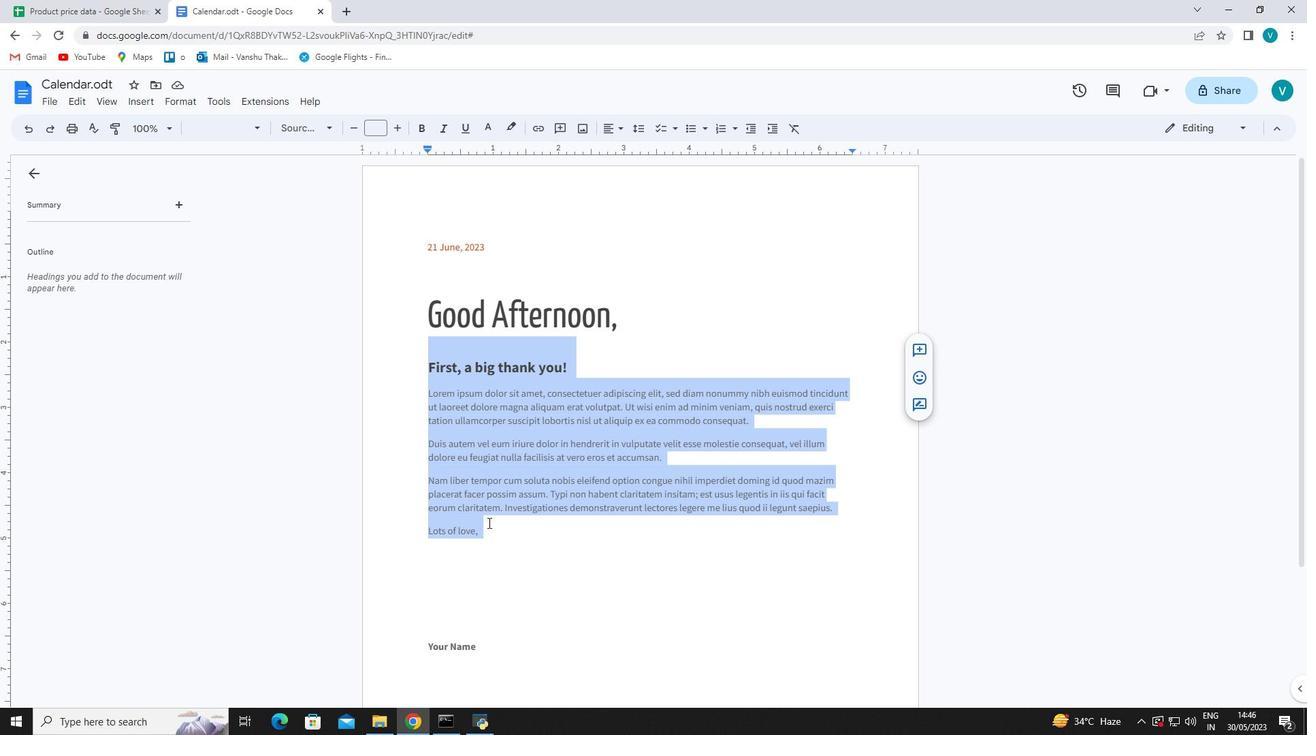 
Action: Mouse moved to (479, 515)
Screenshot: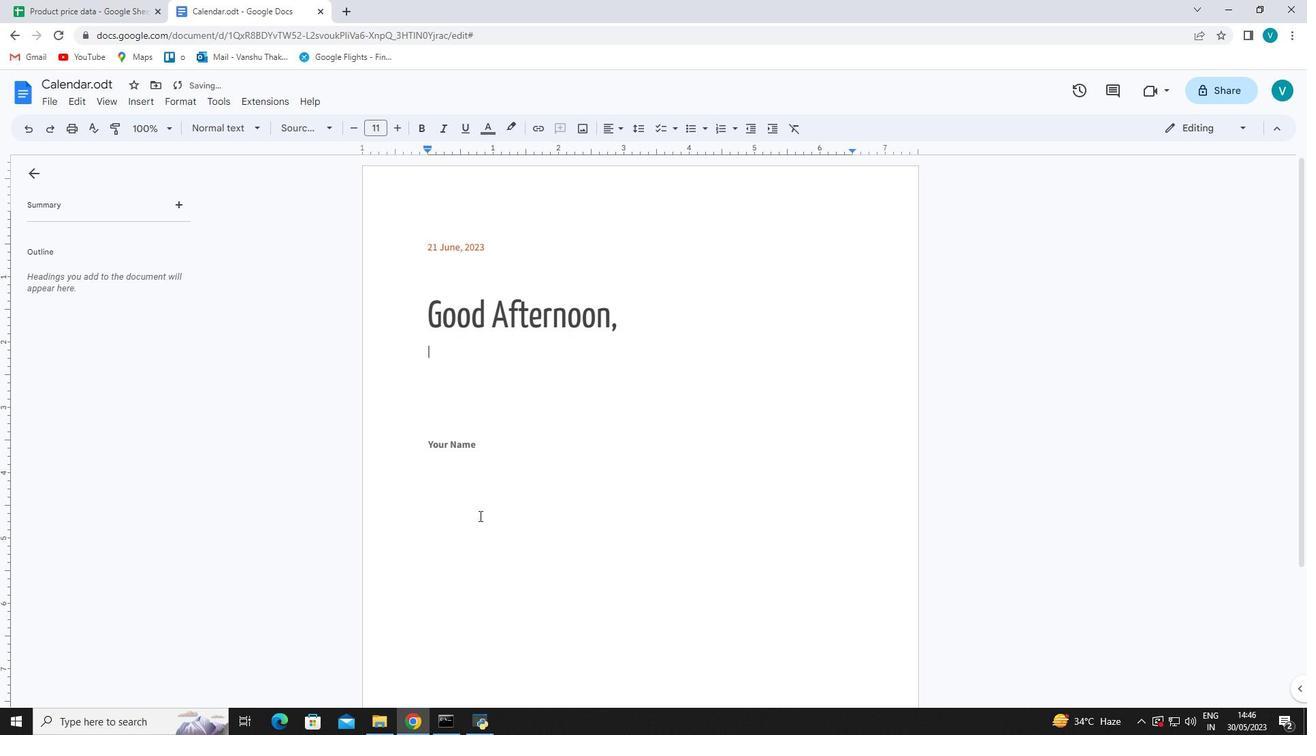 
Action: Key pressed <Key.shift>Thank<Key.space>you<Key.space>so<Key.space>much<Key.space>for<Key.space>your<Key.space>generous<Key.space>gift.<Key.space><Key.shift>Your<Key.space>thoughtfulness<Key.space>and<Key.space>support<Key.space>mean<Key.space>the<Key.space>world<Key.space>to<Key.space>me.<Key.space>i<Key.backspace>i<Key.backspace>i<Key.backspace><Key.shift>I'm<Key.space>truly<Key.space>grateful<Key.space>for<Key.space>your<Key.space>kindness.'<Key.backspace>;<Key.space><Key.backspace><Key.backspace>
Screenshot: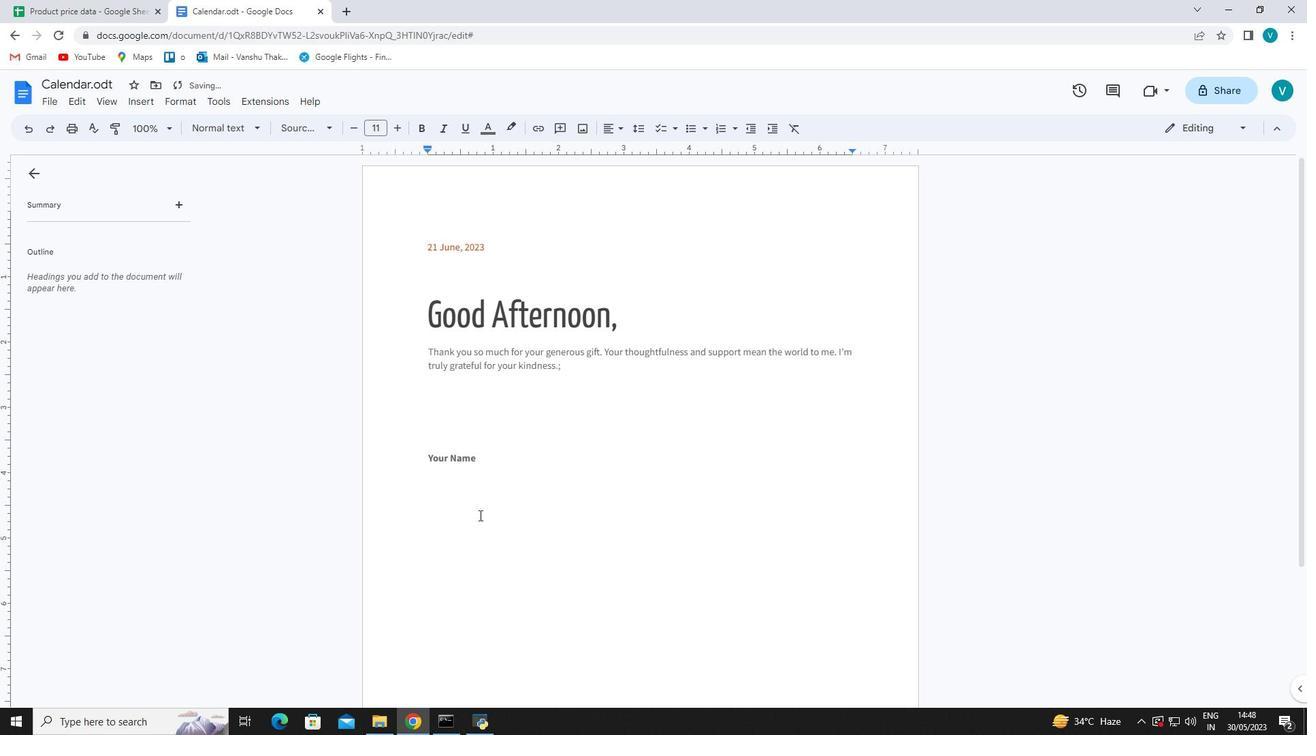 
Action: Mouse moved to (569, 375)
Screenshot: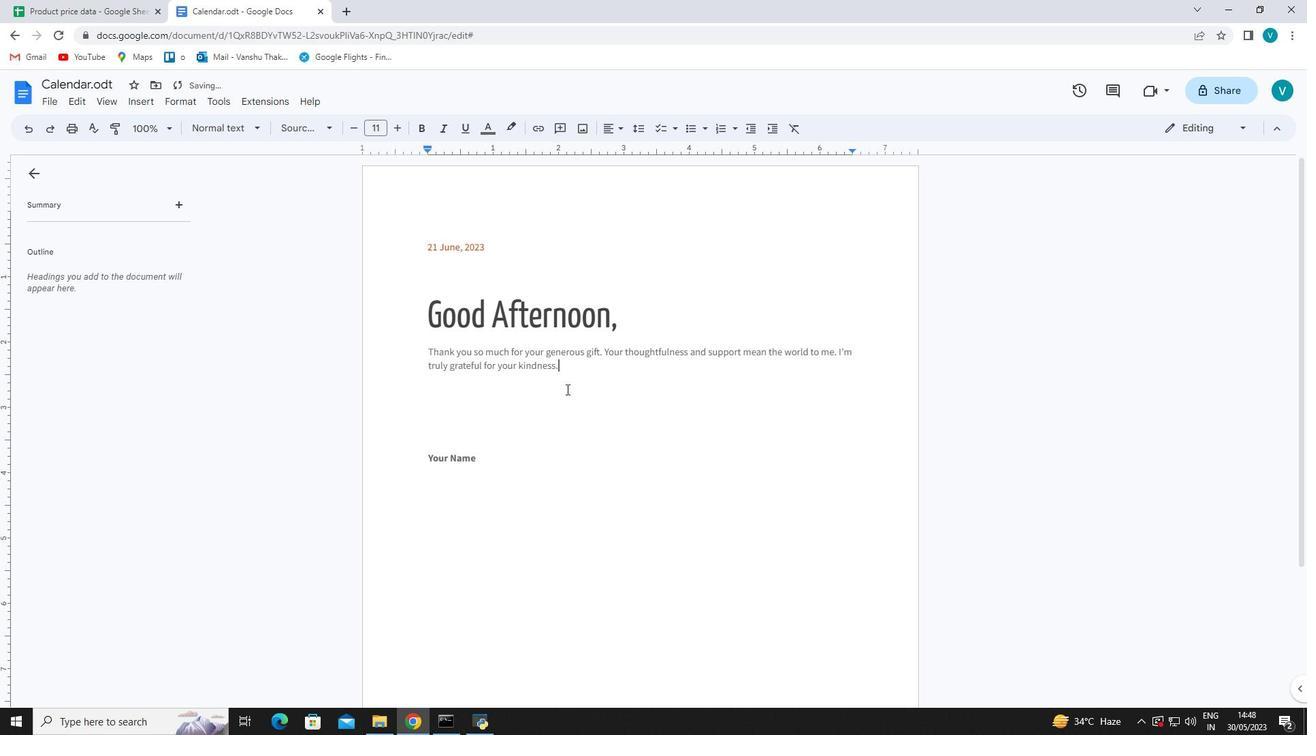 
Action: Mouse pressed left at (569, 375)
Screenshot: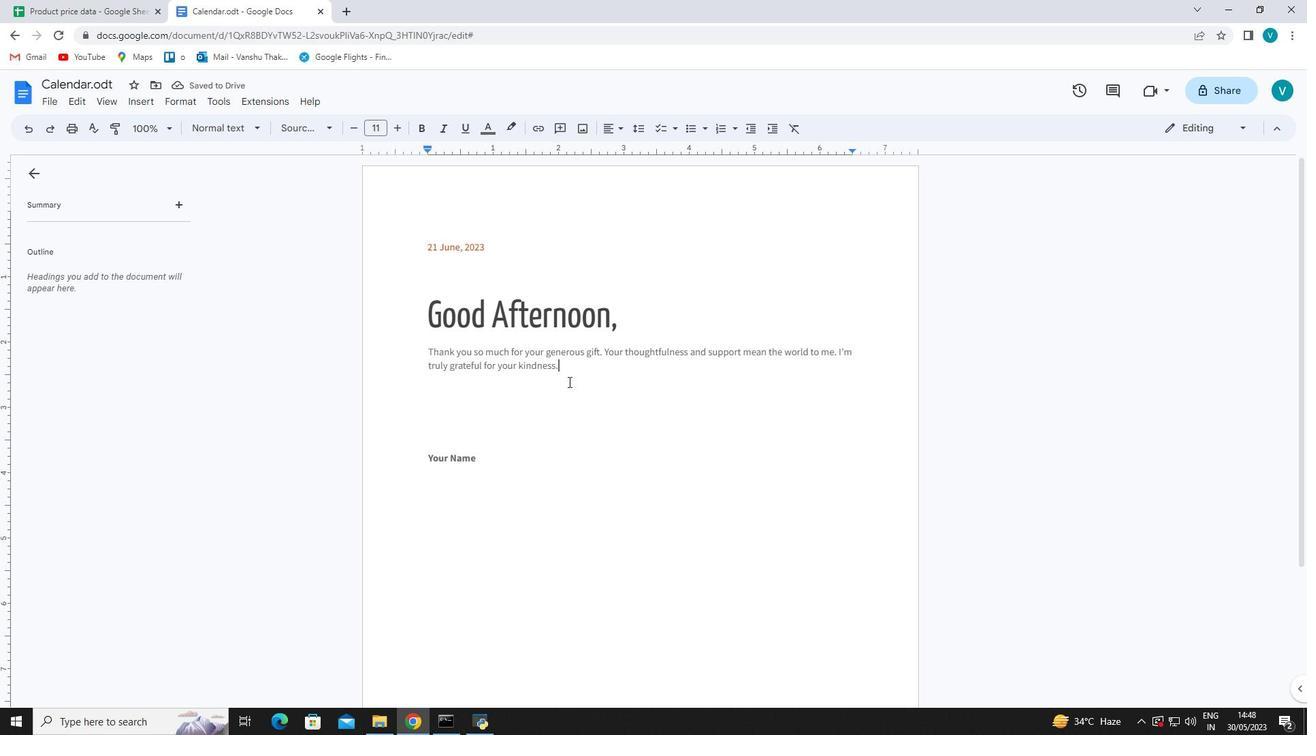 
Action: Mouse moved to (313, 130)
Screenshot: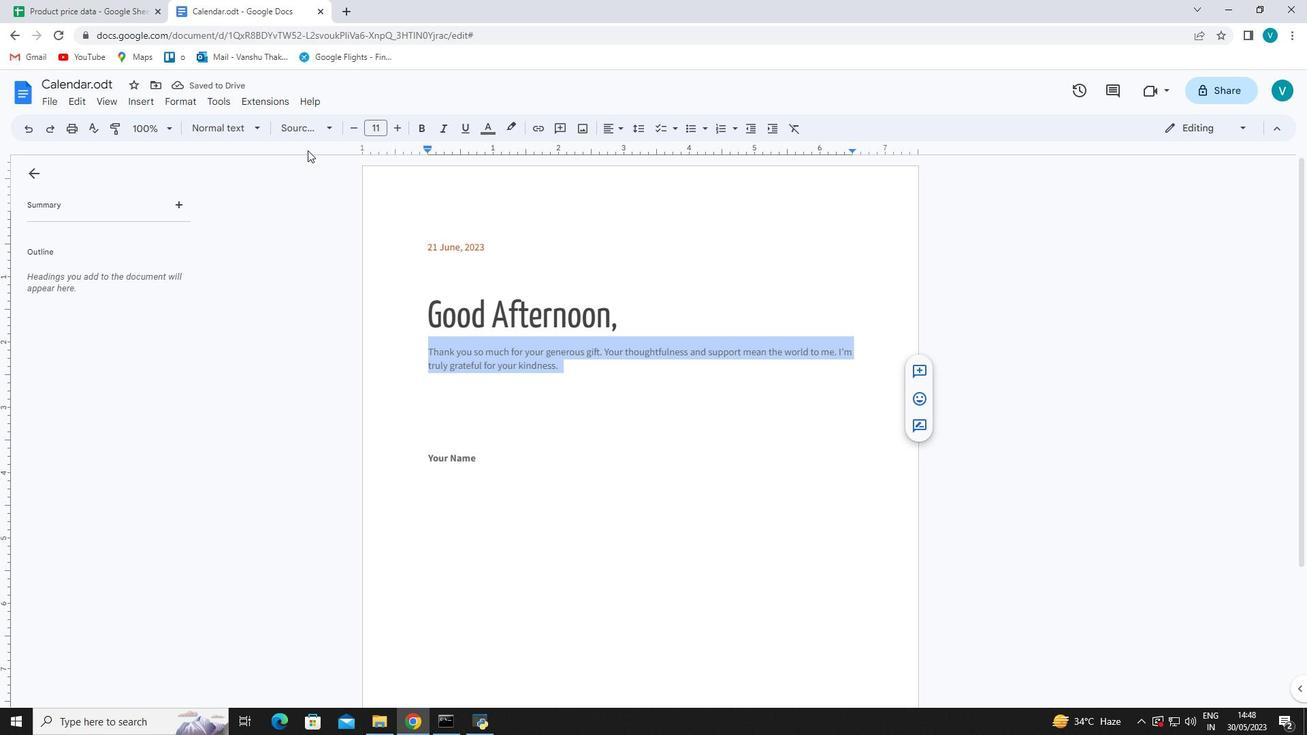 
Action: Mouse pressed left at (313, 130)
Screenshot: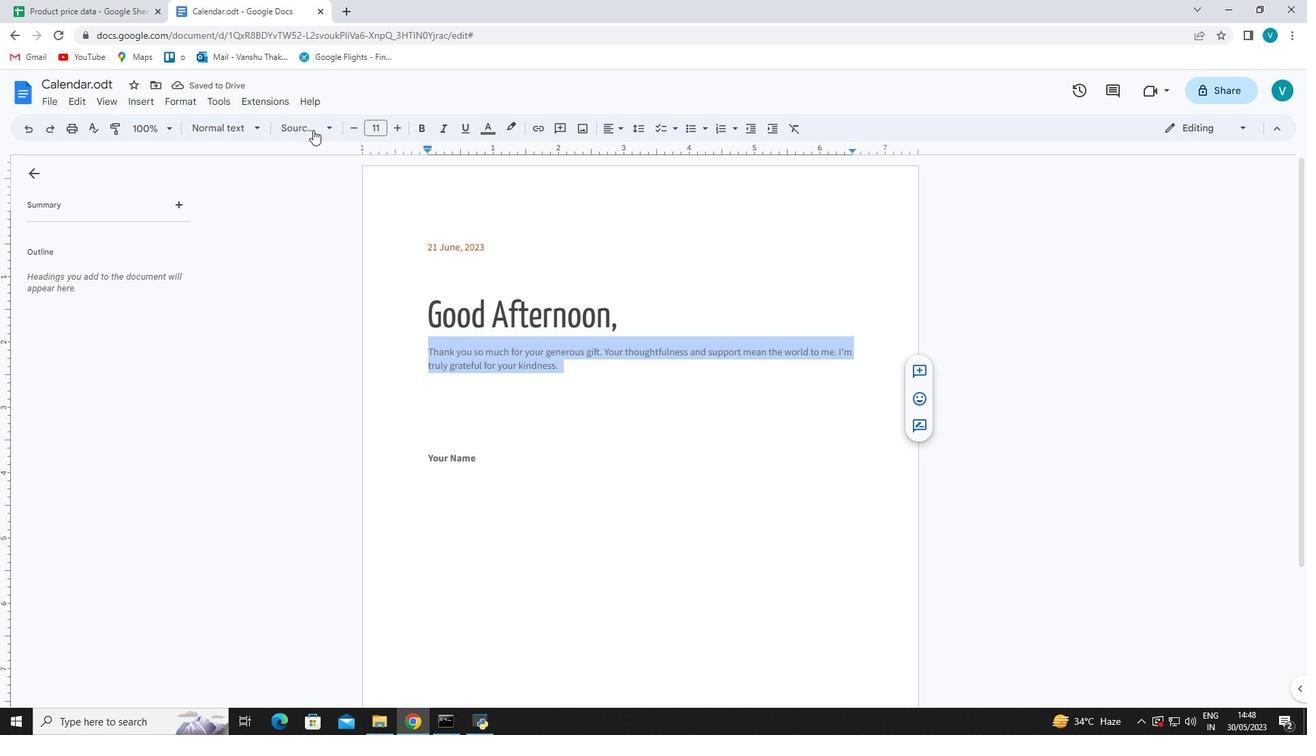
Action: Mouse moved to (364, 270)
Screenshot: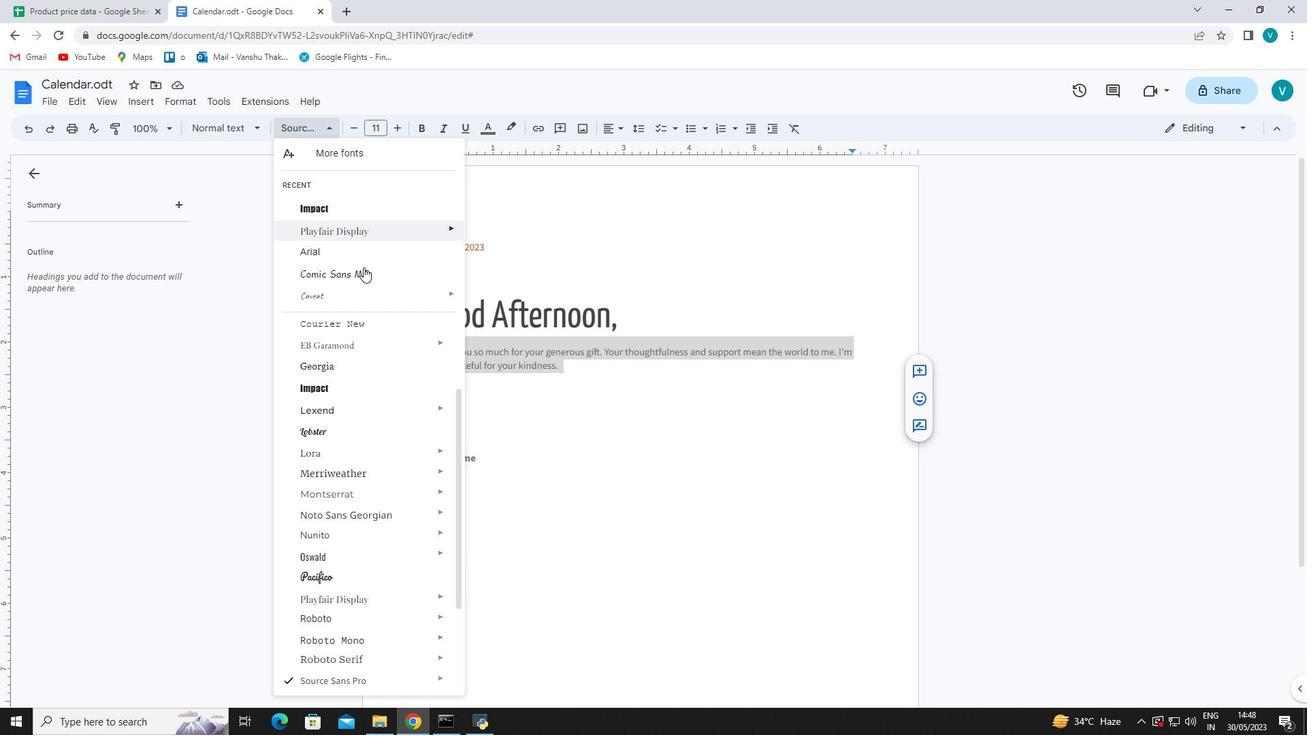 
Action: Mouse pressed left at (364, 270)
Screenshot: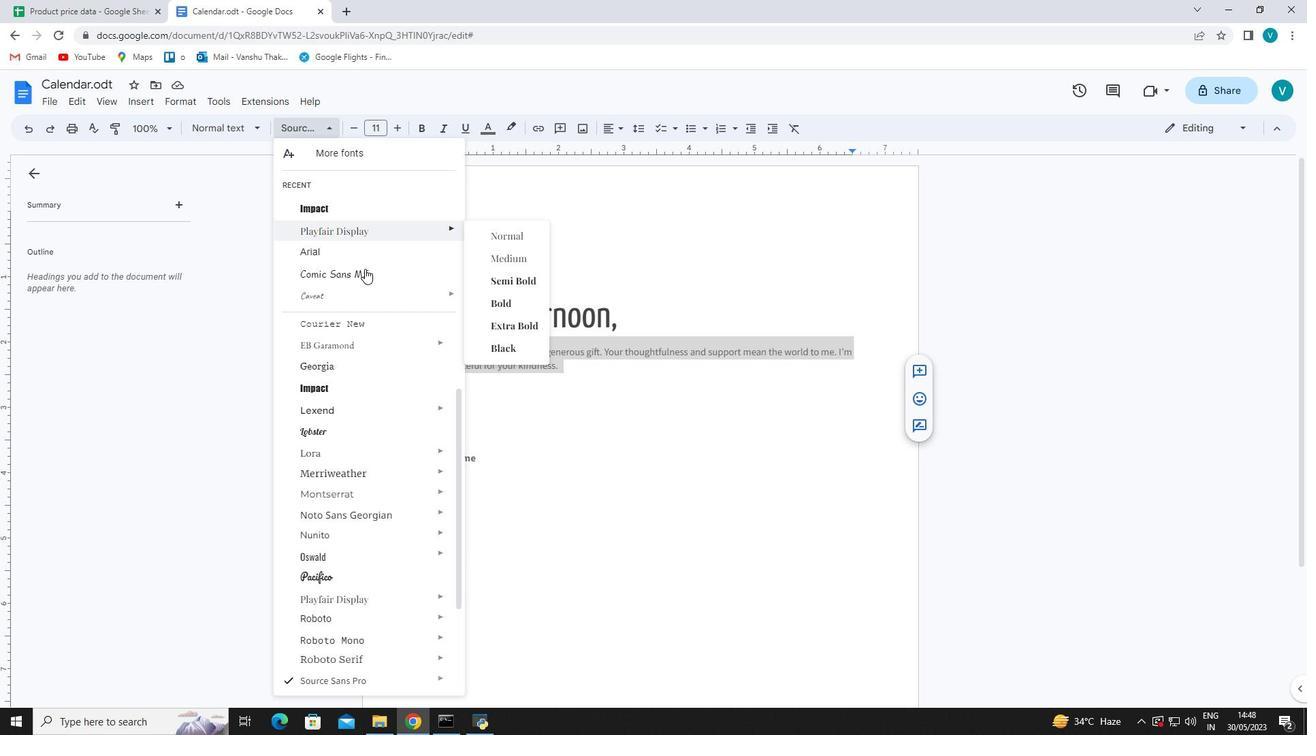 
Action: Mouse moved to (401, 128)
Screenshot: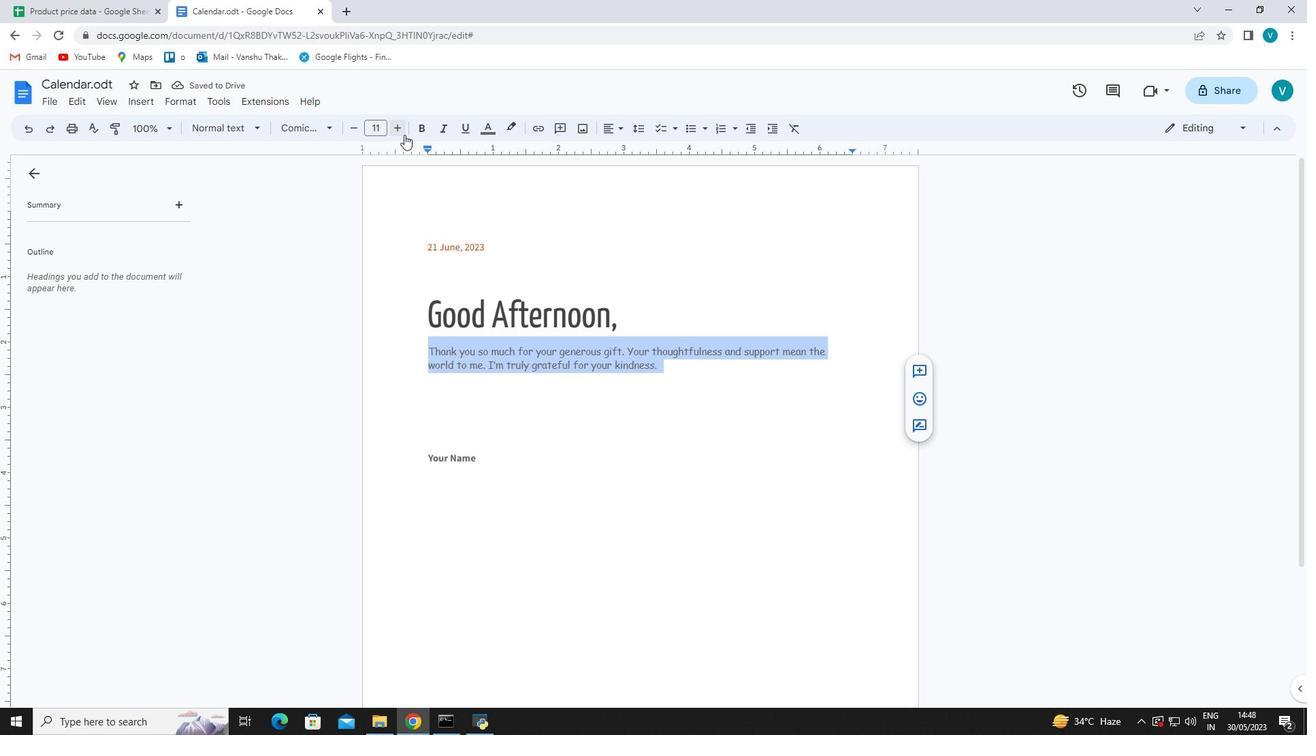 
Action: Mouse pressed left at (401, 128)
Screenshot: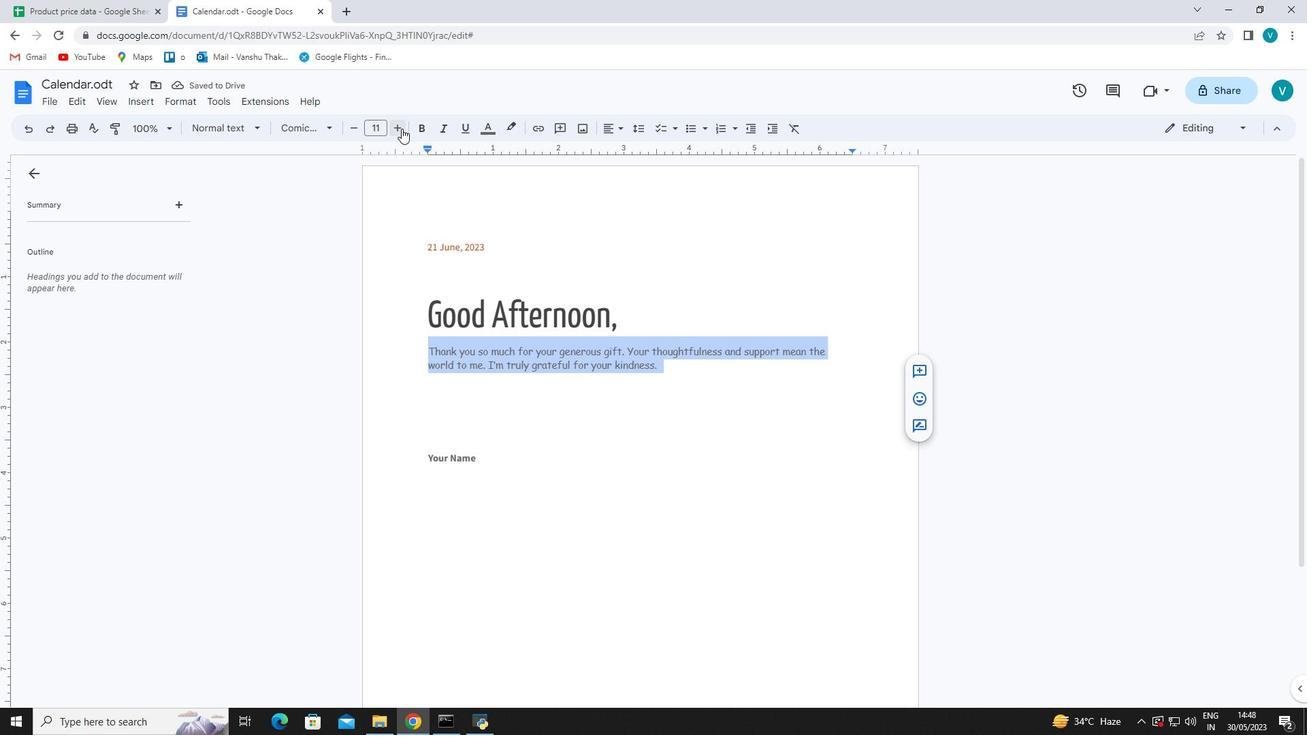 
Action: Mouse pressed left at (401, 128)
Screenshot: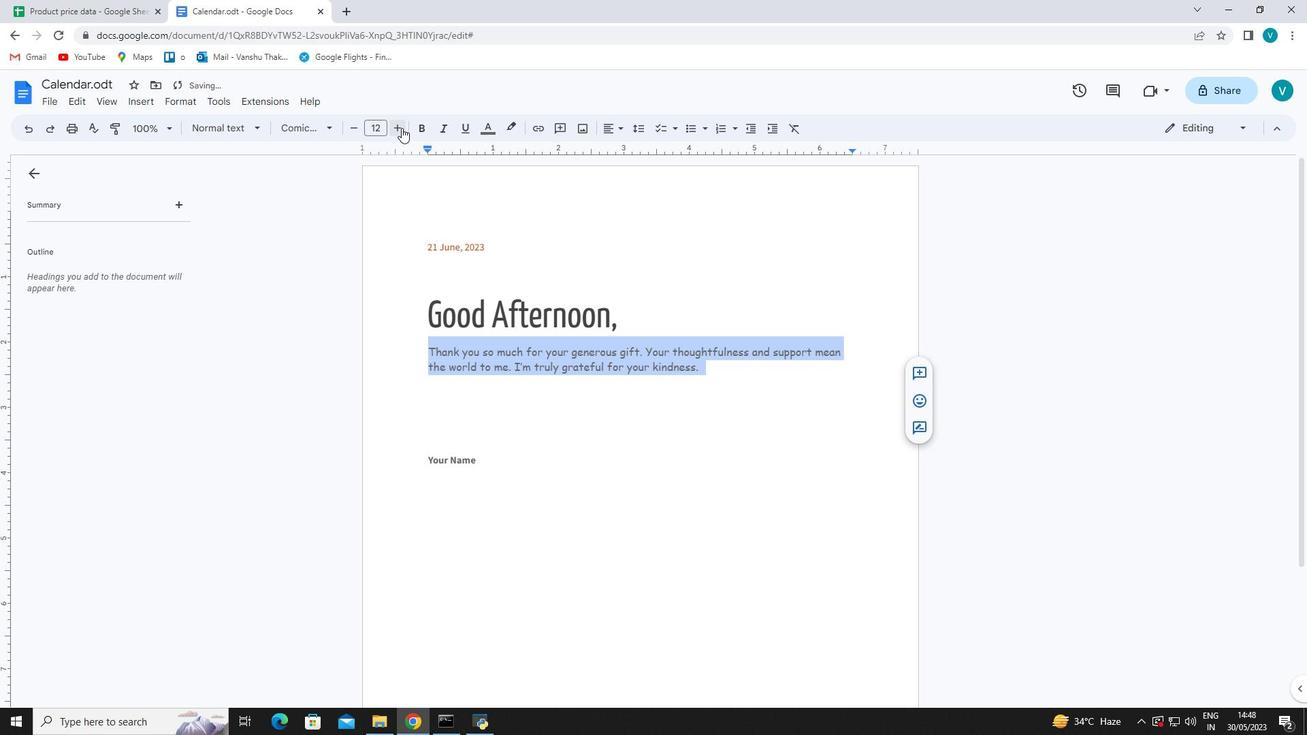 
Action: Mouse pressed left at (401, 128)
Screenshot: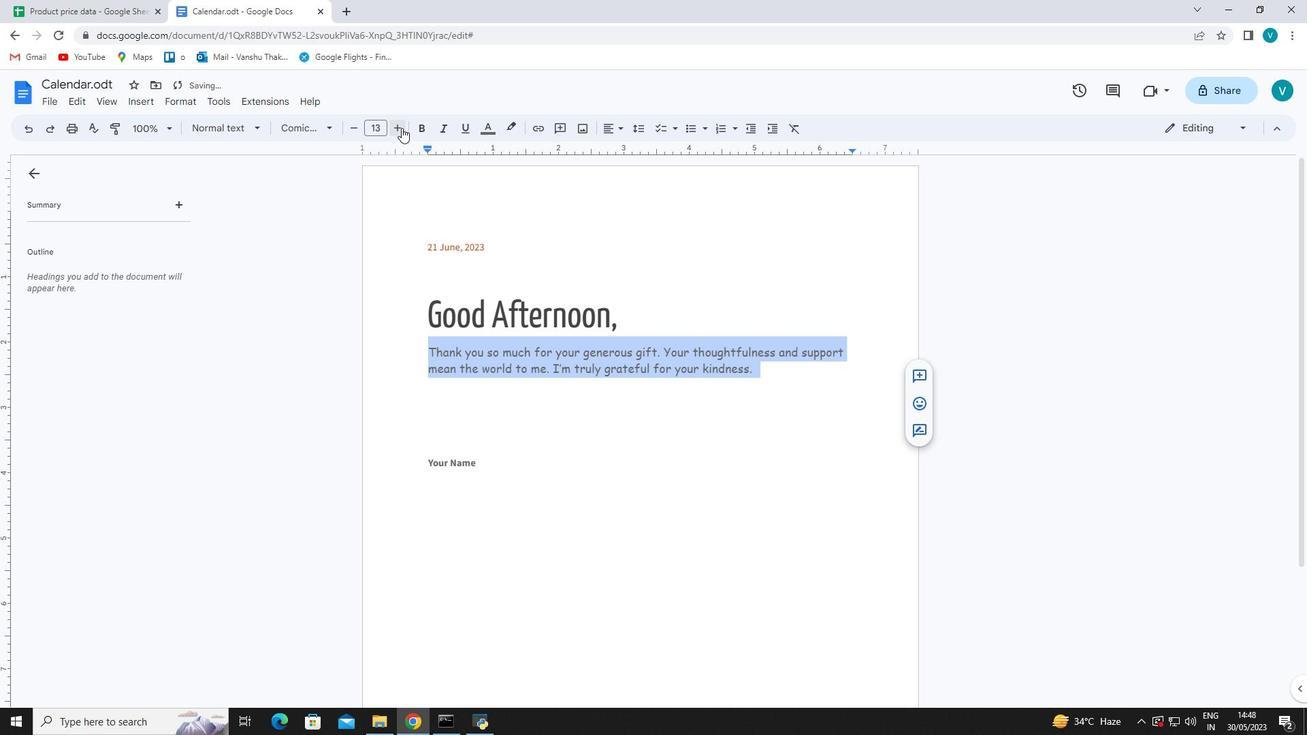 
Action: Mouse pressed left at (401, 128)
Screenshot: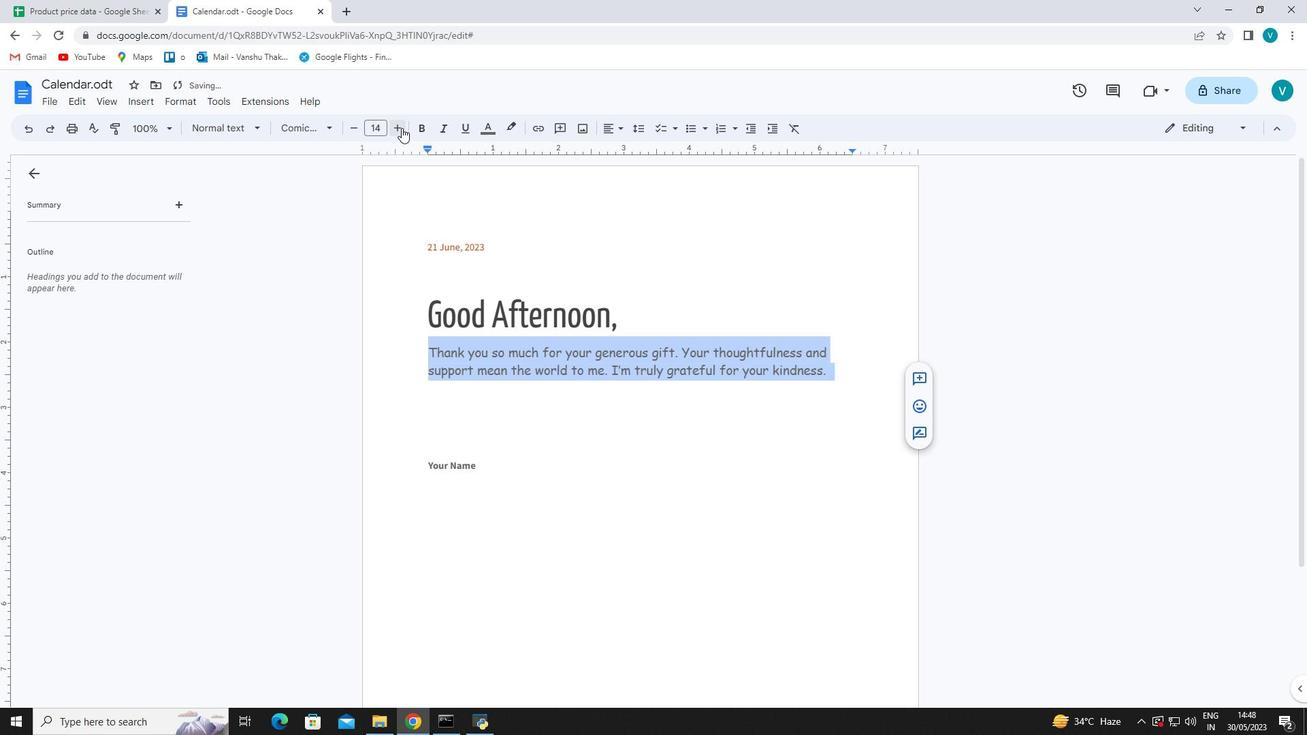 
Action: Mouse pressed left at (401, 128)
Screenshot: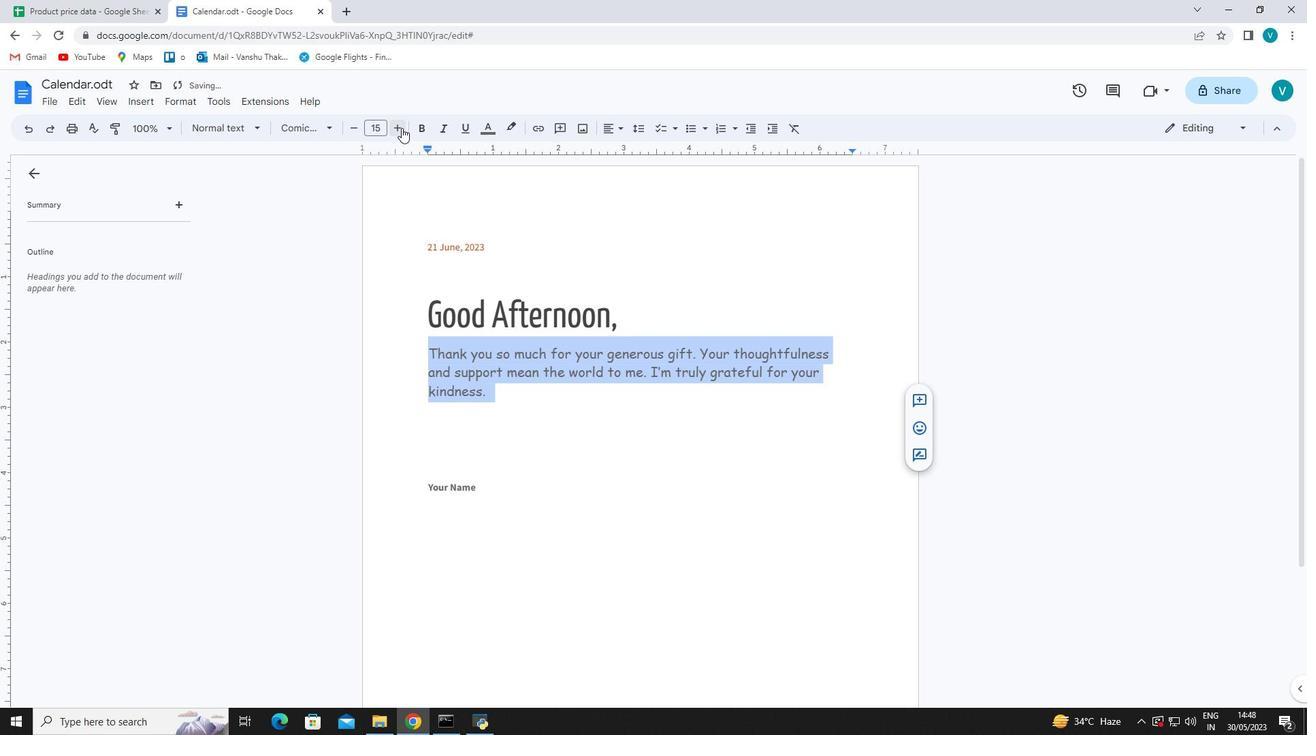 
Action: Mouse pressed left at (401, 128)
Screenshot: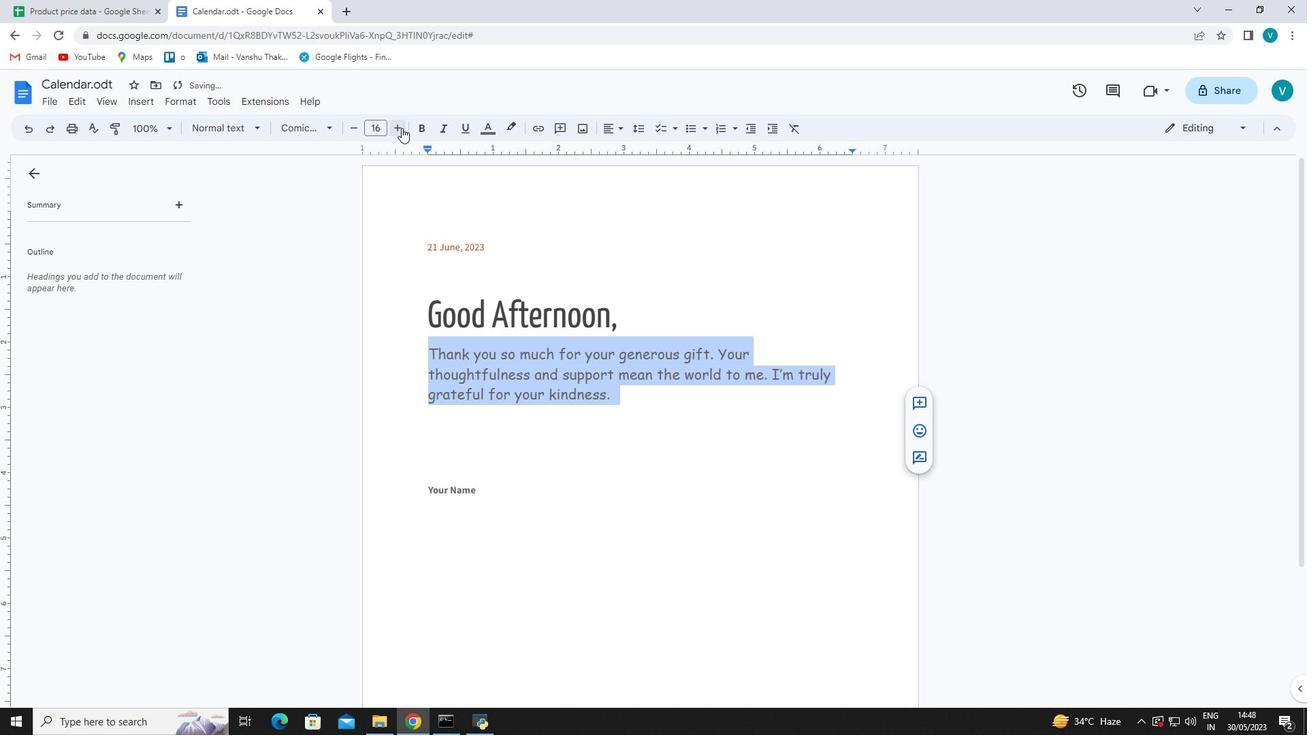 
Action: Mouse pressed left at (401, 128)
Screenshot: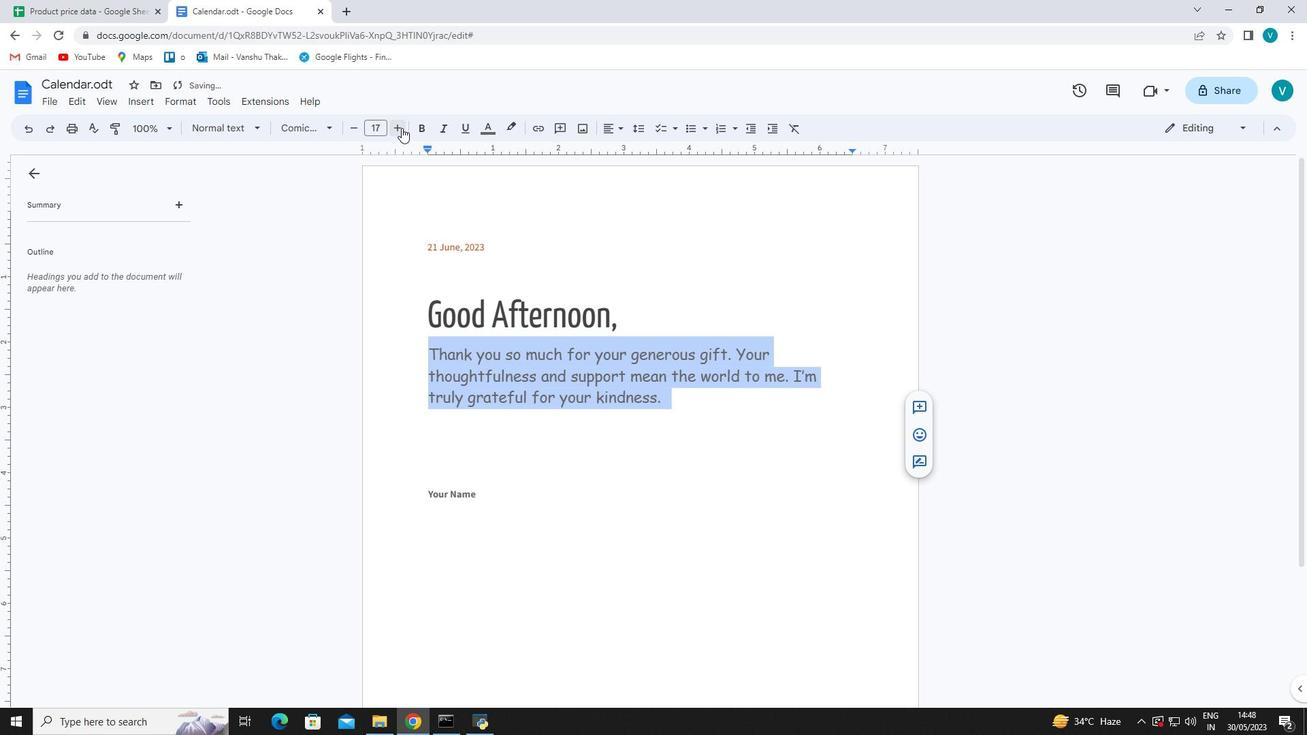 
Action: Mouse moved to (464, 507)
Screenshot: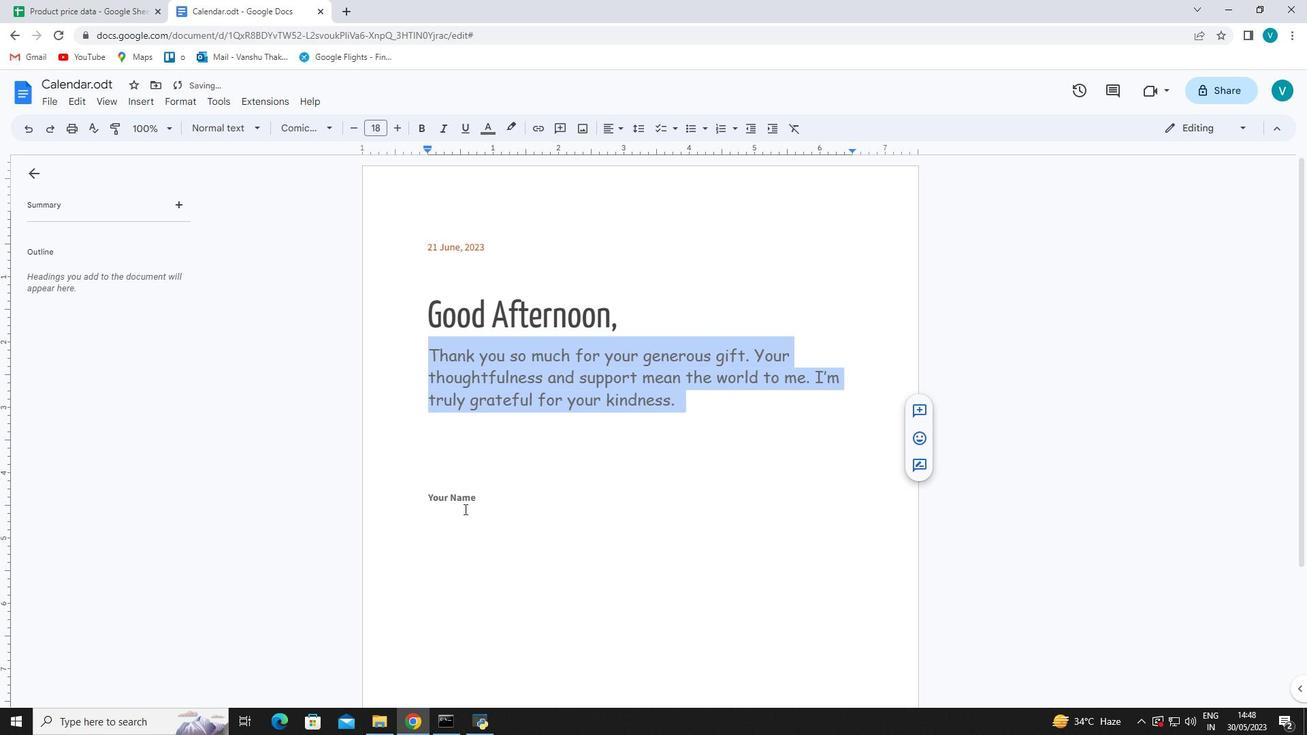
Action: Mouse pressed left at (464, 507)
Screenshot: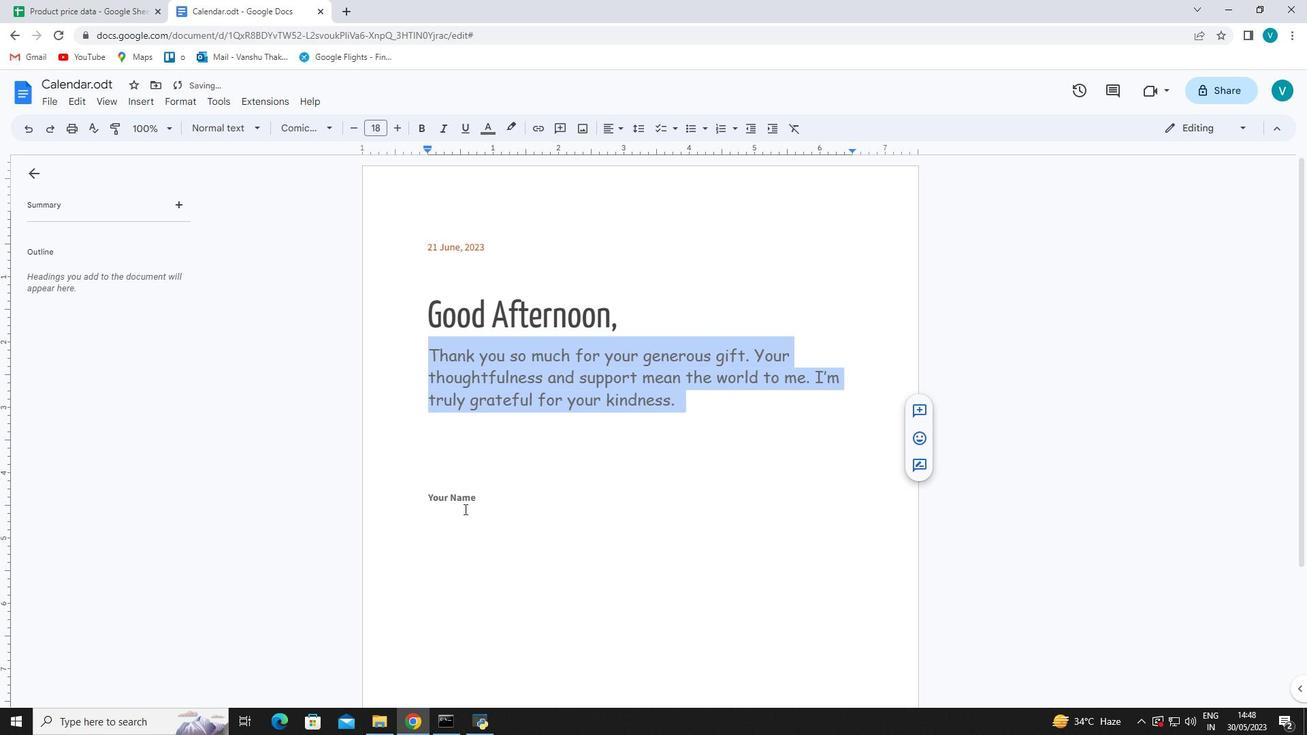 
Action: Mouse moved to (477, 500)
Screenshot: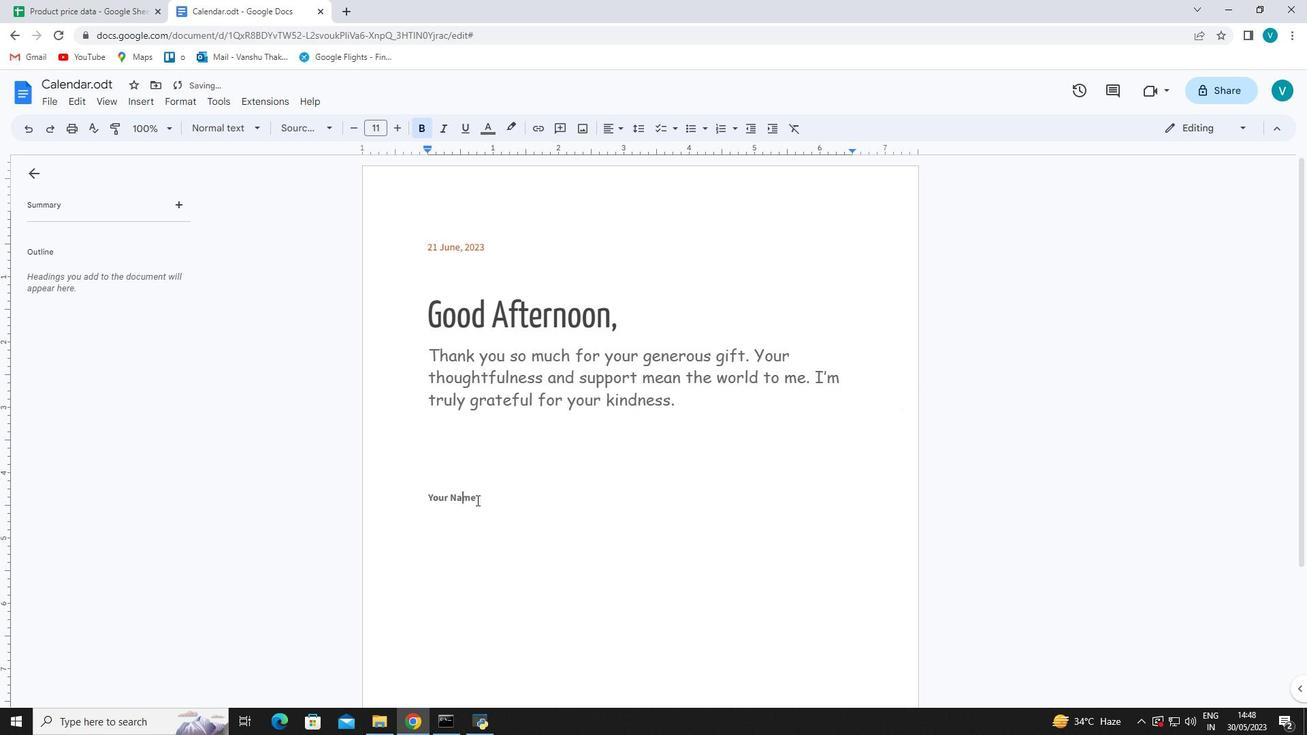 
Action: Mouse pressed left at (477, 500)
Screenshot: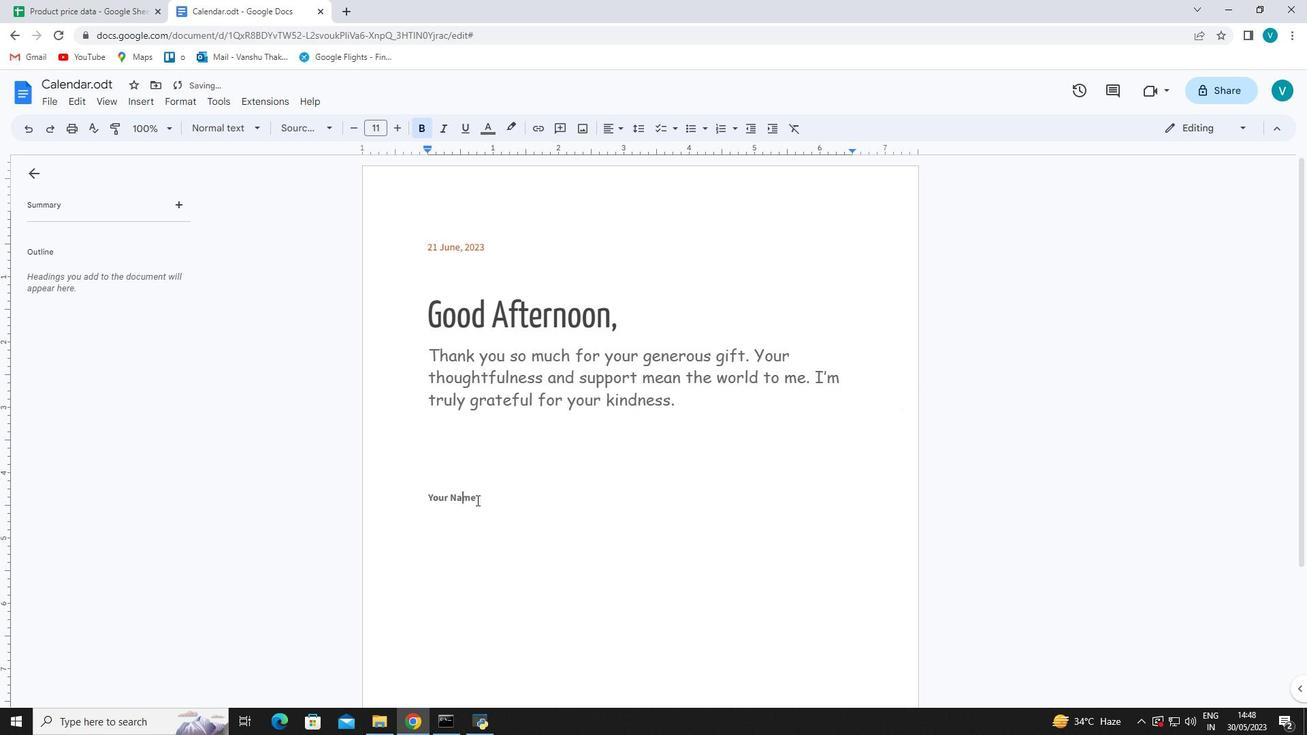 
Action: Mouse moved to (508, 499)
Screenshot: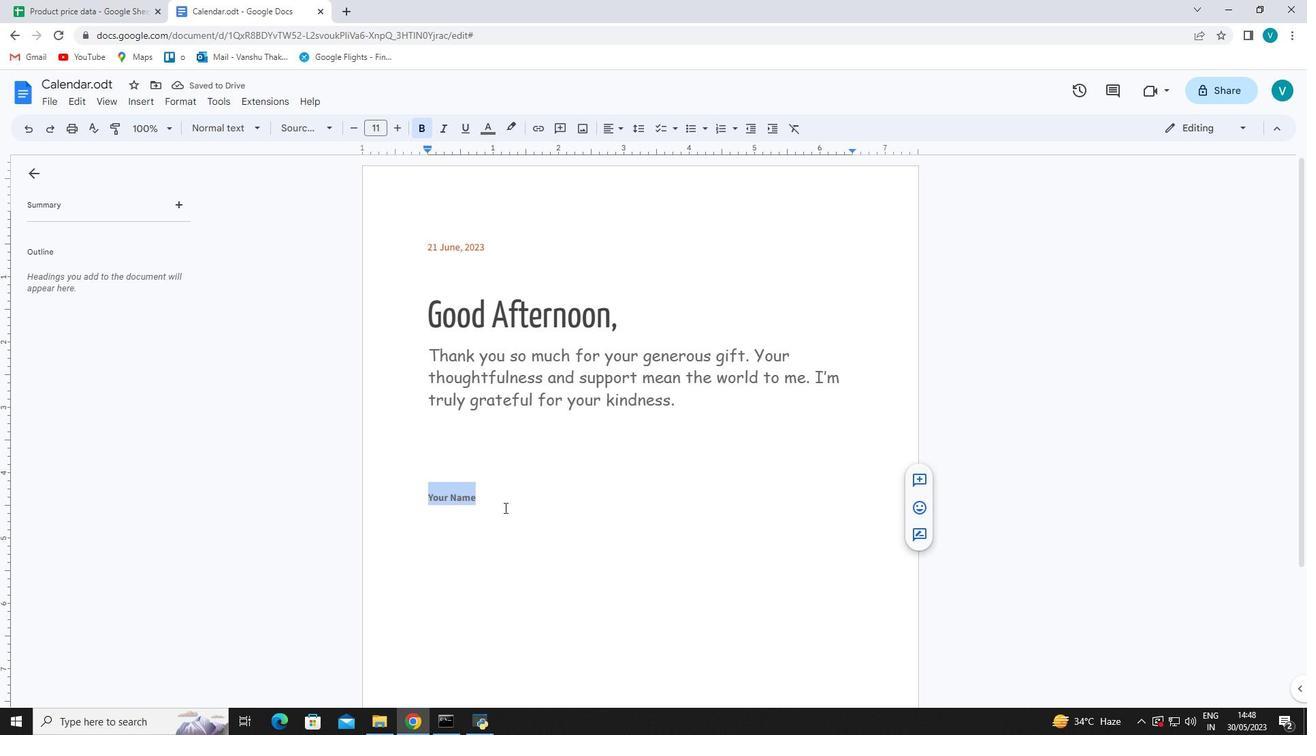 
Action: Key pressed <Key.shift>Oscar
Screenshot: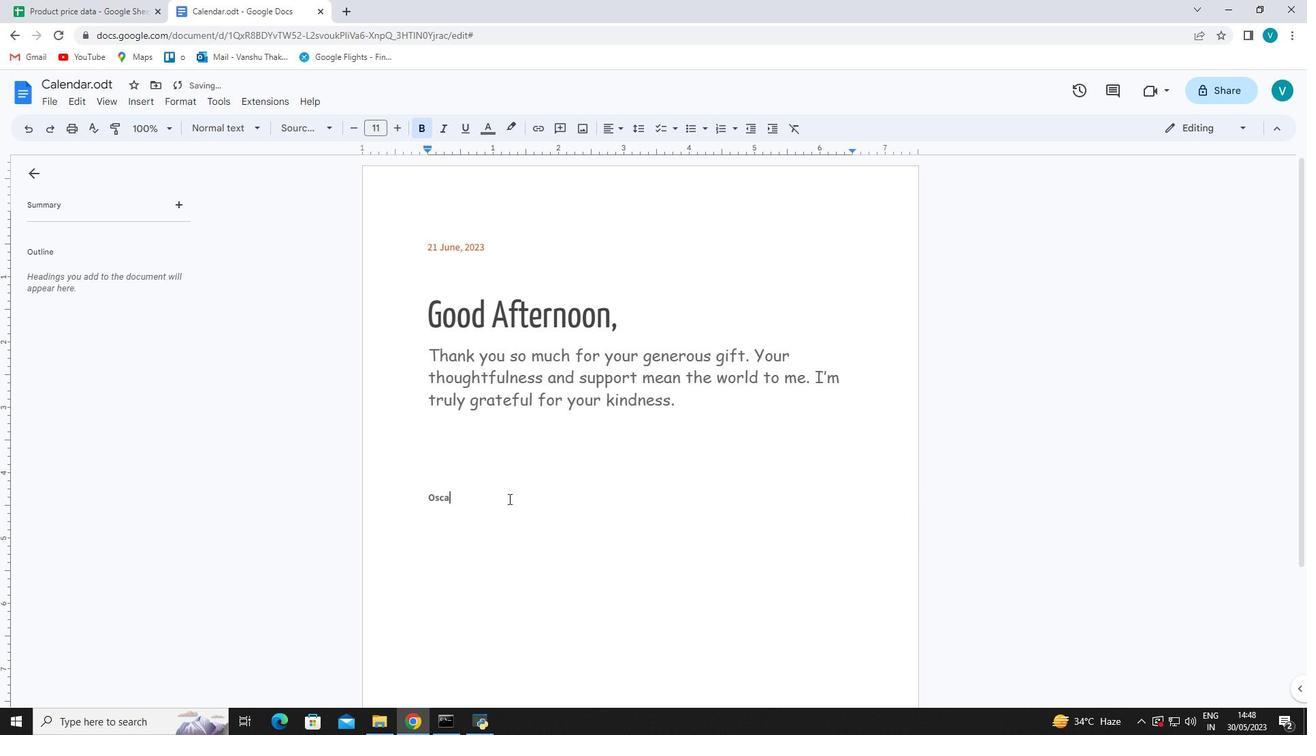 
Action: Mouse moved to (205, 429)
Screenshot: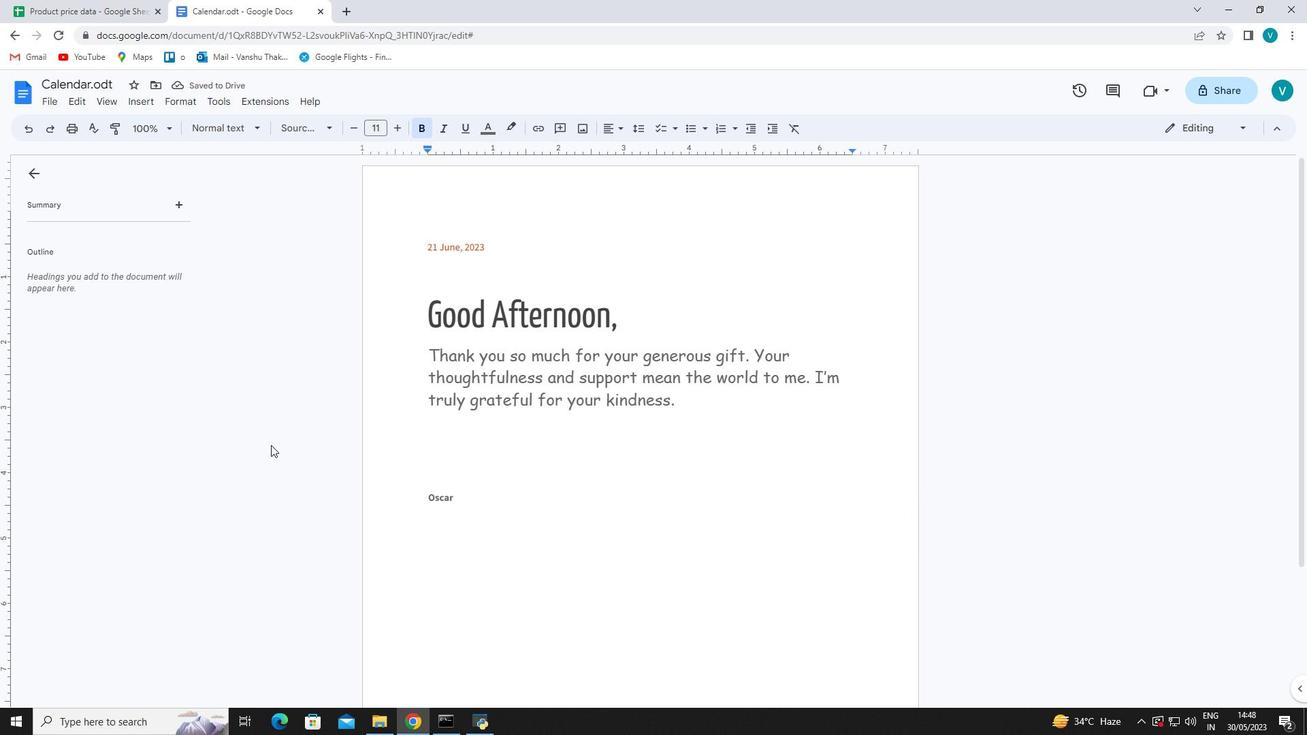 
